 Task: Research Airbnb properties in Manjo, Cameroon from 6th December, 2023 to 15th December, 2023 for 6 adults. Place can be entire room or private room with 6 bedrooms having 6 beds and 6 bathrooms. Property type can be house. Amenities needed are: wifi, TV, free parkinig on premises, gym, breakfast.
Action: Mouse moved to (606, 130)
Screenshot: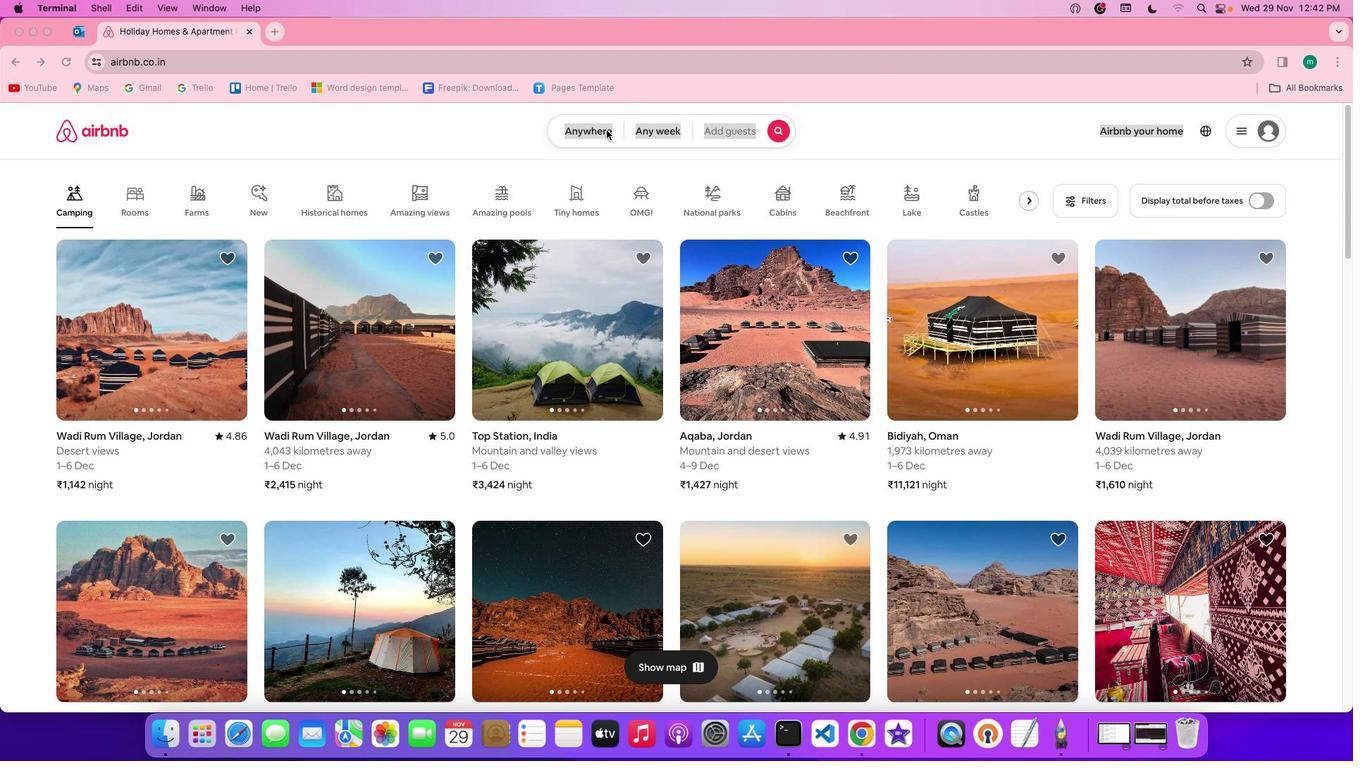 
Action: Mouse pressed left at (606, 130)
Screenshot: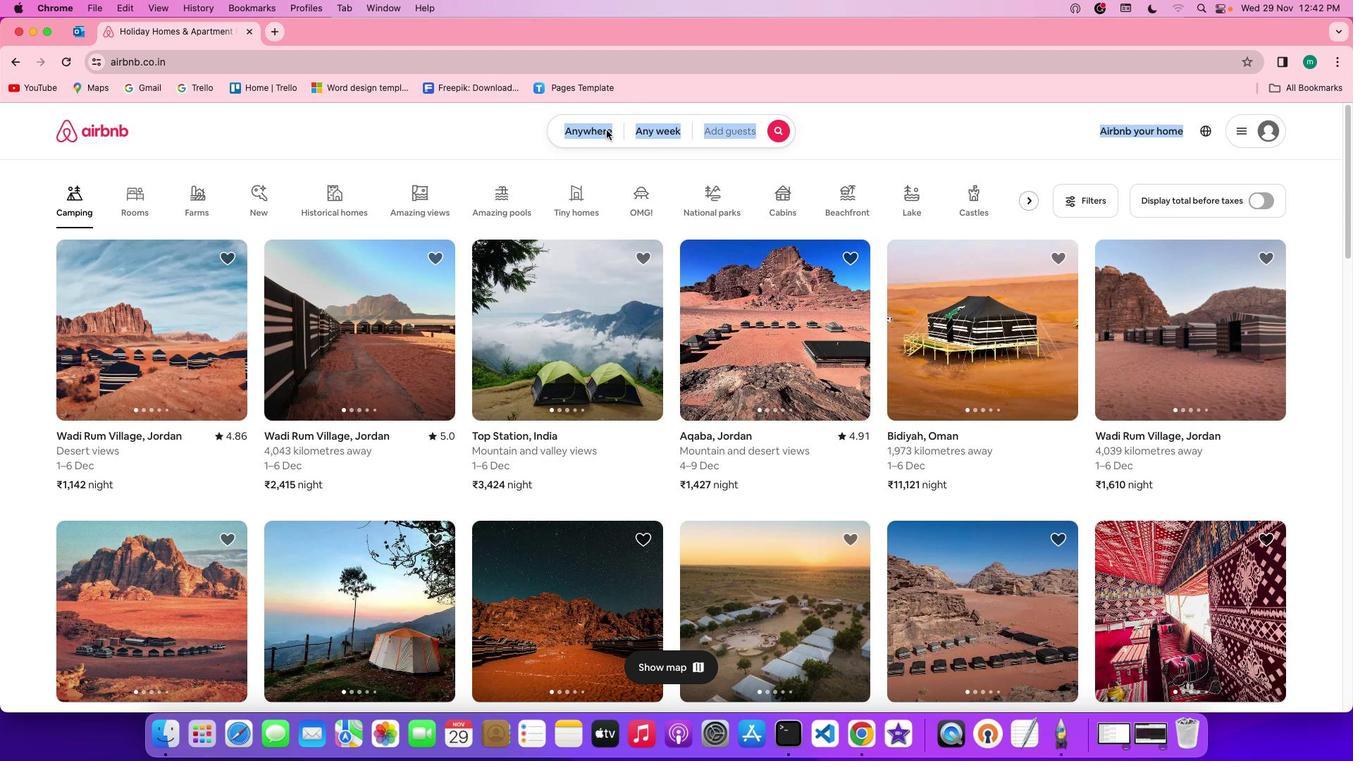
Action: Mouse pressed left at (606, 130)
Screenshot: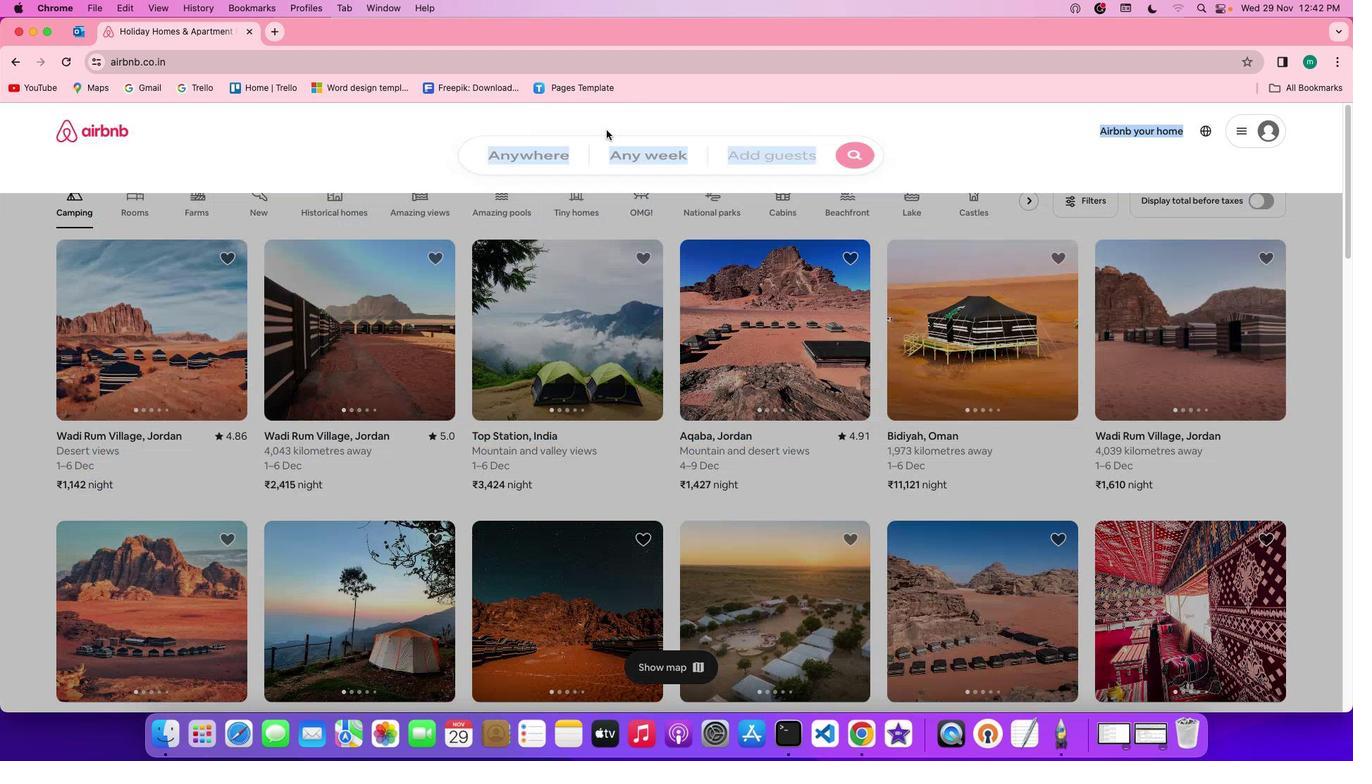 
Action: Mouse moved to (483, 188)
Screenshot: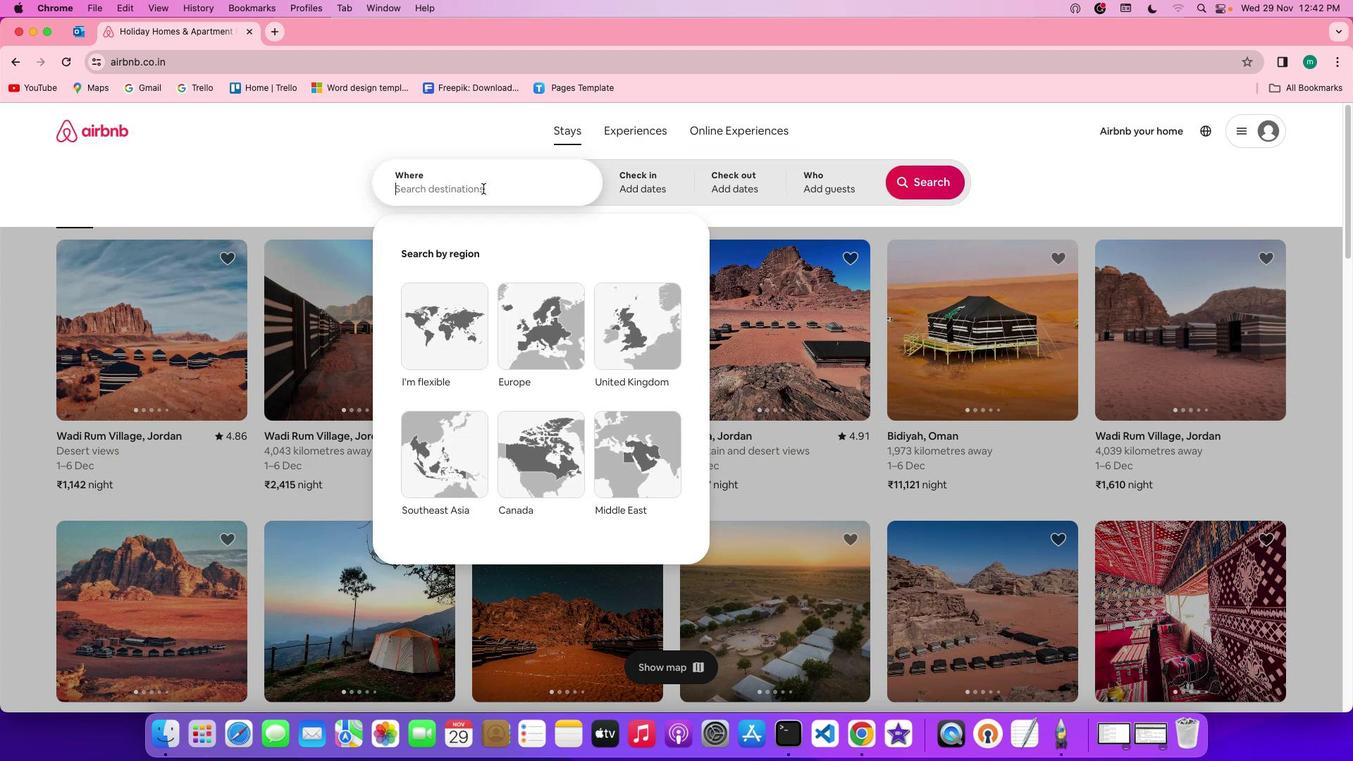 
Action: Mouse pressed left at (483, 188)
Screenshot: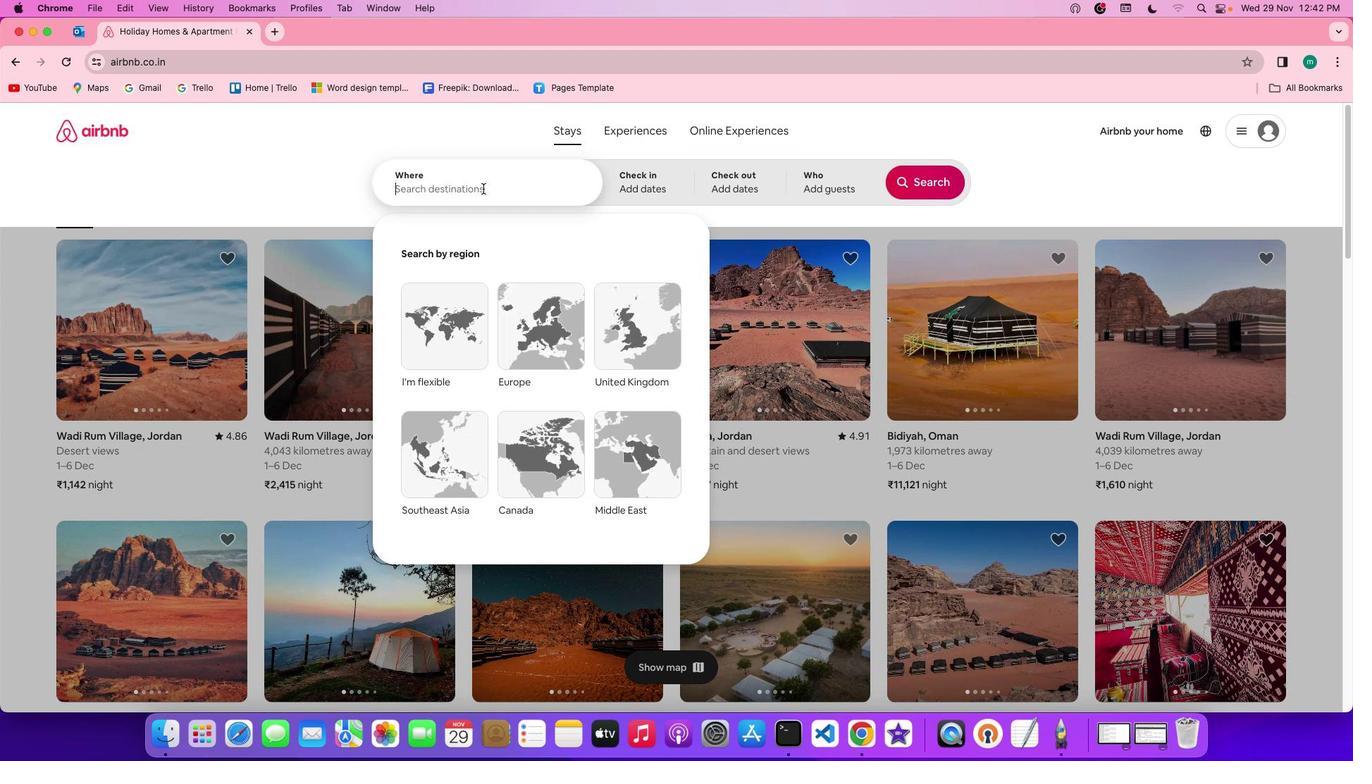 
Action: Key pressed Key.shift'M''a''n''j''o'','Key.spaceKey.shift'c''a''m''e''r''o''o''n'
Screenshot: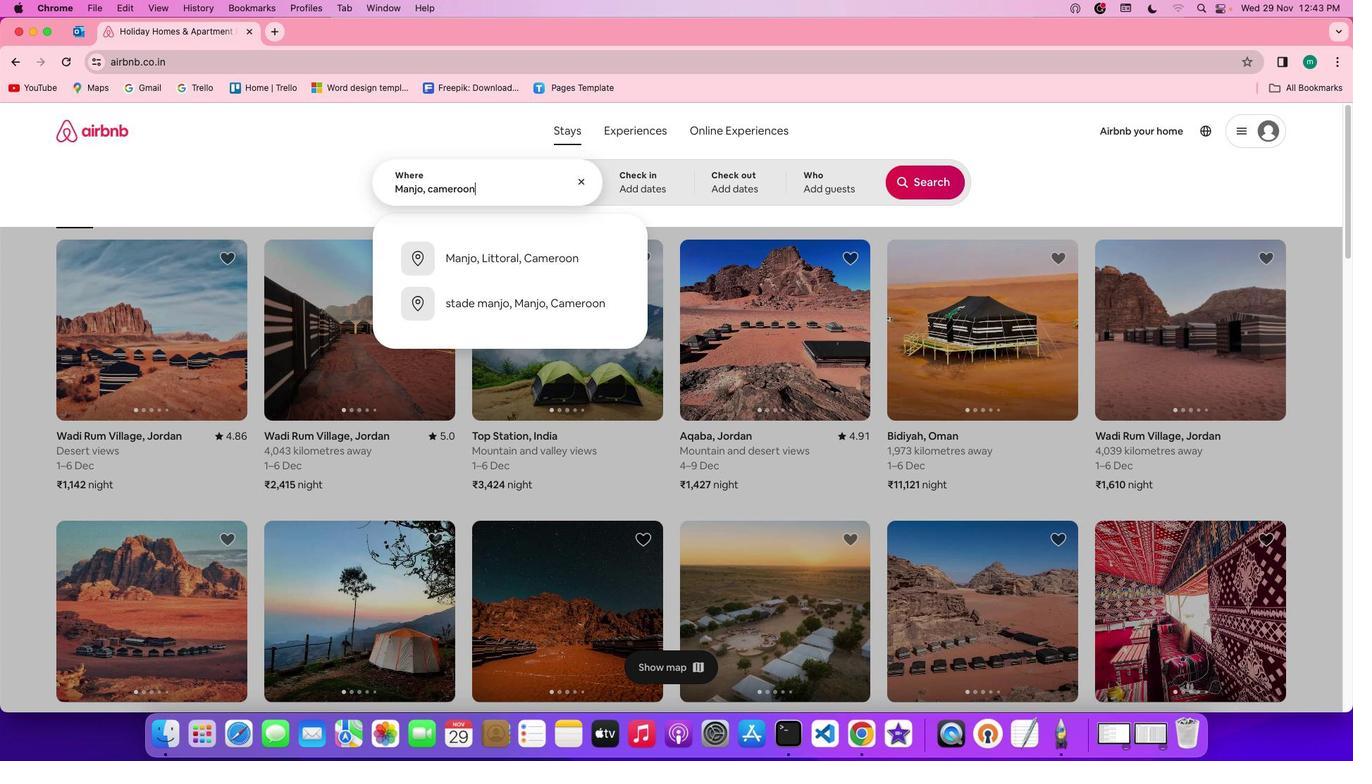 
Action: Mouse moved to (642, 180)
Screenshot: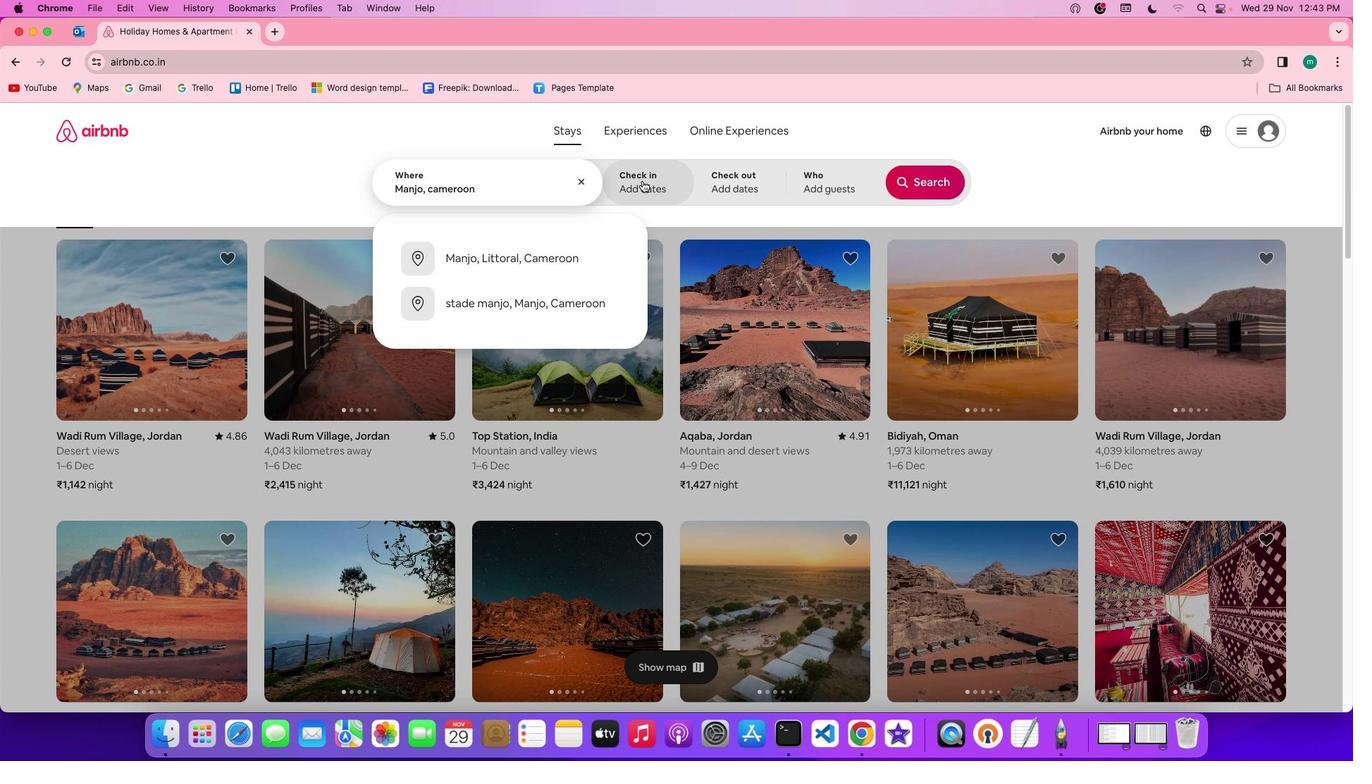 
Action: Mouse pressed left at (642, 180)
Screenshot: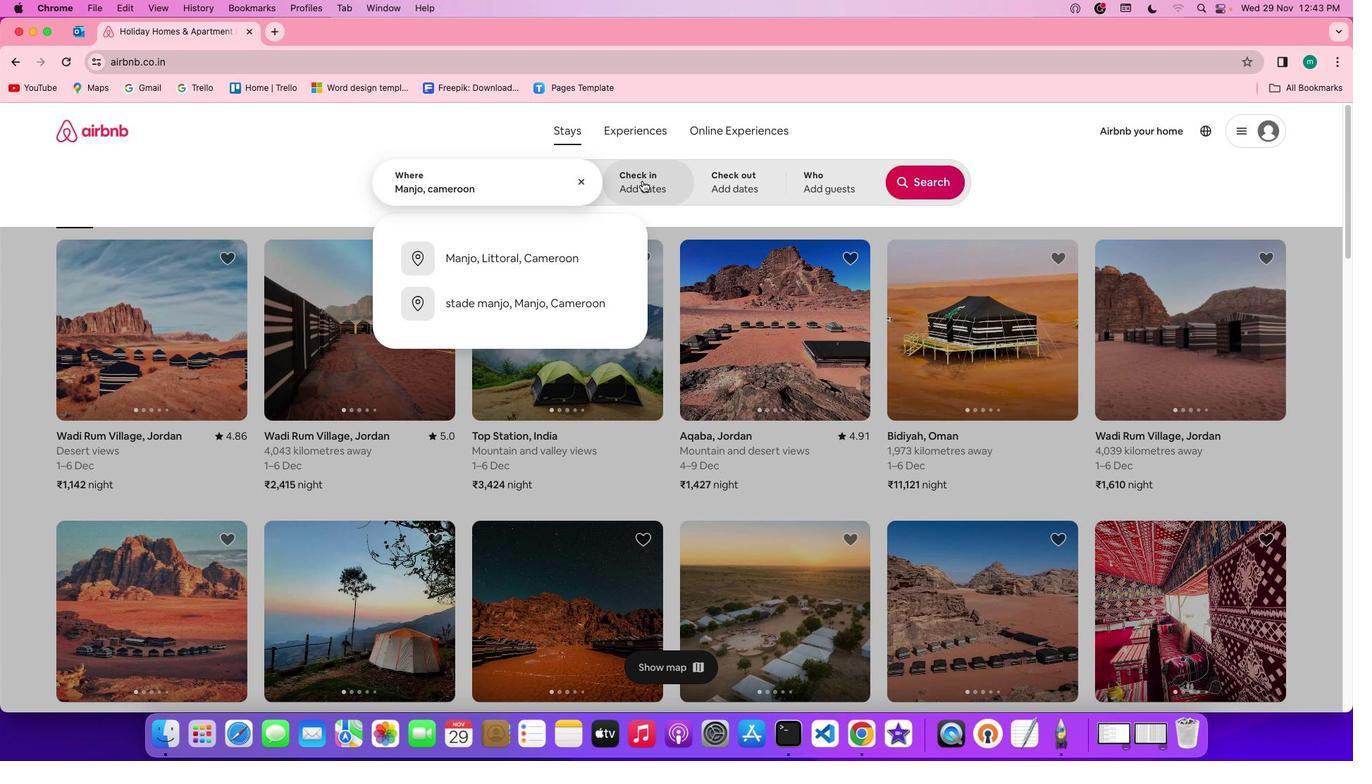 
Action: Mouse moved to (802, 398)
Screenshot: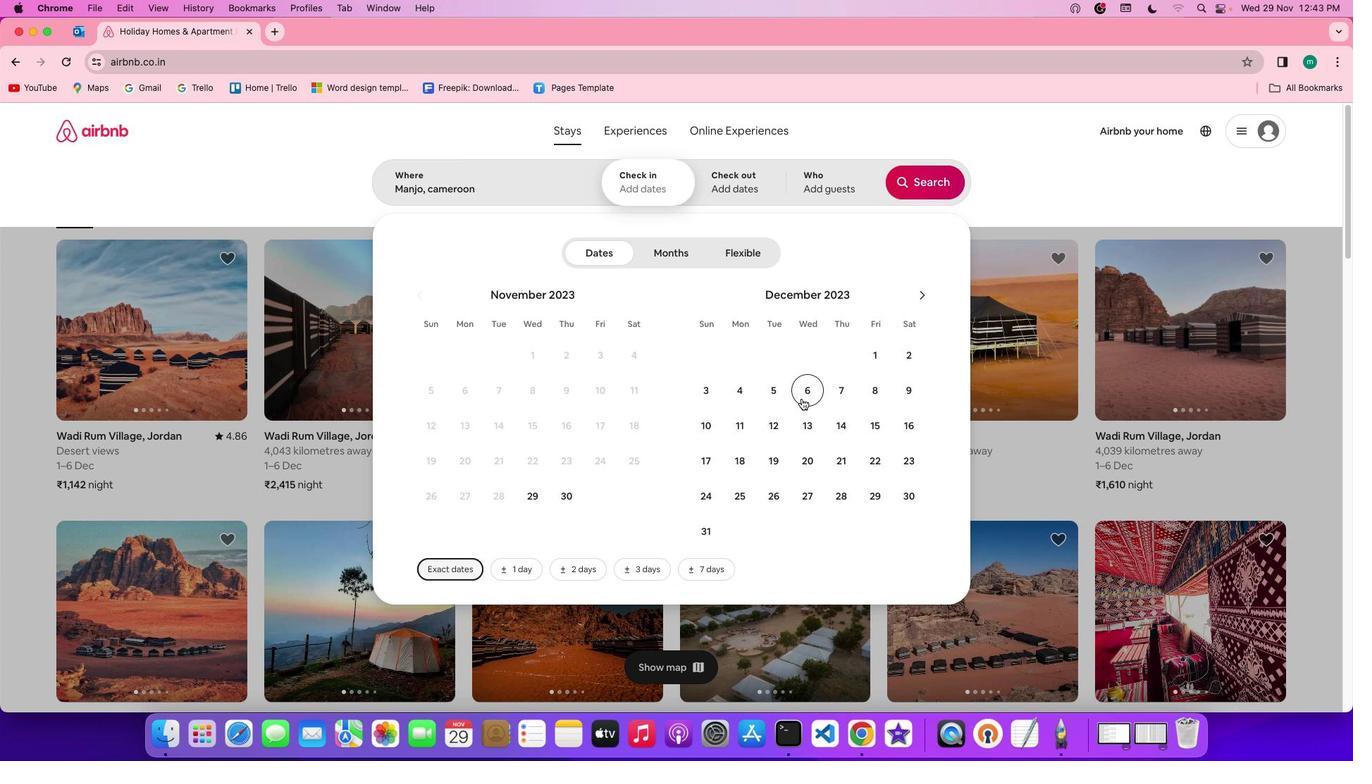 
Action: Mouse pressed left at (802, 398)
Screenshot: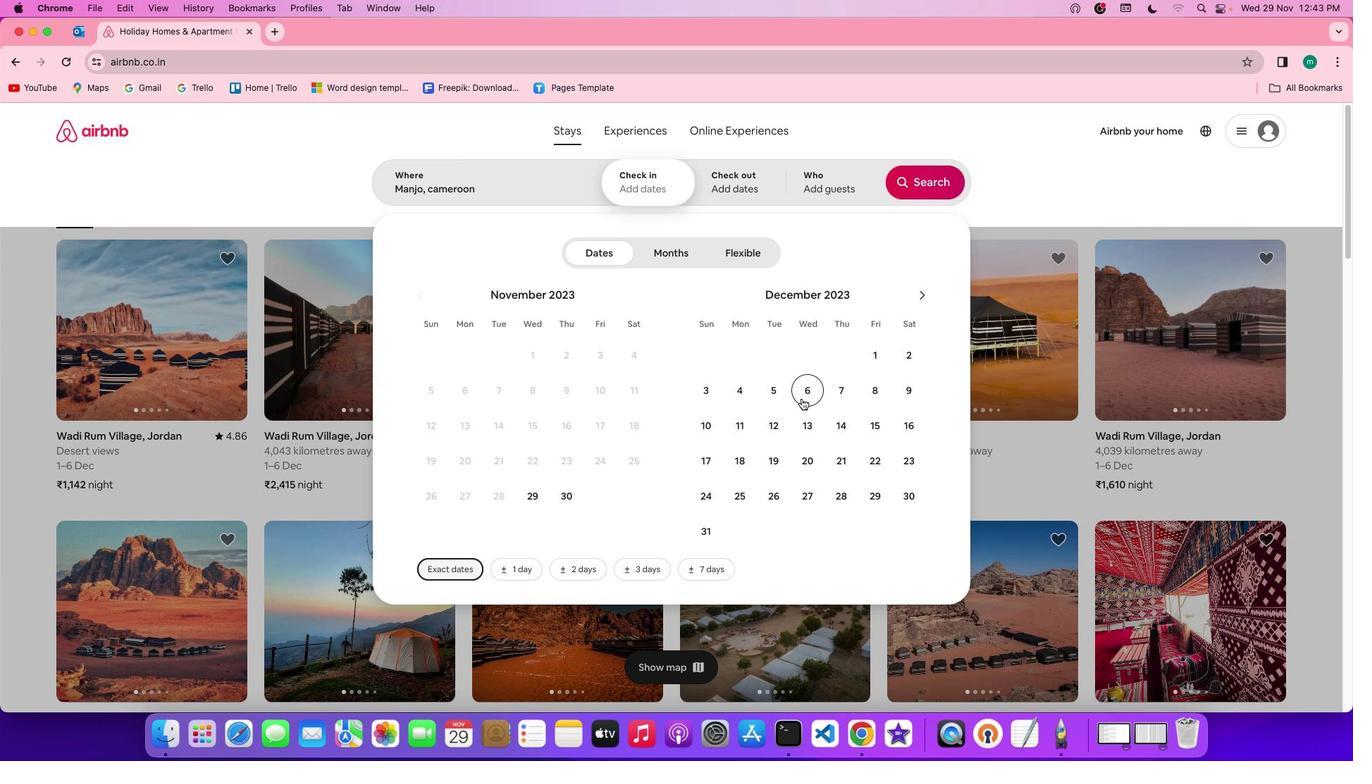 
Action: Mouse moved to (882, 430)
Screenshot: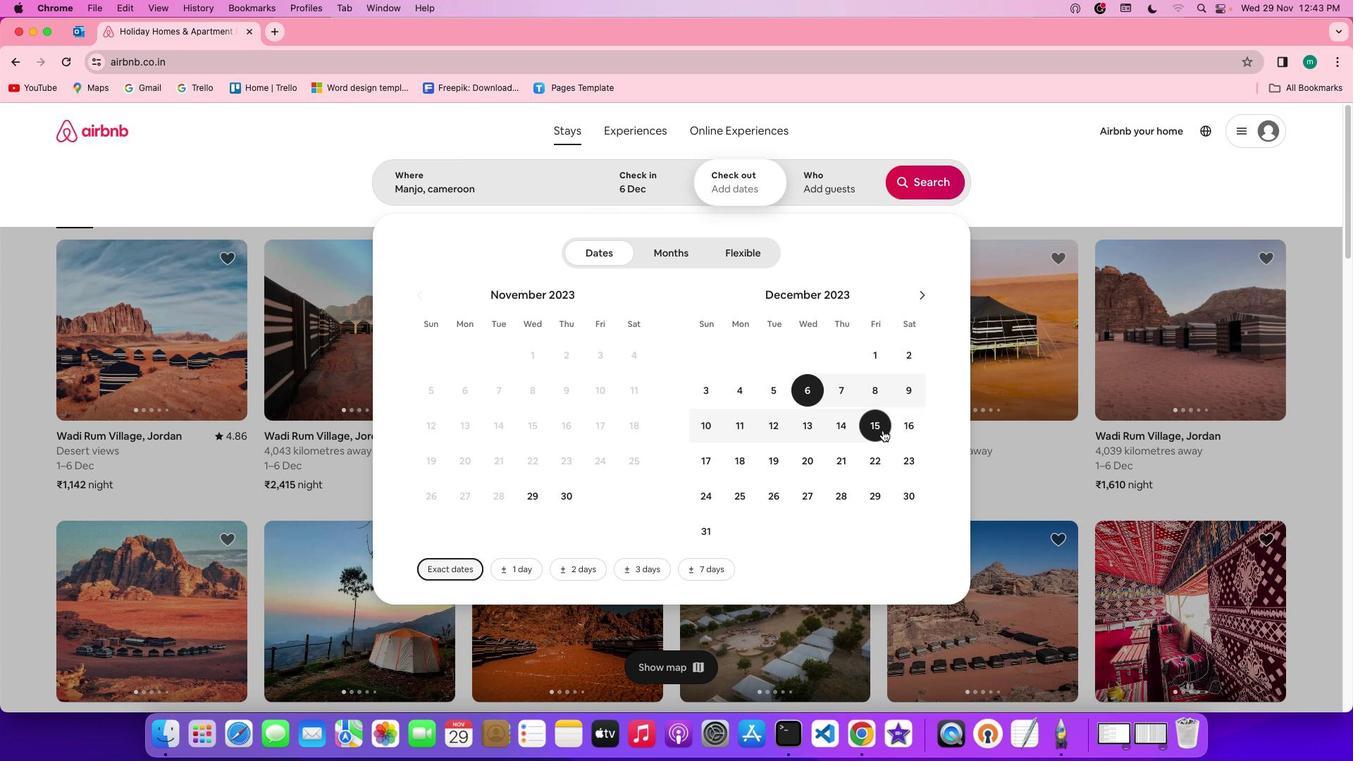 
Action: Mouse pressed left at (882, 430)
Screenshot: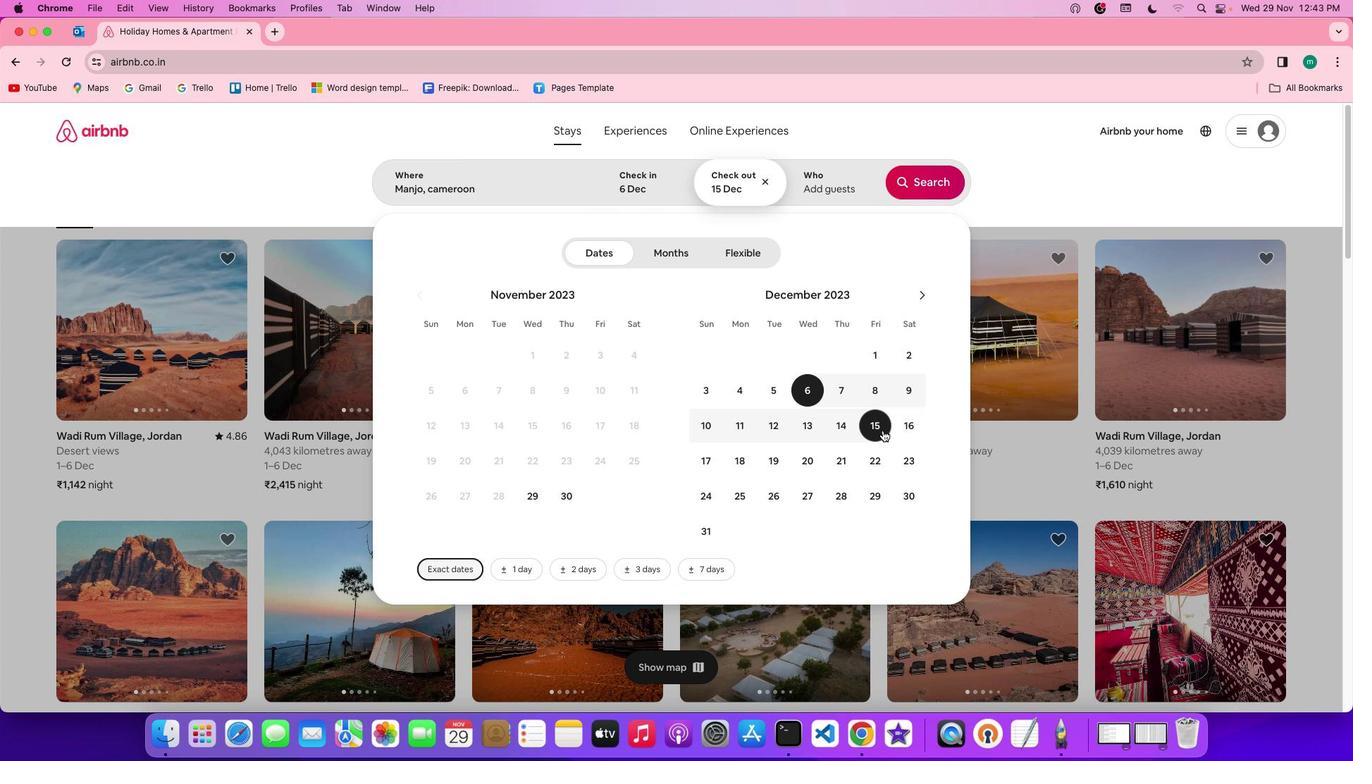 
Action: Mouse moved to (826, 195)
Screenshot: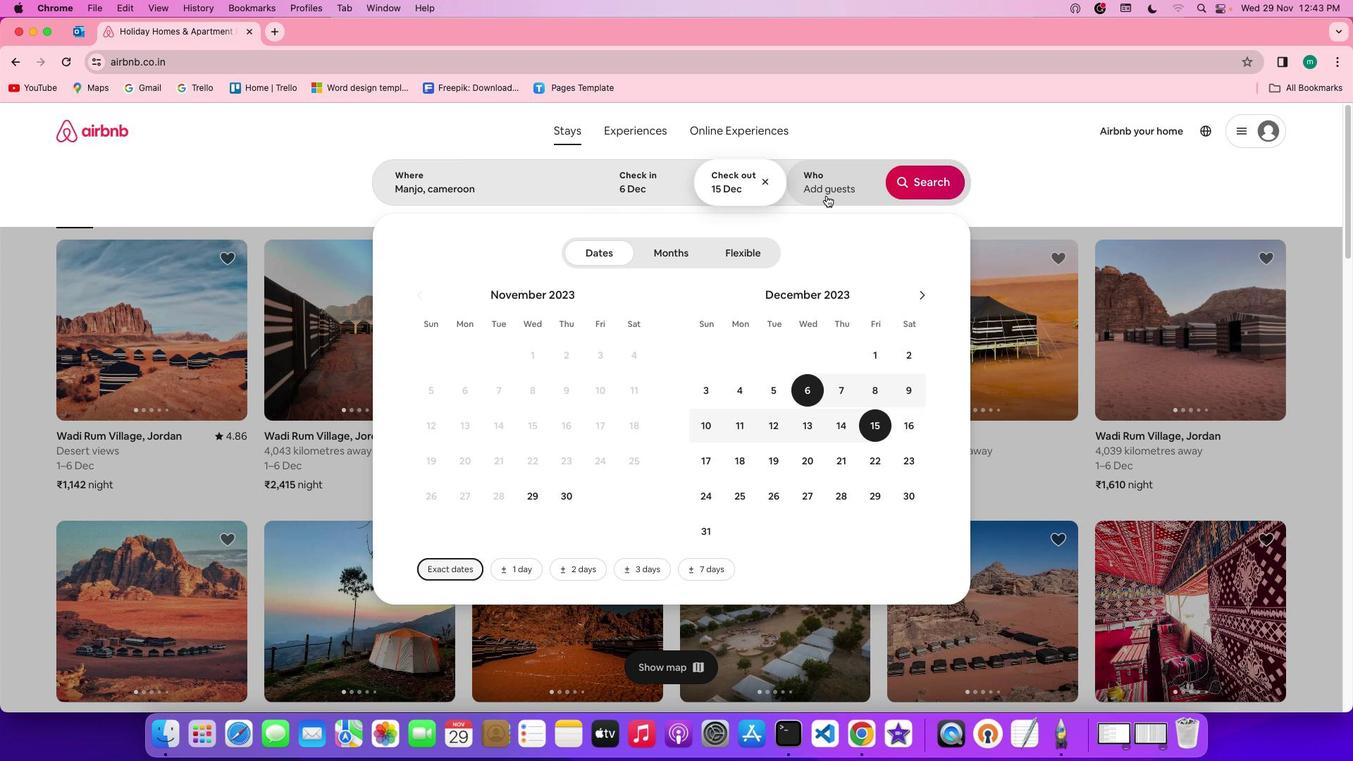 
Action: Mouse pressed left at (826, 195)
Screenshot: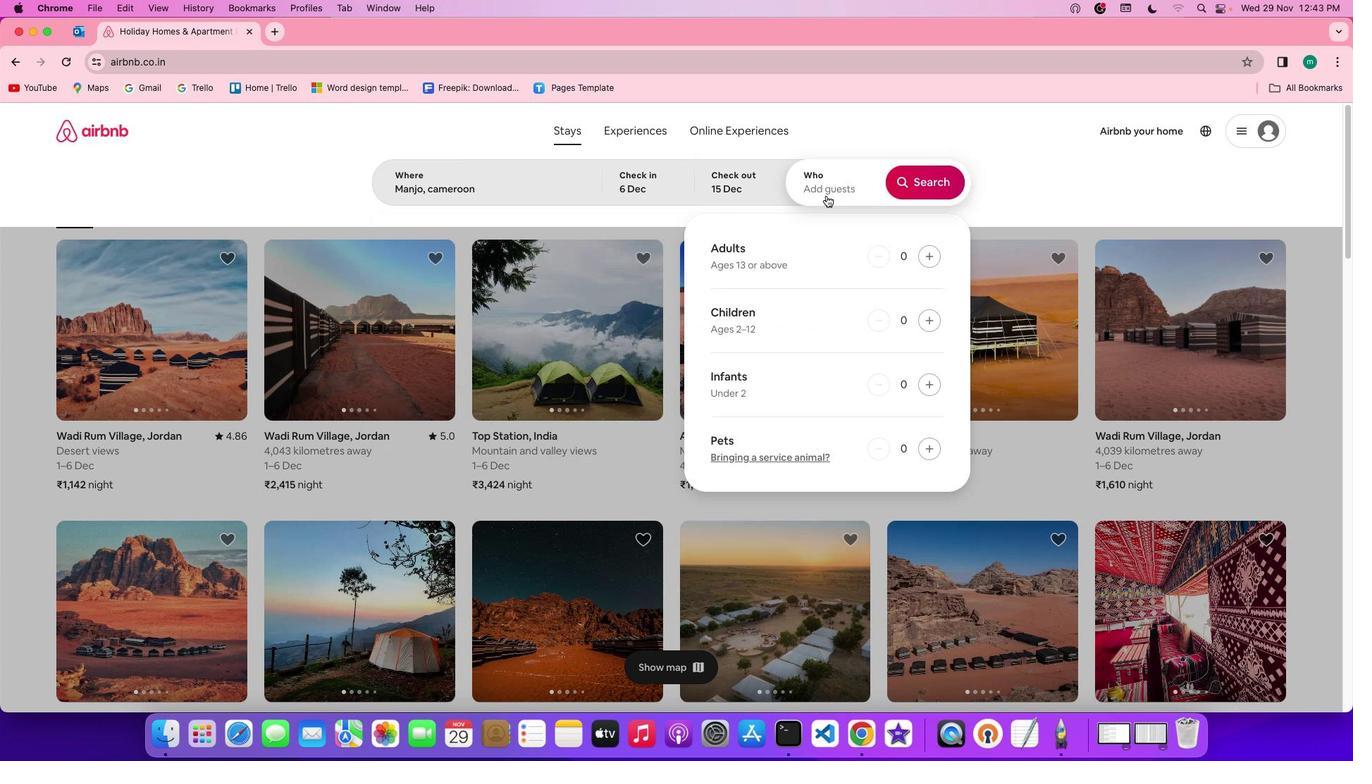 
Action: Mouse moved to (933, 257)
Screenshot: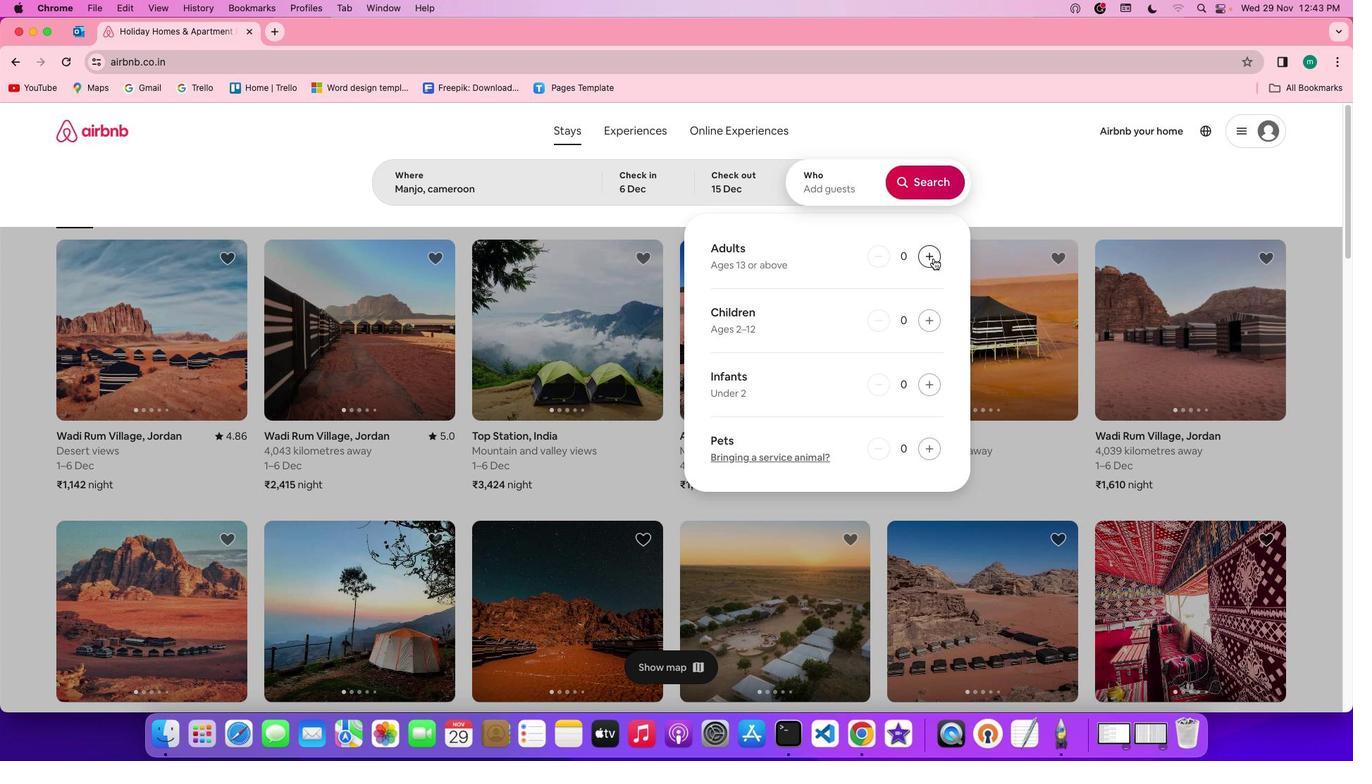 
Action: Mouse pressed left at (933, 257)
Screenshot: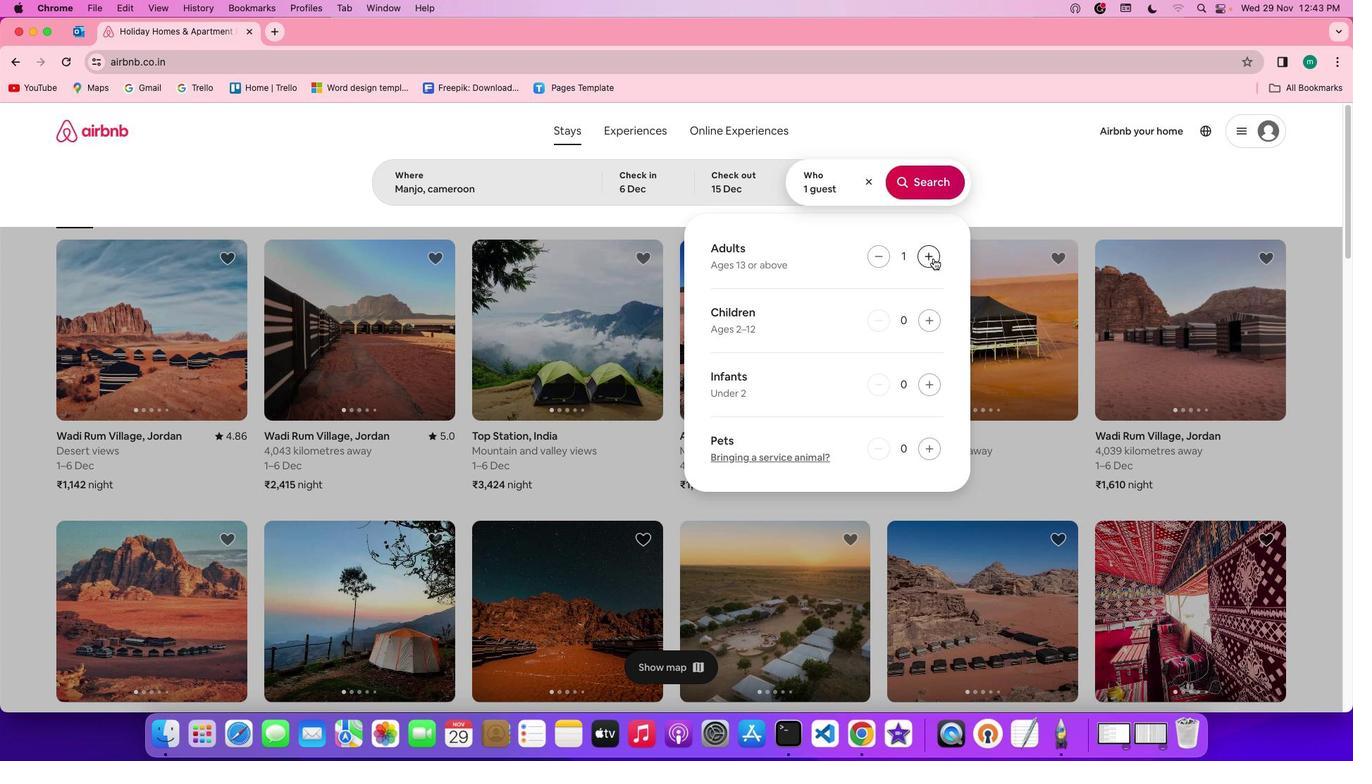 
Action: Mouse pressed left at (933, 257)
Screenshot: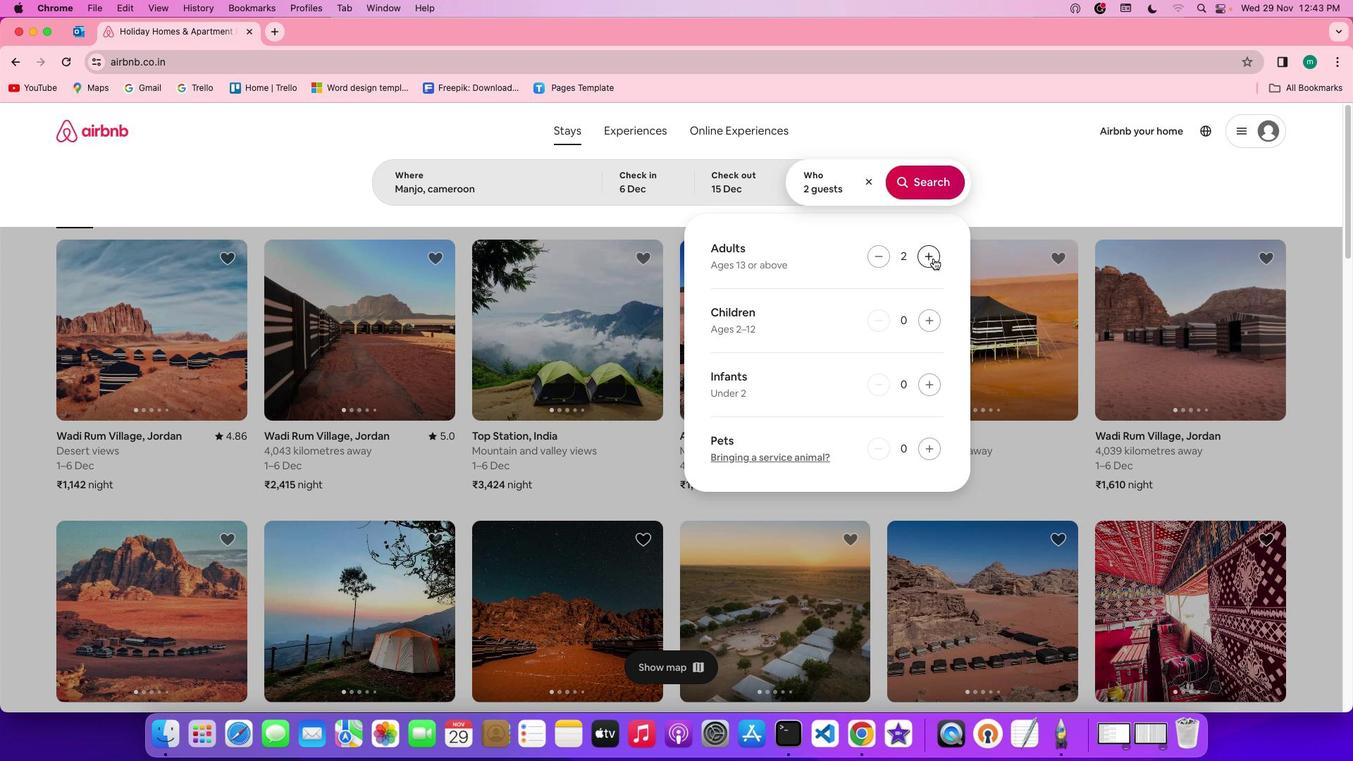 
Action: Mouse pressed left at (933, 257)
Screenshot: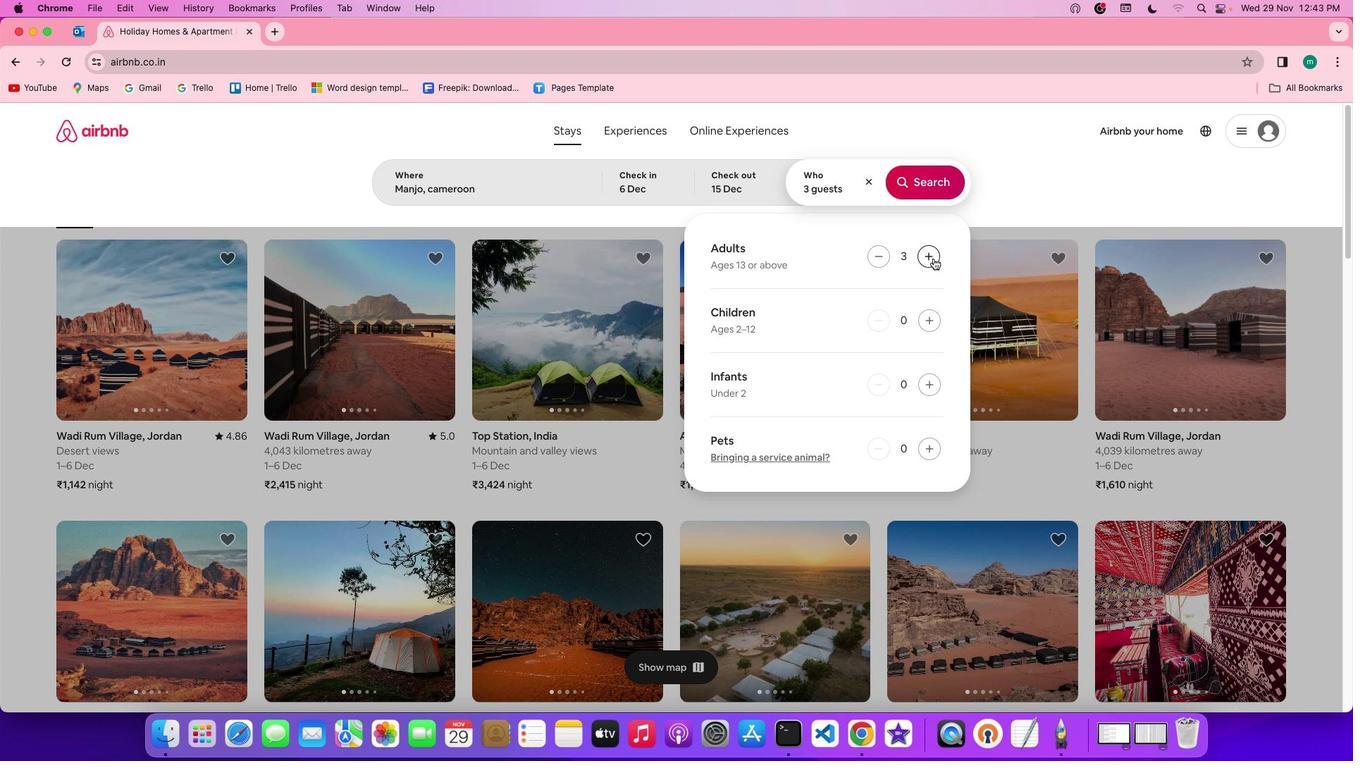 
Action: Mouse pressed left at (933, 257)
Screenshot: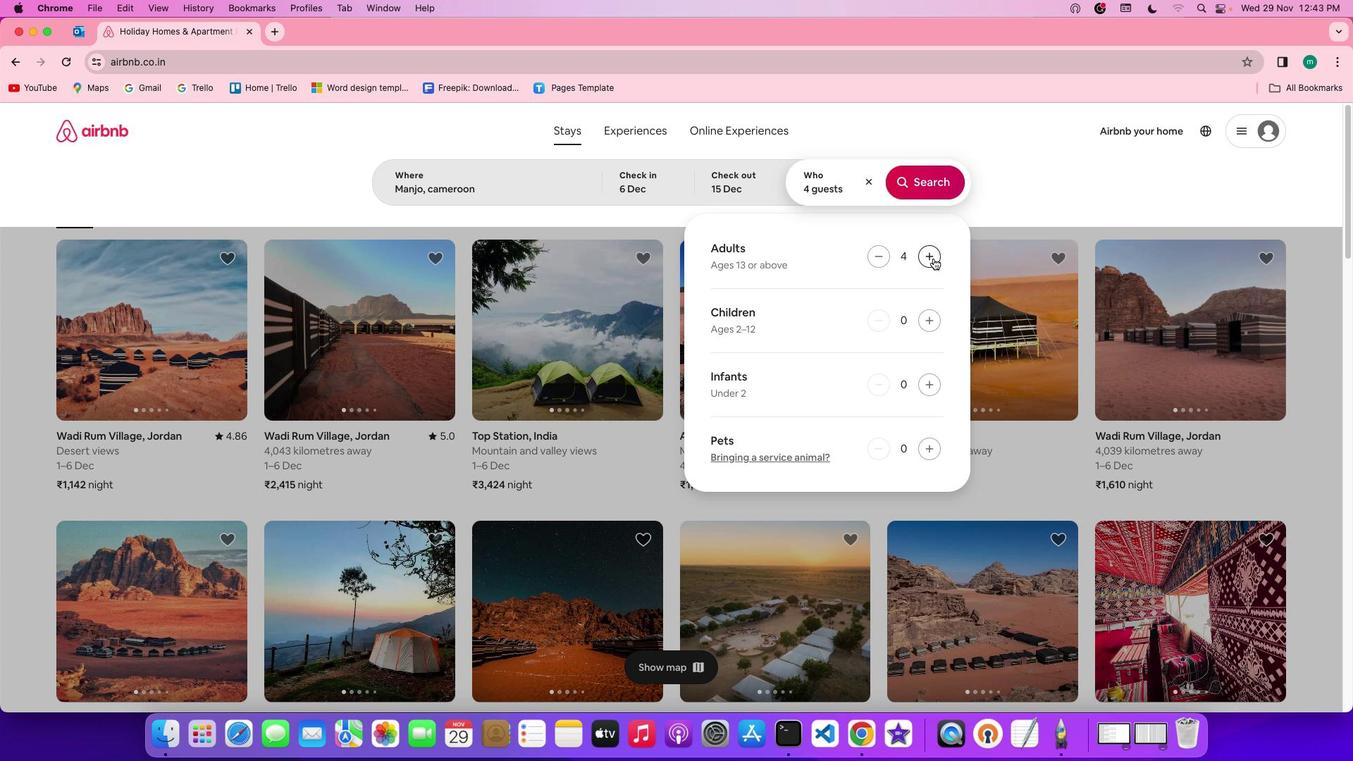 
Action: Mouse pressed left at (933, 257)
Screenshot: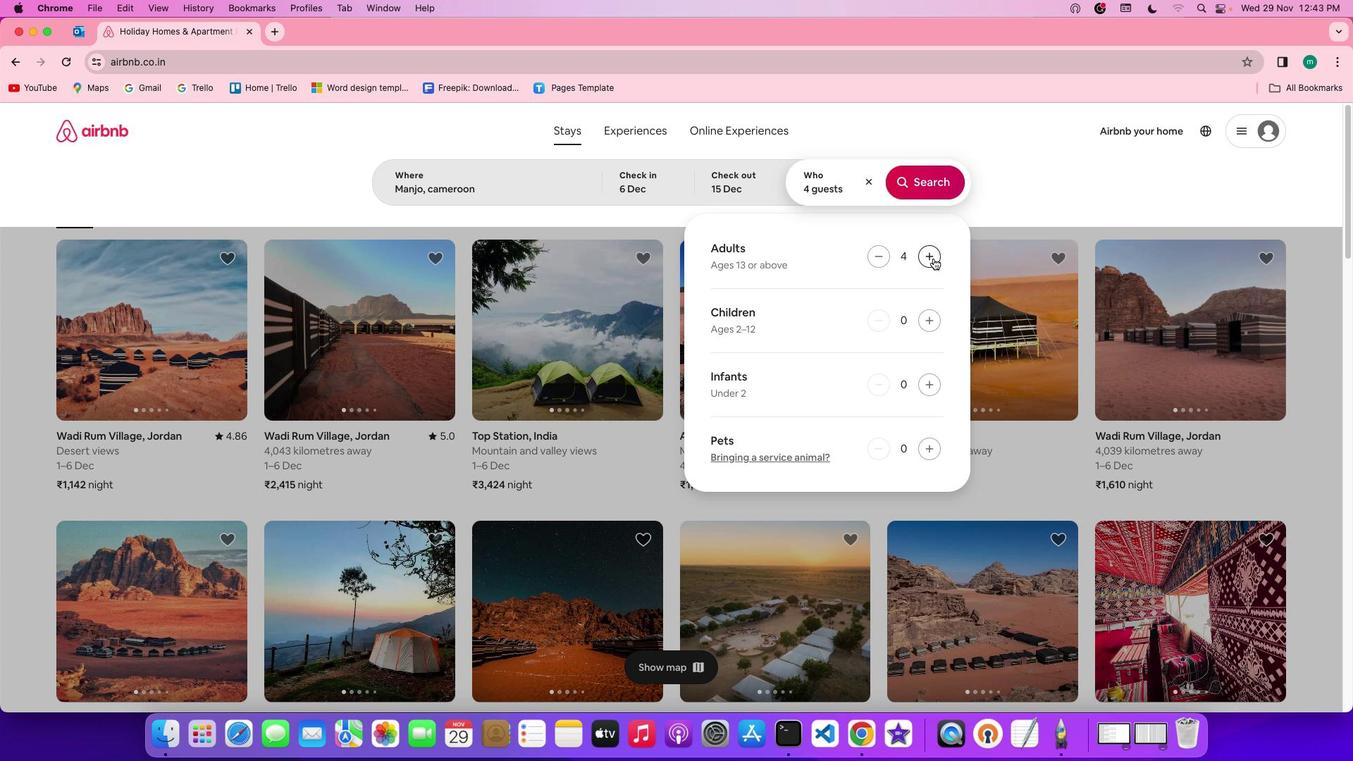 
Action: Mouse pressed left at (933, 257)
Screenshot: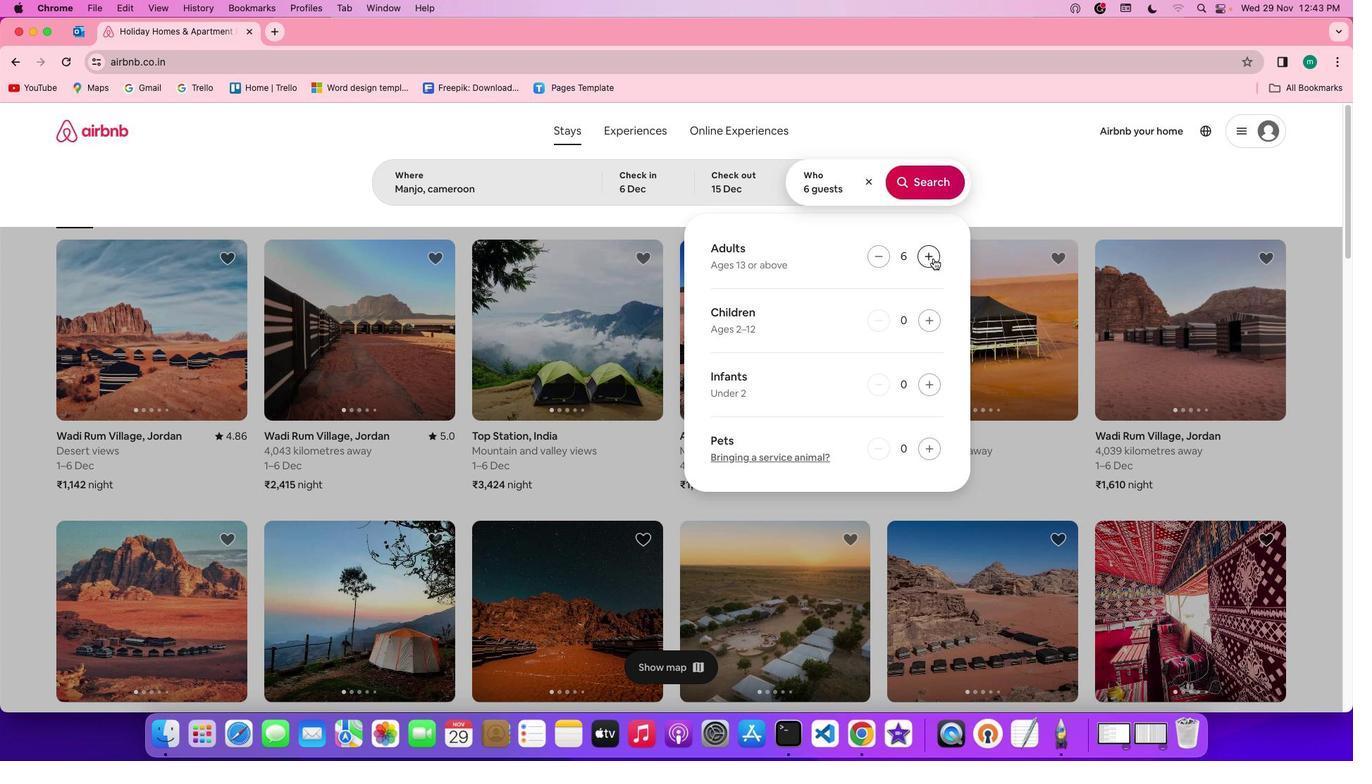 
Action: Mouse moved to (921, 188)
Screenshot: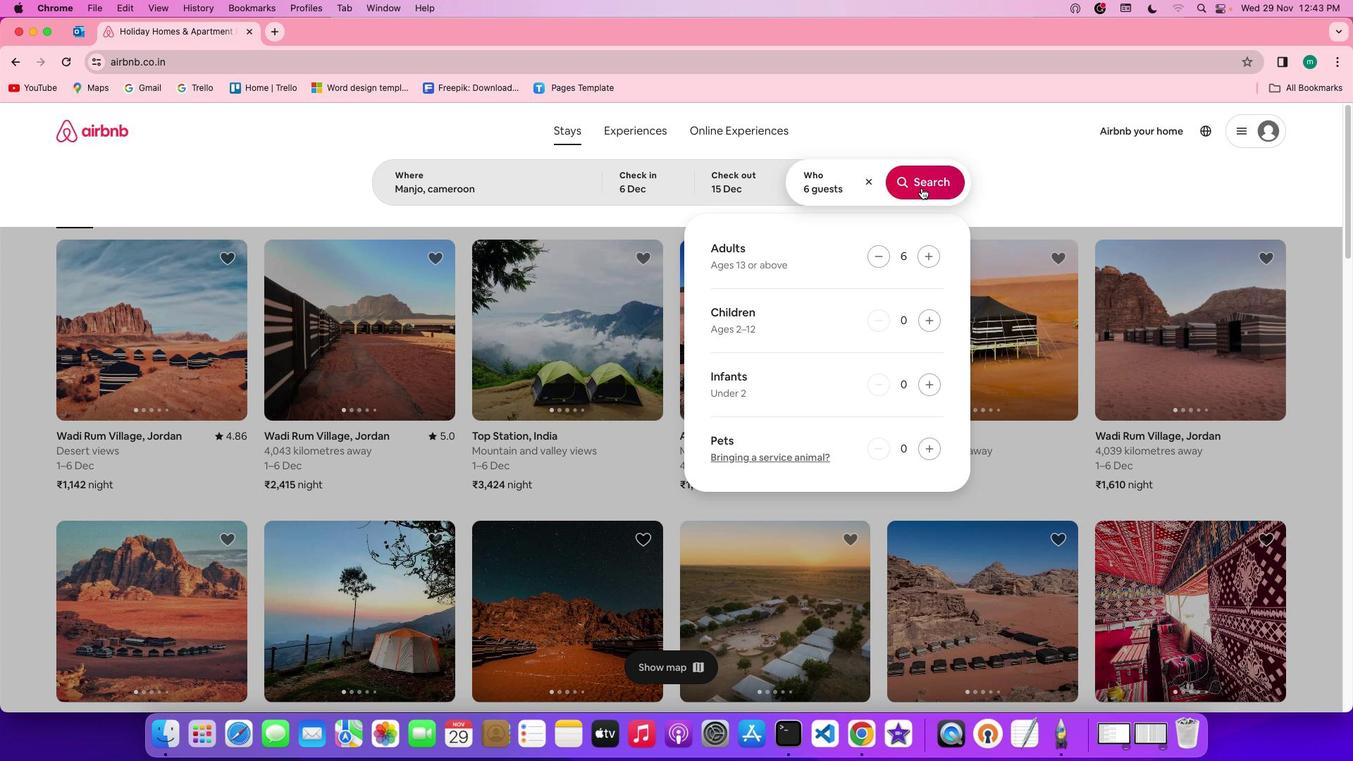 
Action: Mouse pressed left at (921, 188)
Screenshot: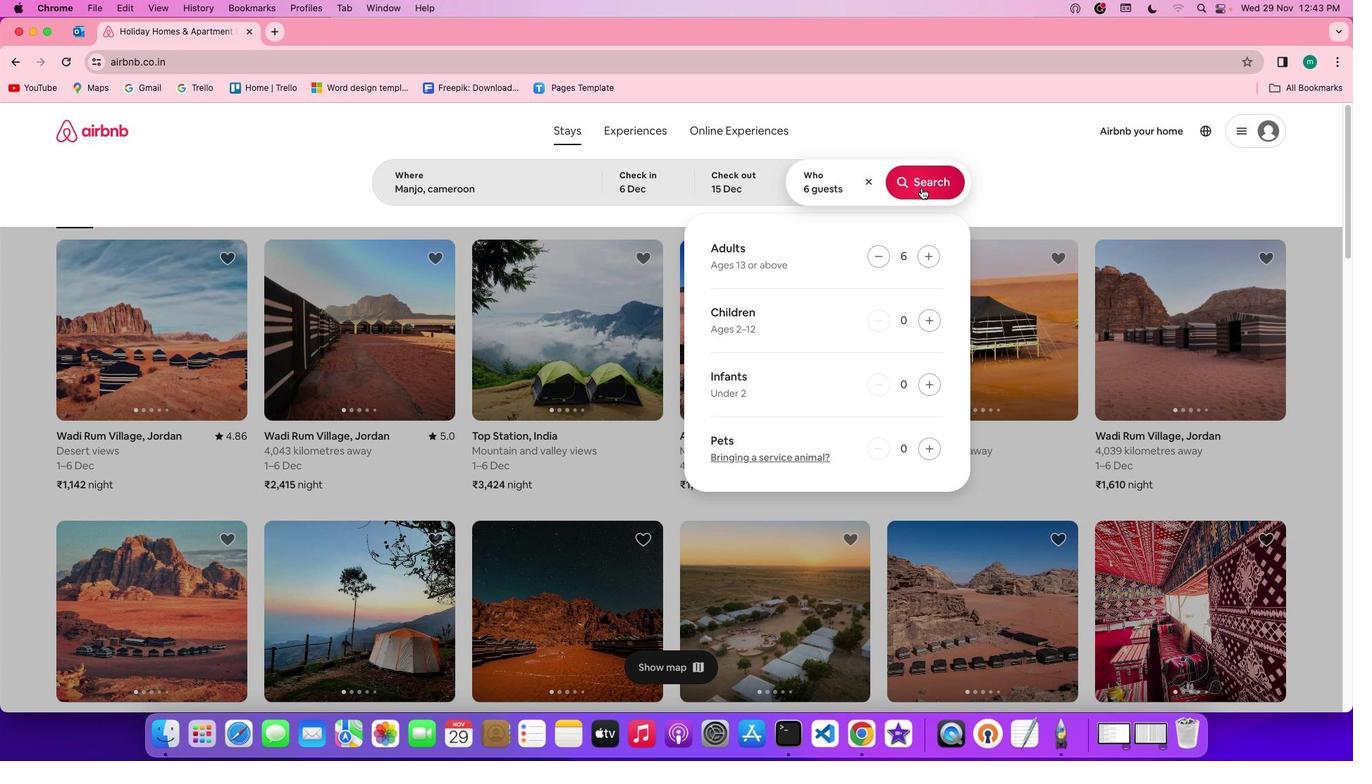 
Action: Mouse moved to (1123, 183)
Screenshot: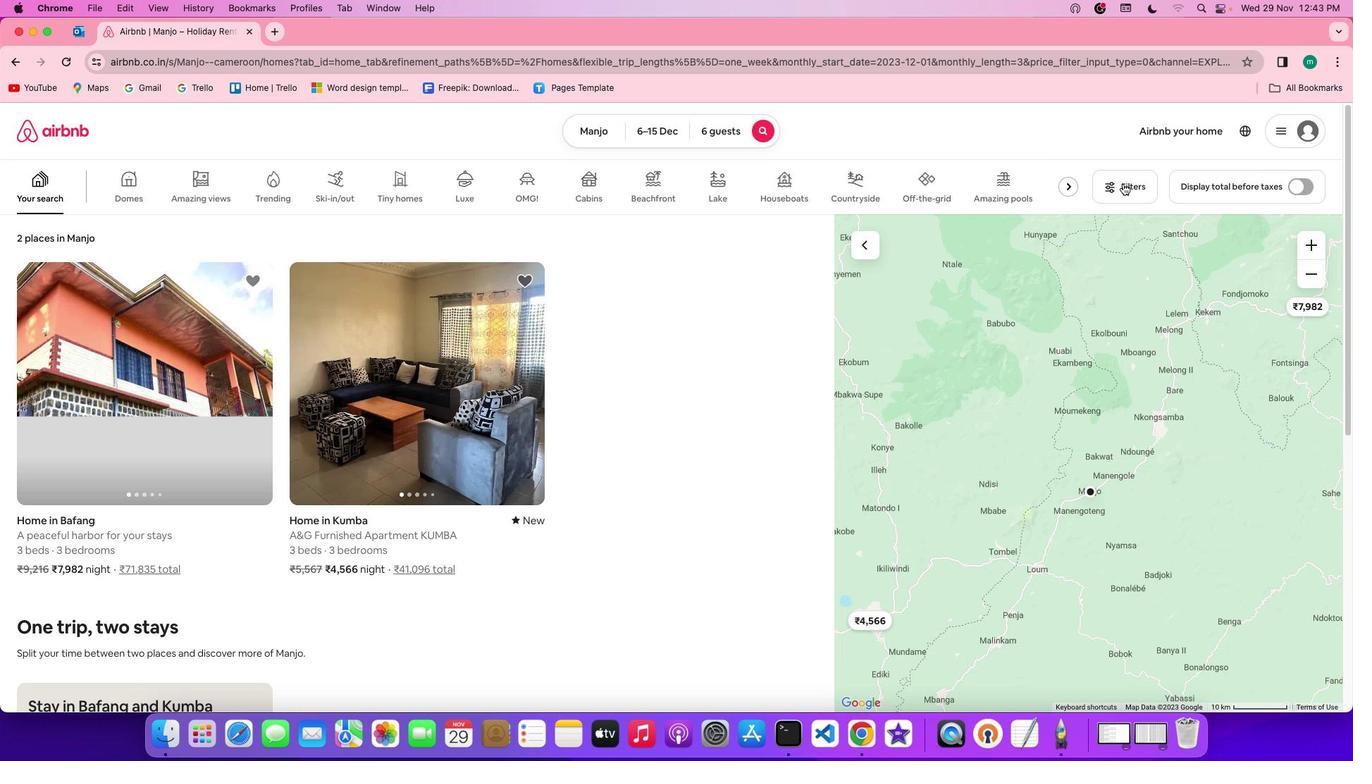 
Action: Mouse pressed left at (1123, 183)
Screenshot: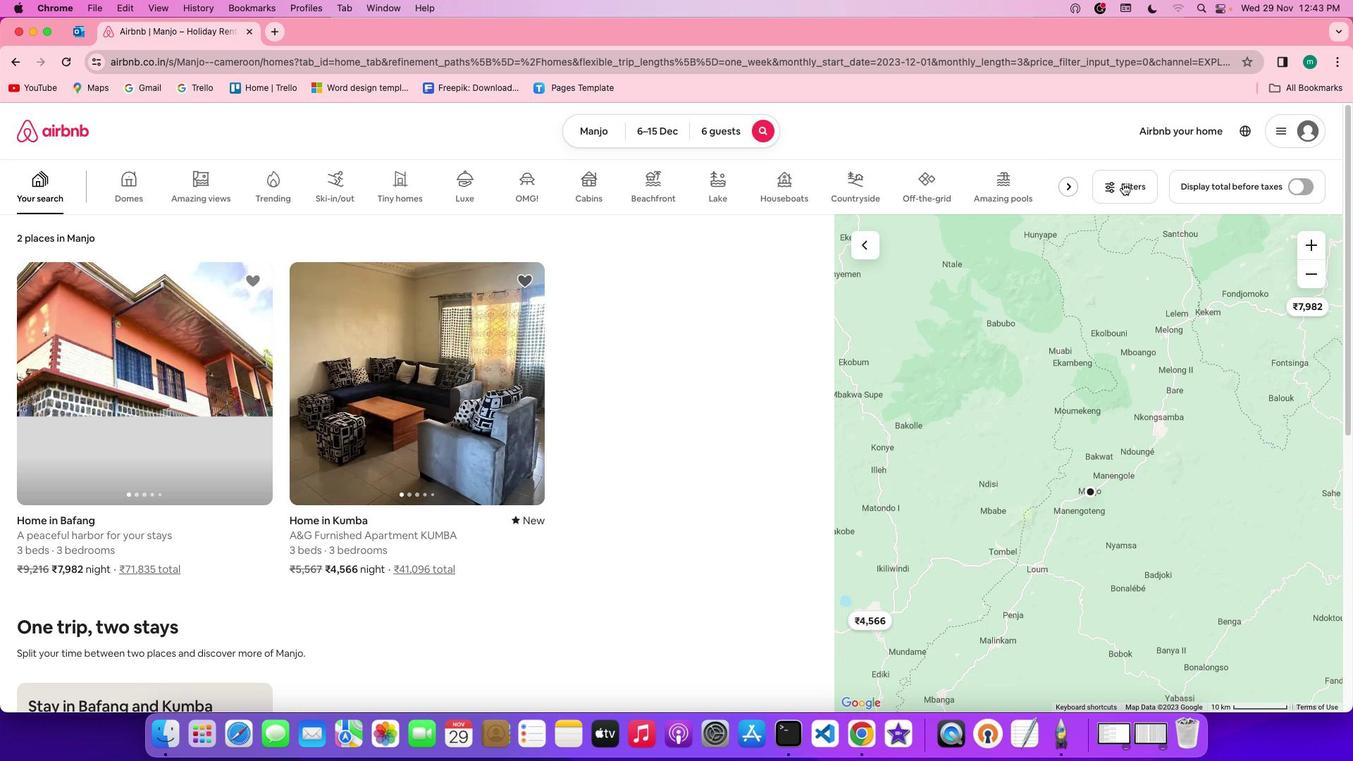 
Action: Mouse moved to (783, 404)
Screenshot: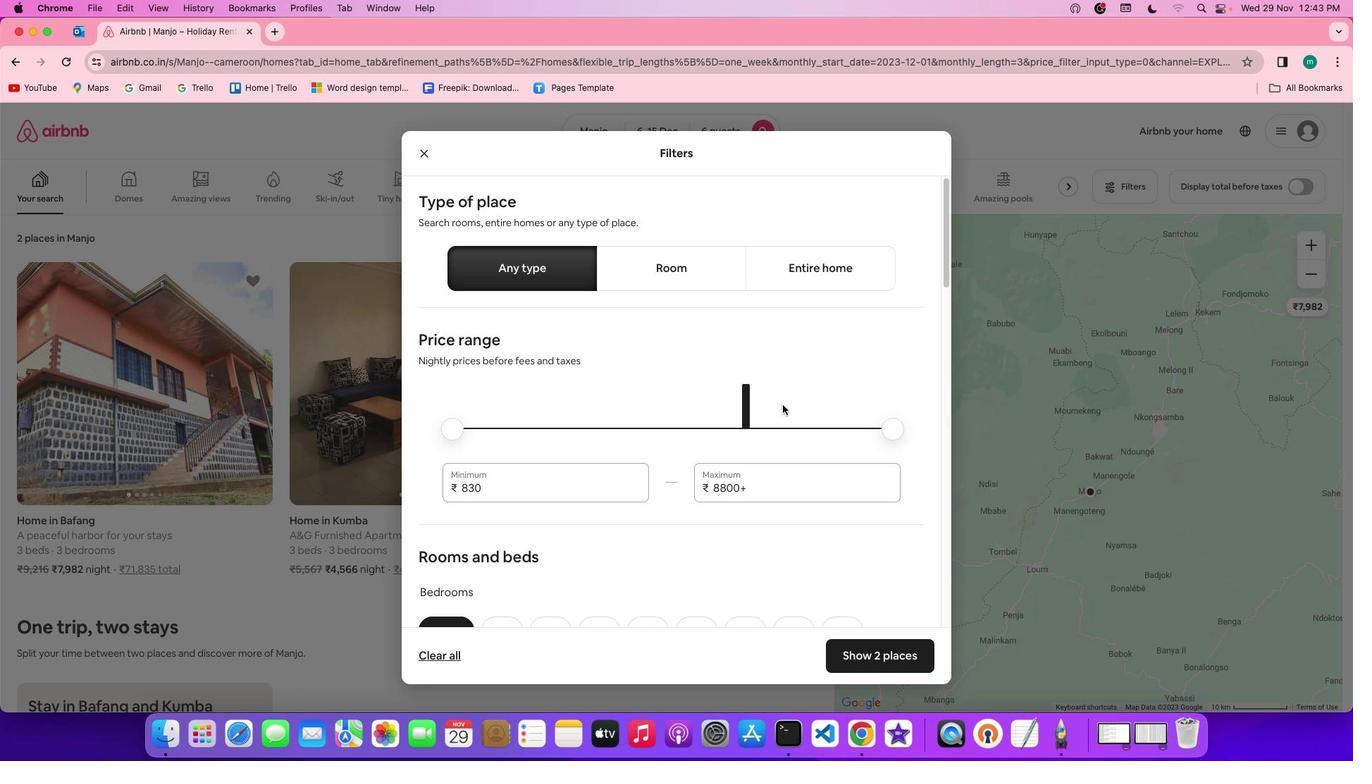 
Action: Mouse scrolled (783, 404) with delta (0, 0)
Screenshot: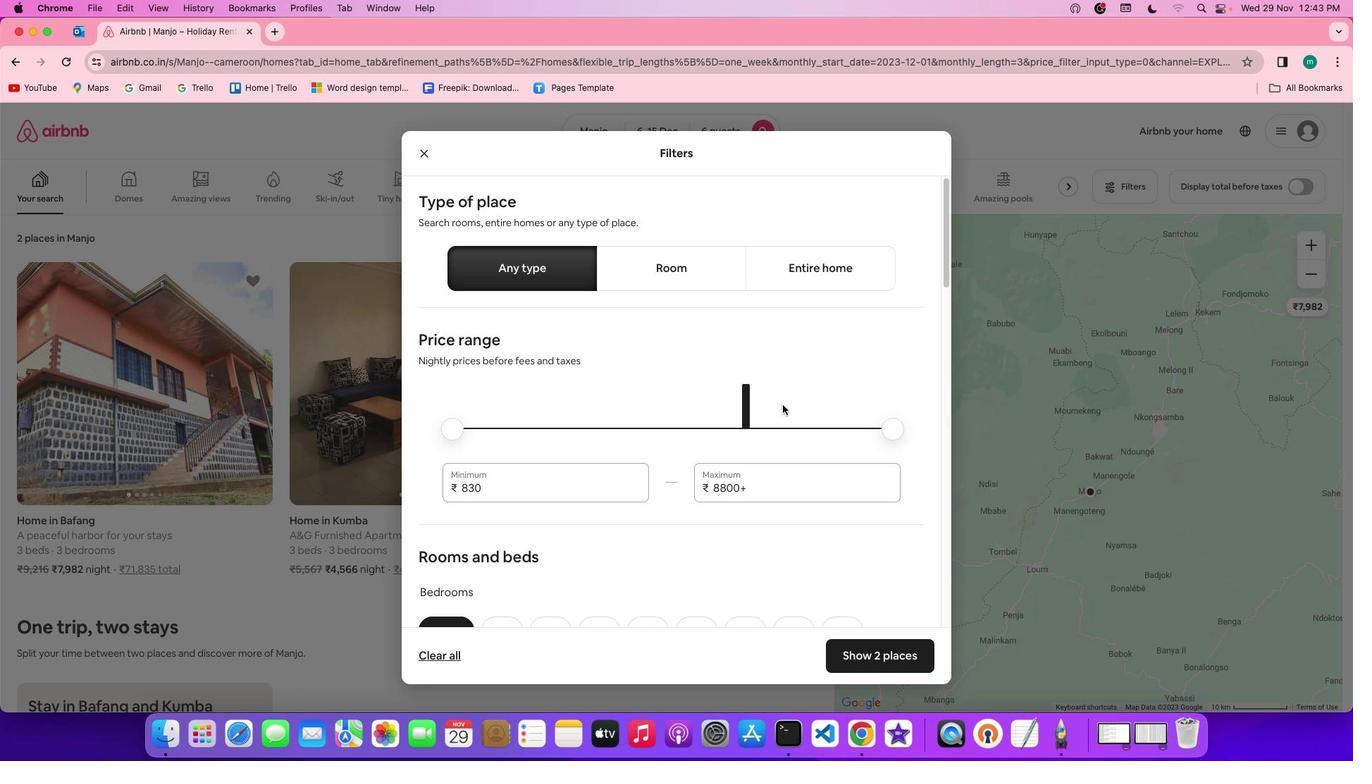 
Action: Mouse scrolled (783, 404) with delta (0, 0)
Screenshot: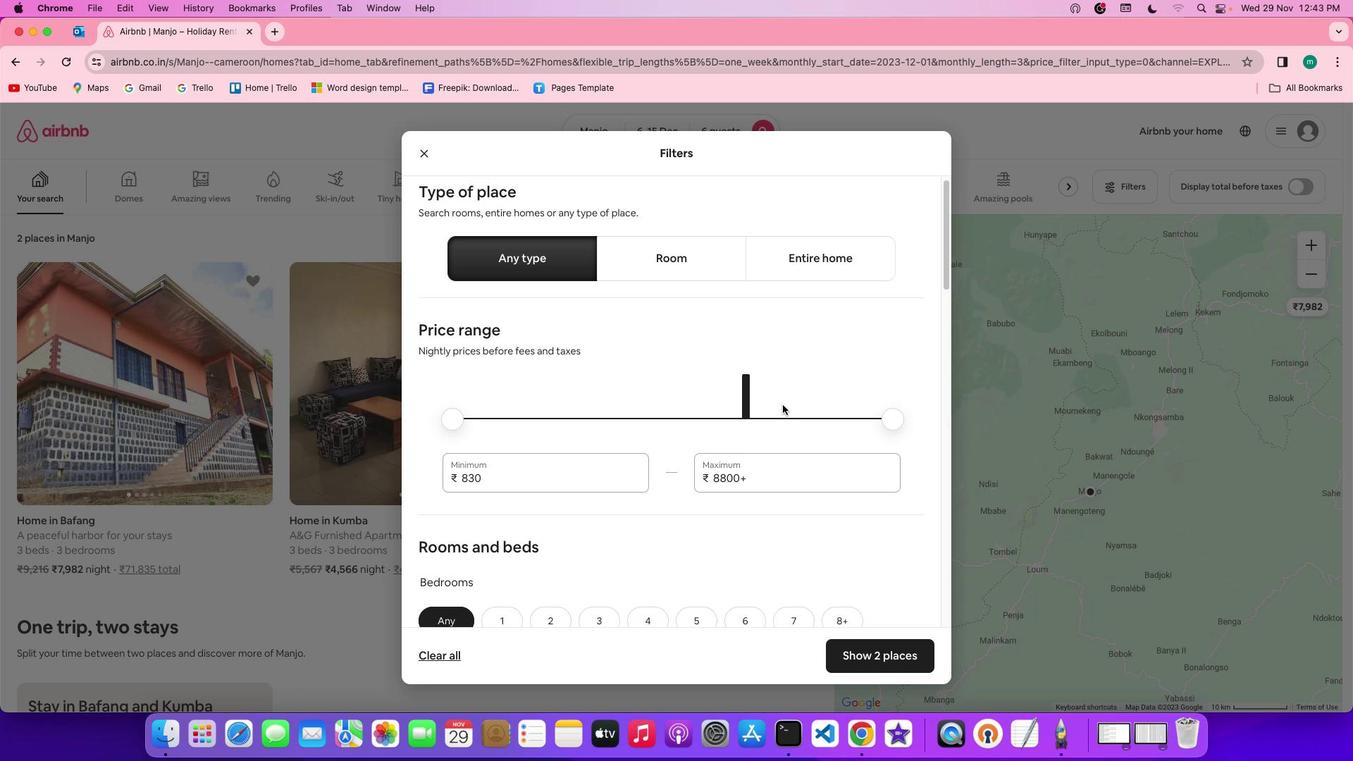 
Action: Mouse scrolled (783, 404) with delta (0, 0)
Screenshot: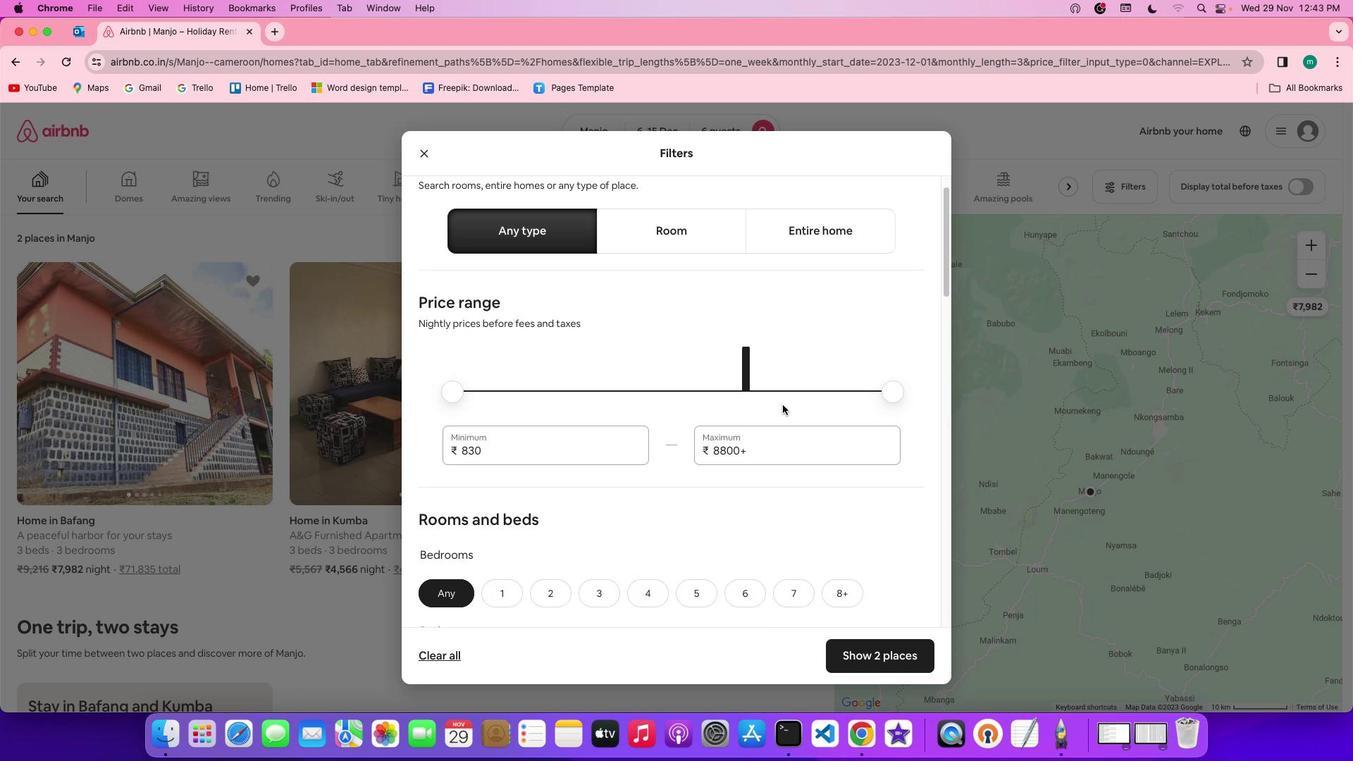 
Action: Mouse scrolled (783, 404) with delta (0, 0)
Screenshot: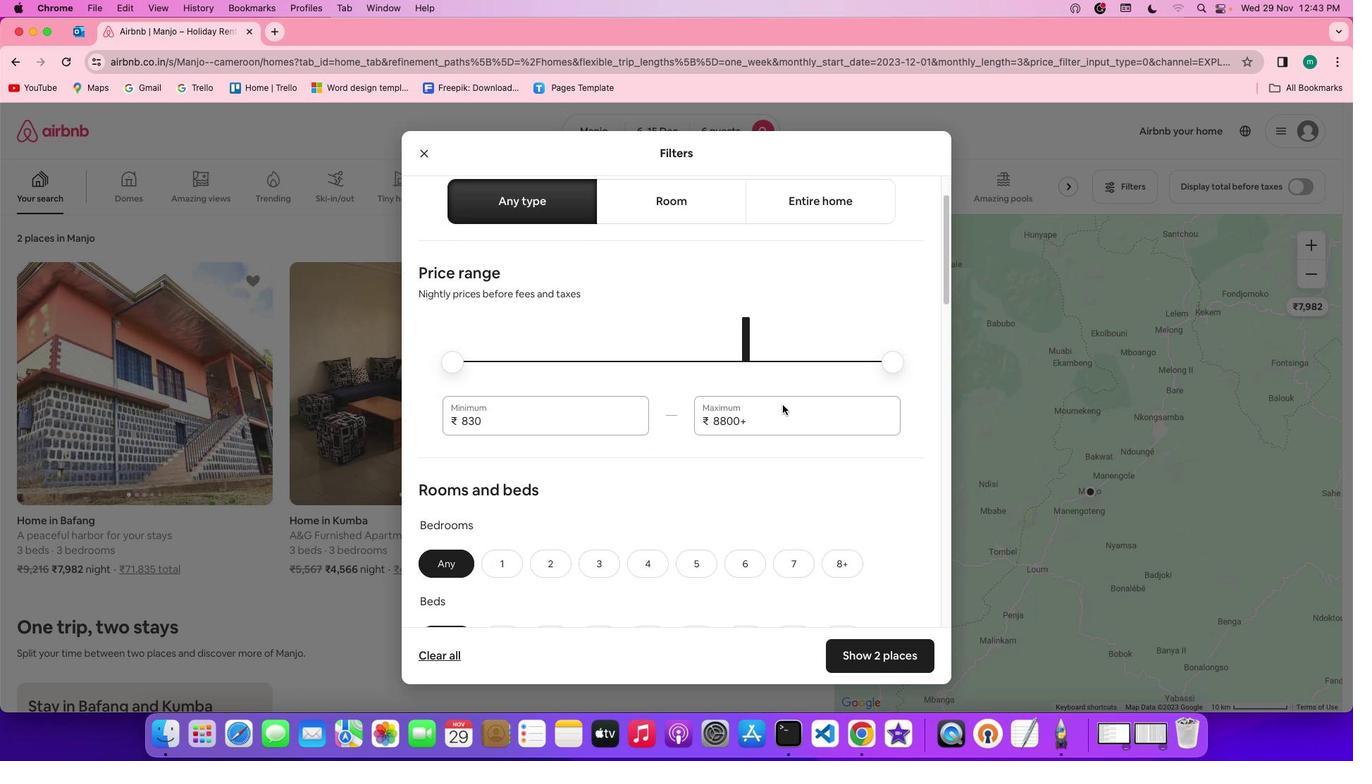 
Action: Mouse scrolled (783, 404) with delta (0, 0)
Screenshot: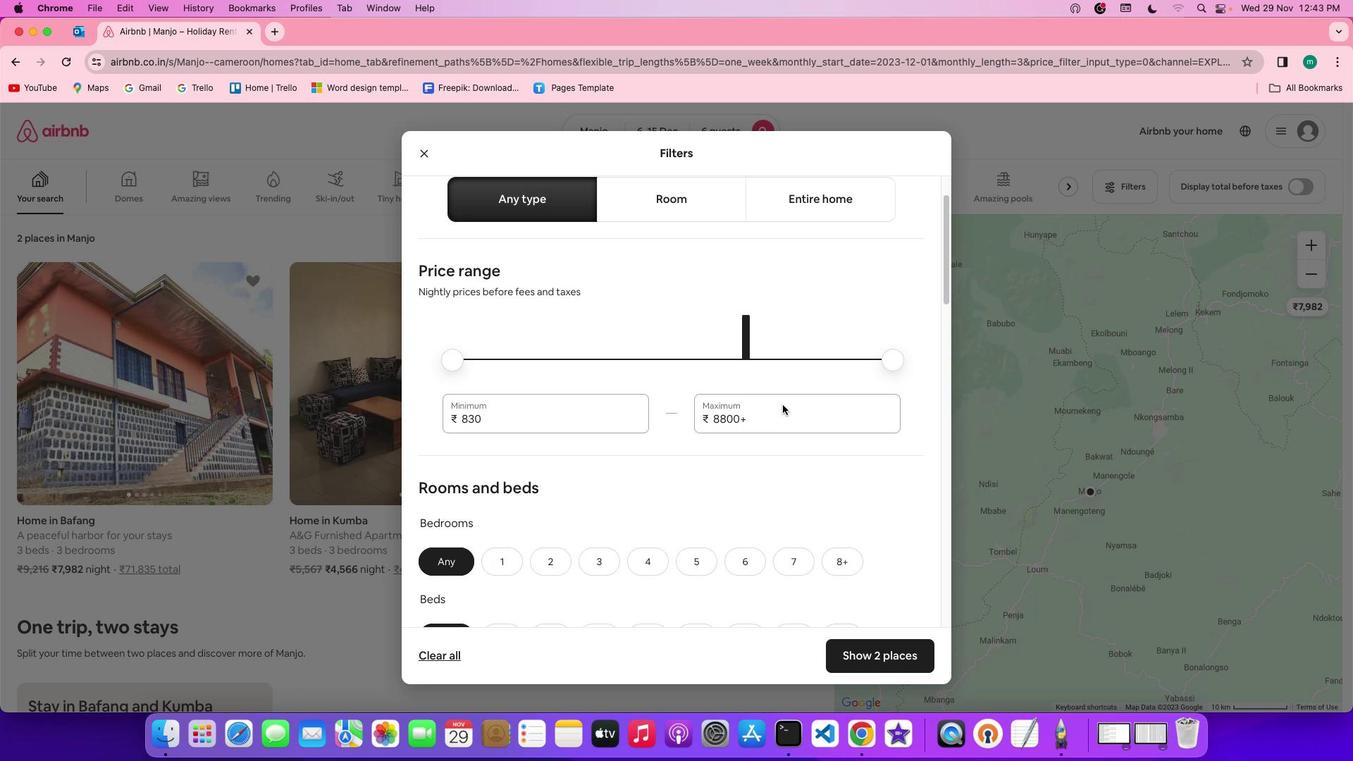 
Action: Mouse scrolled (783, 404) with delta (0, 0)
Screenshot: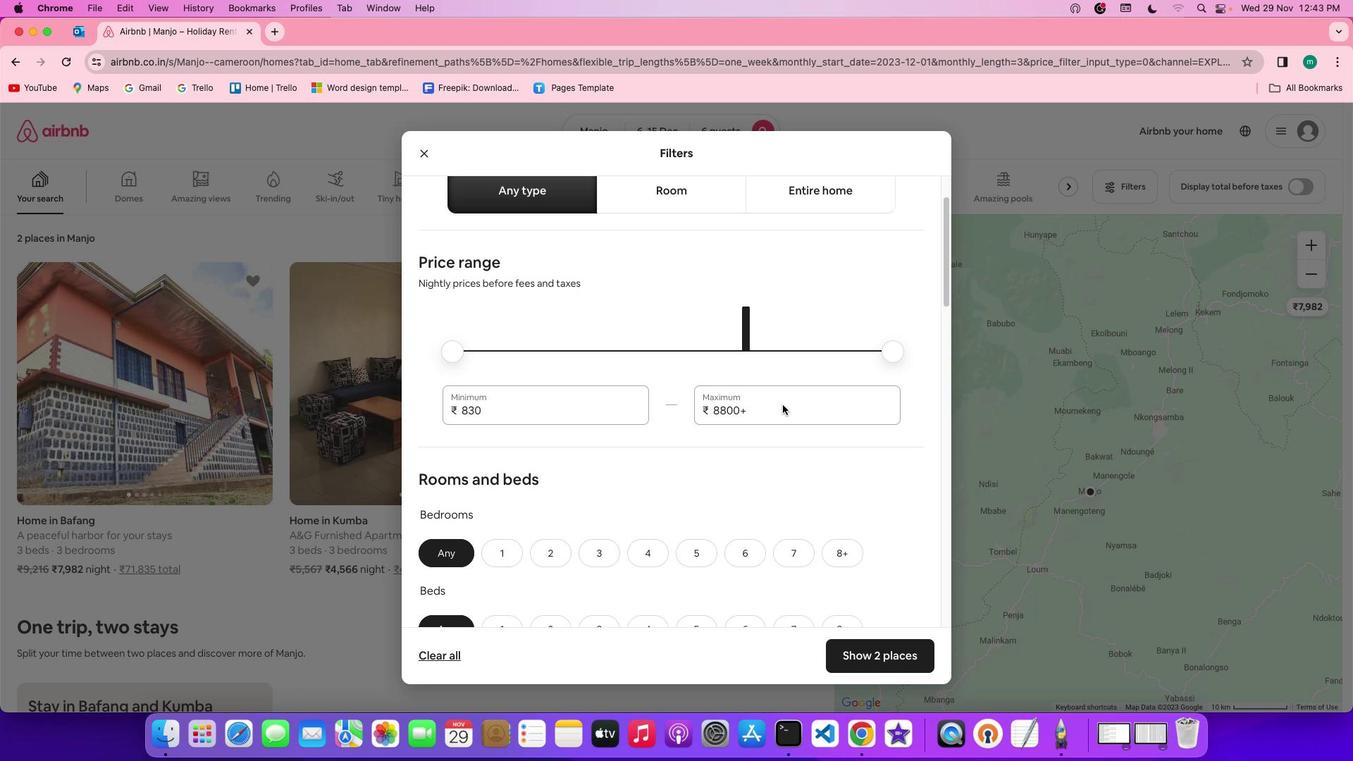 
Action: Mouse scrolled (783, 404) with delta (0, 0)
Screenshot: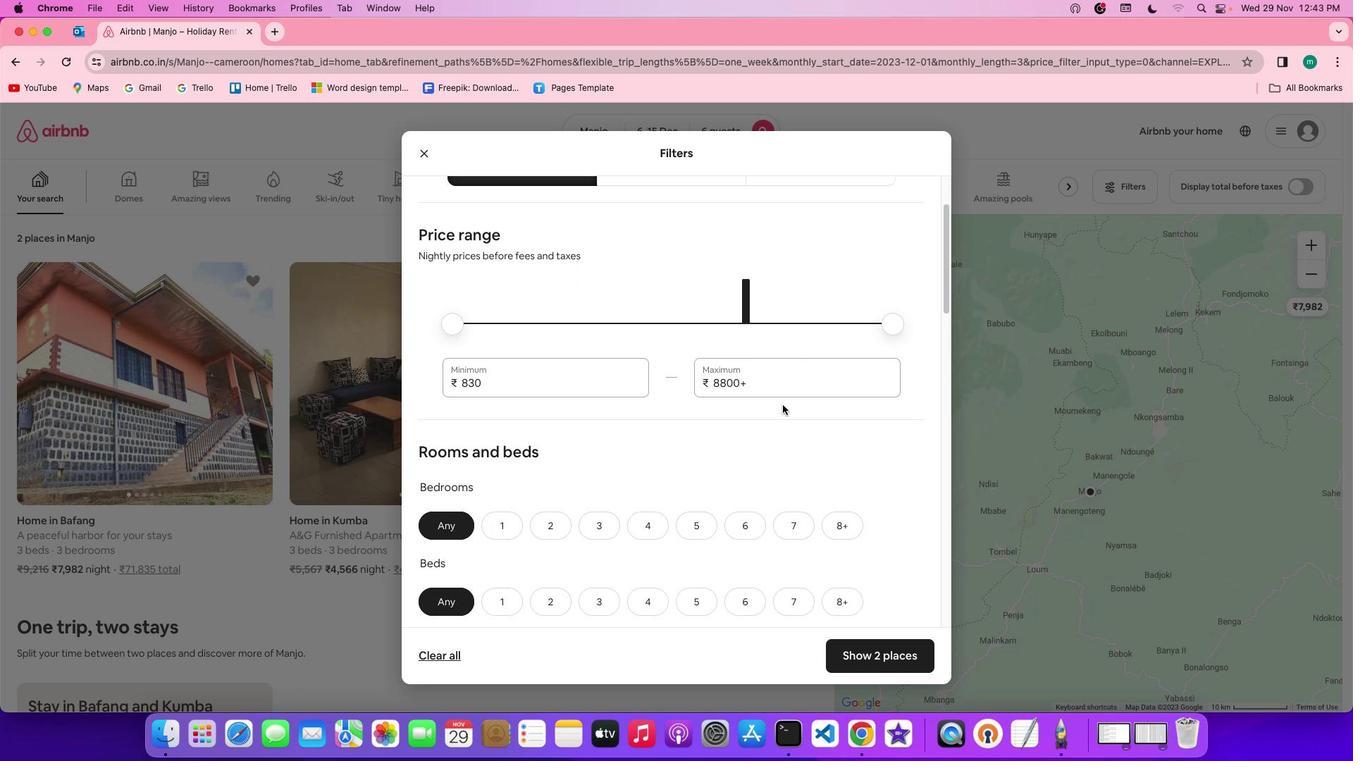 
Action: Mouse scrolled (783, 404) with delta (0, 0)
Screenshot: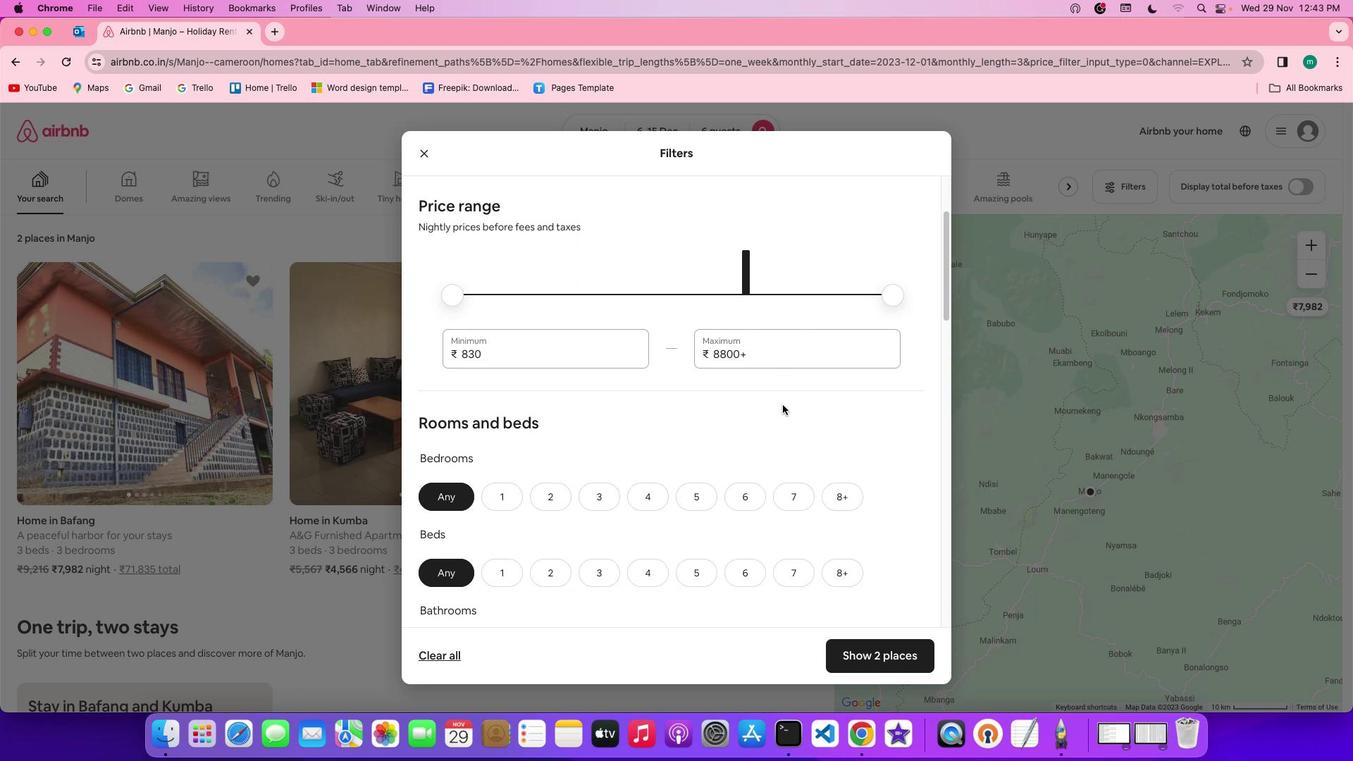 
Action: Mouse scrolled (783, 404) with delta (0, 0)
Screenshot: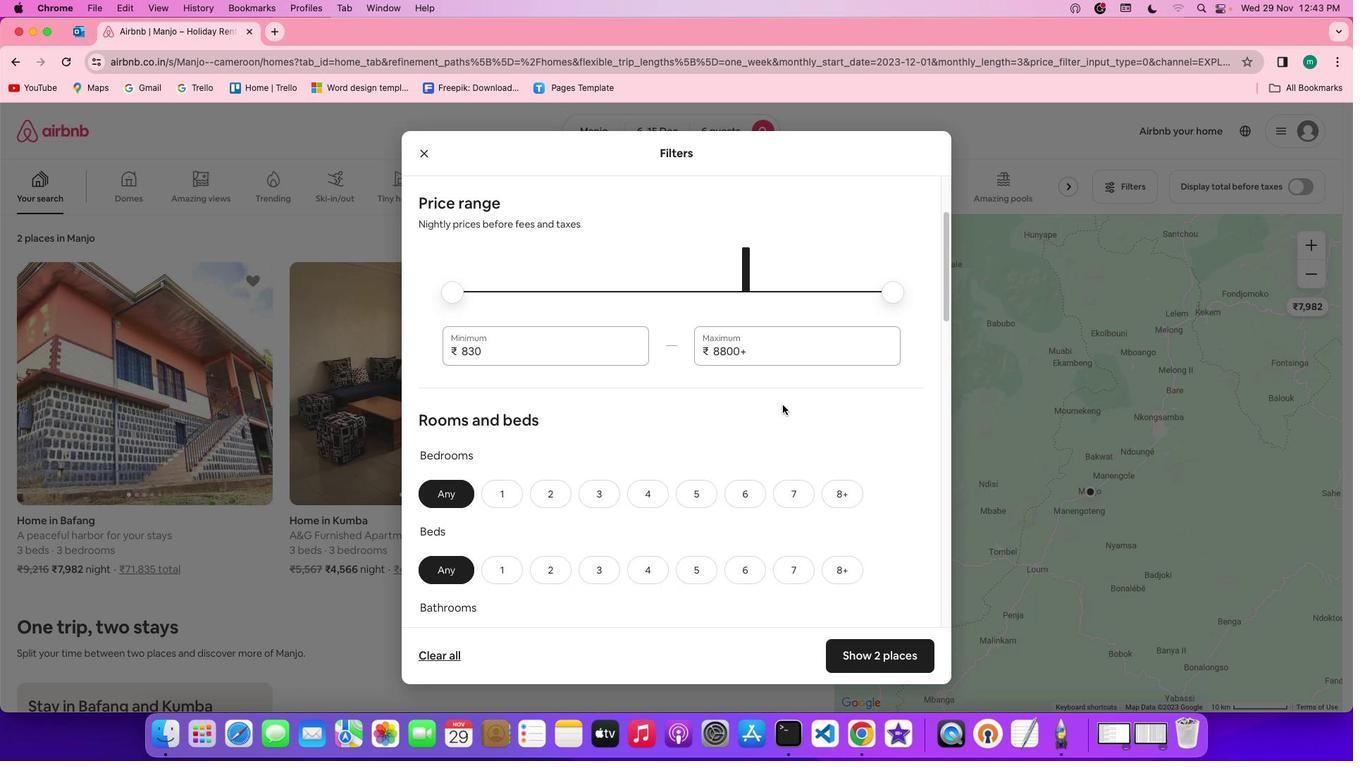 
Action: Mouse scrolled (783, 404) with delta (0, 0)
Screenshot: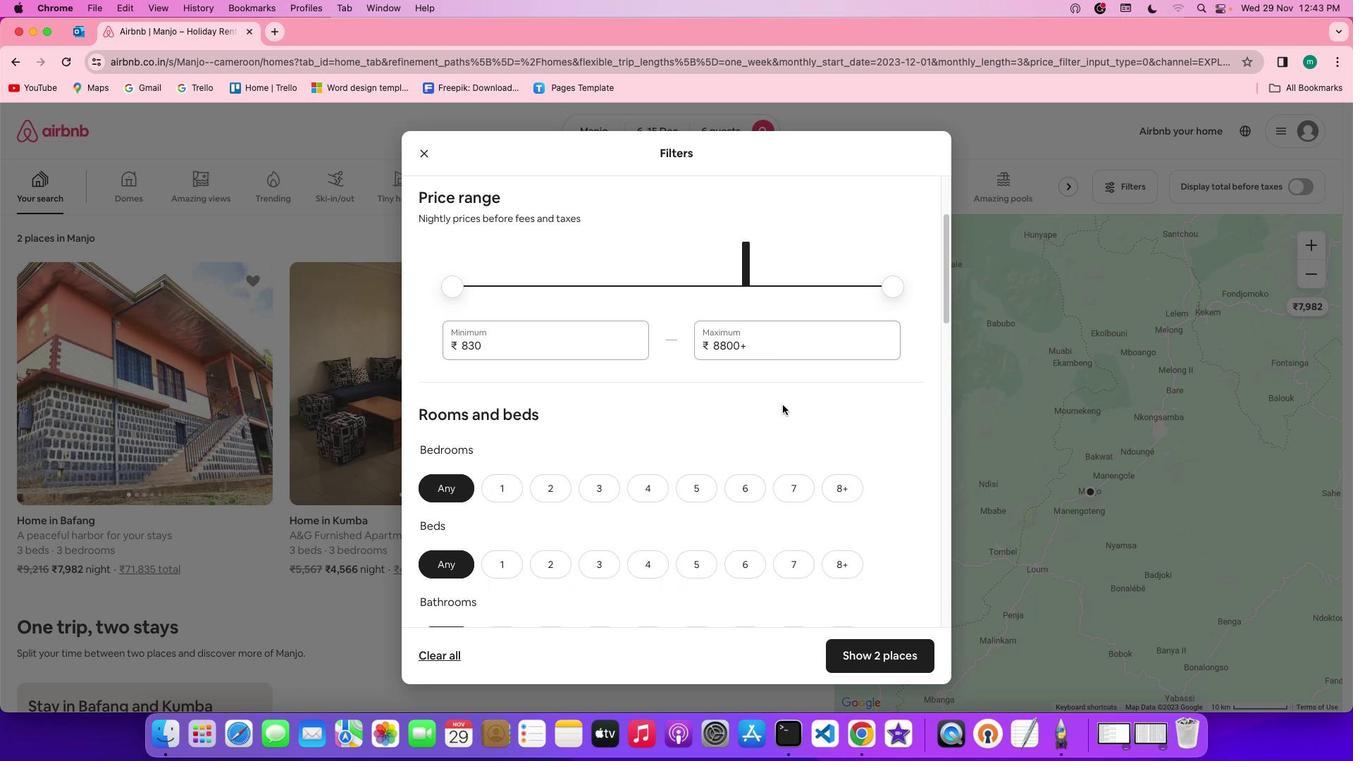 
Action: Mouse moved to (771, 408)
Screenshot: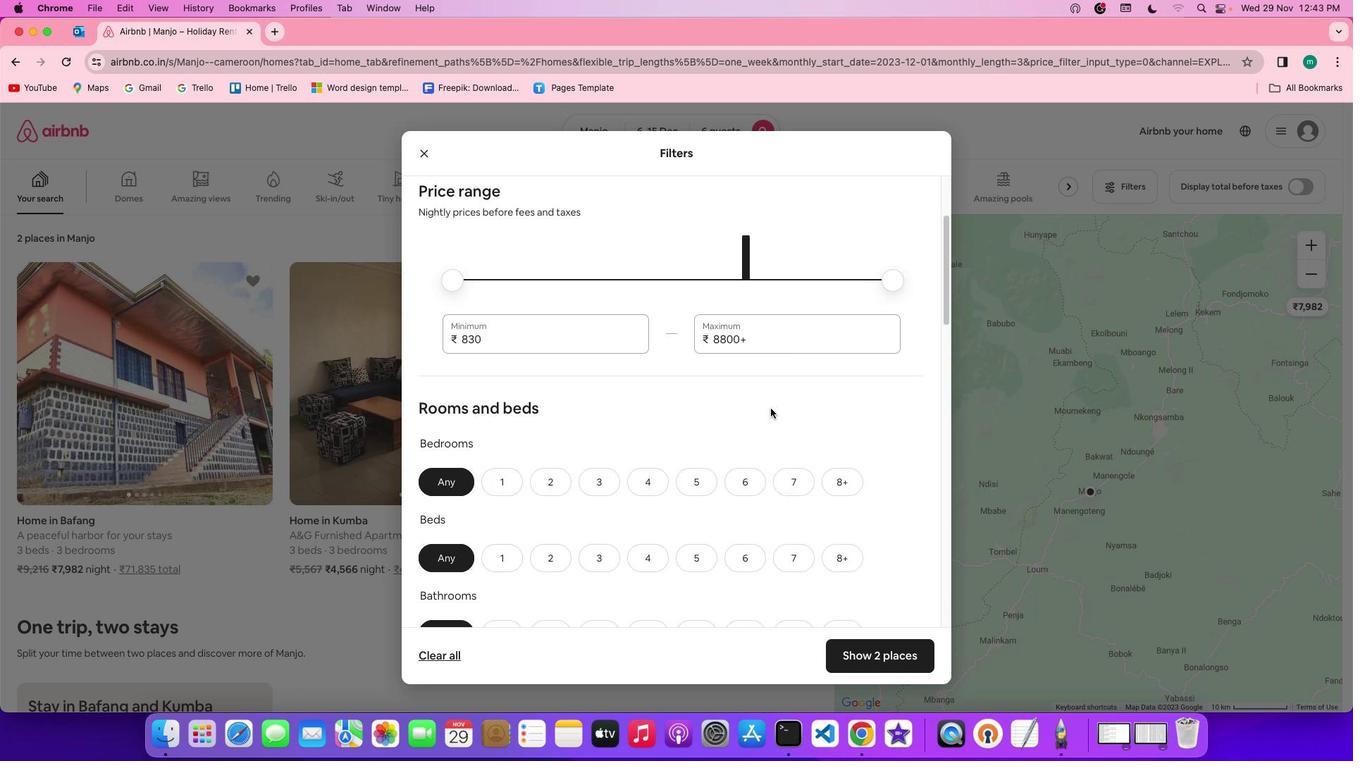 
Action: Mouse scrolled (771, 408) with delta (0, 0)
Screenshot: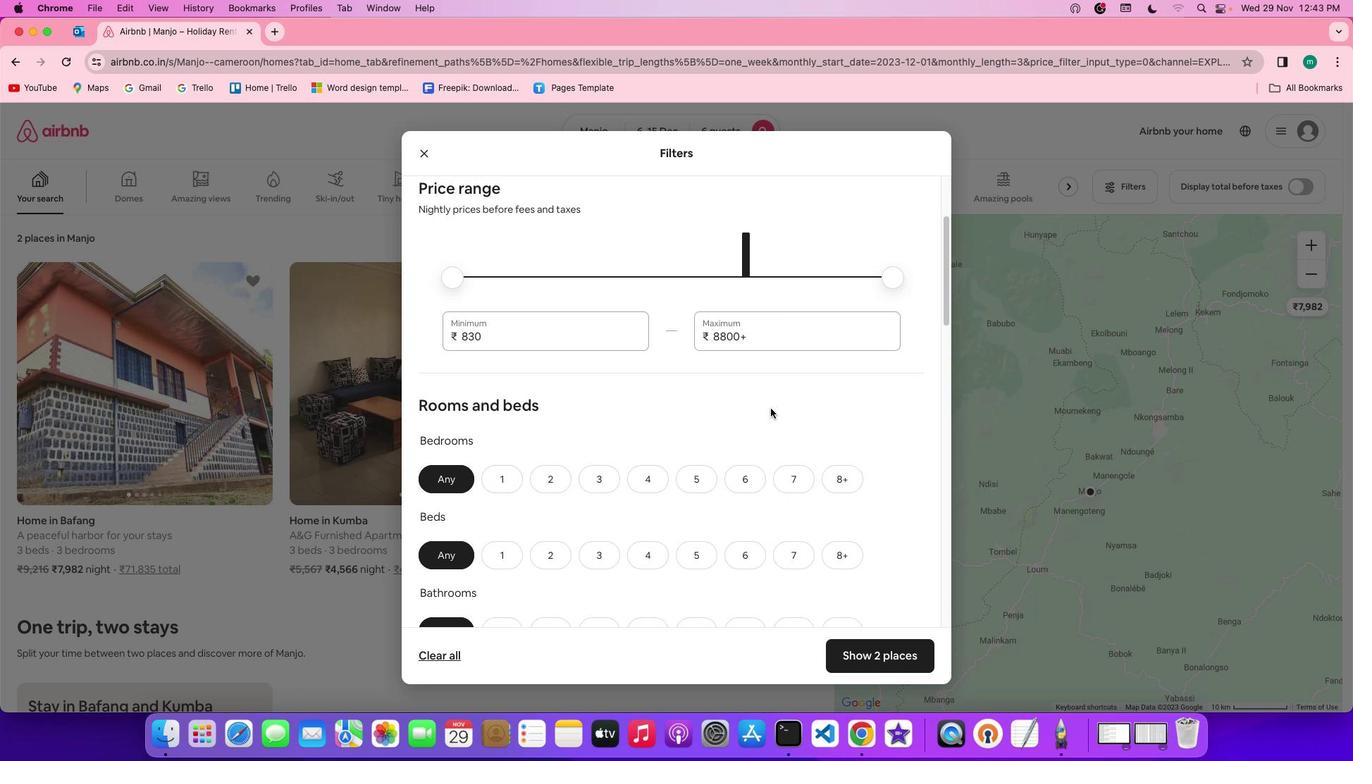 
Action: Mouse scrolled (771, 408) with delta (0, 0)
Screenshot: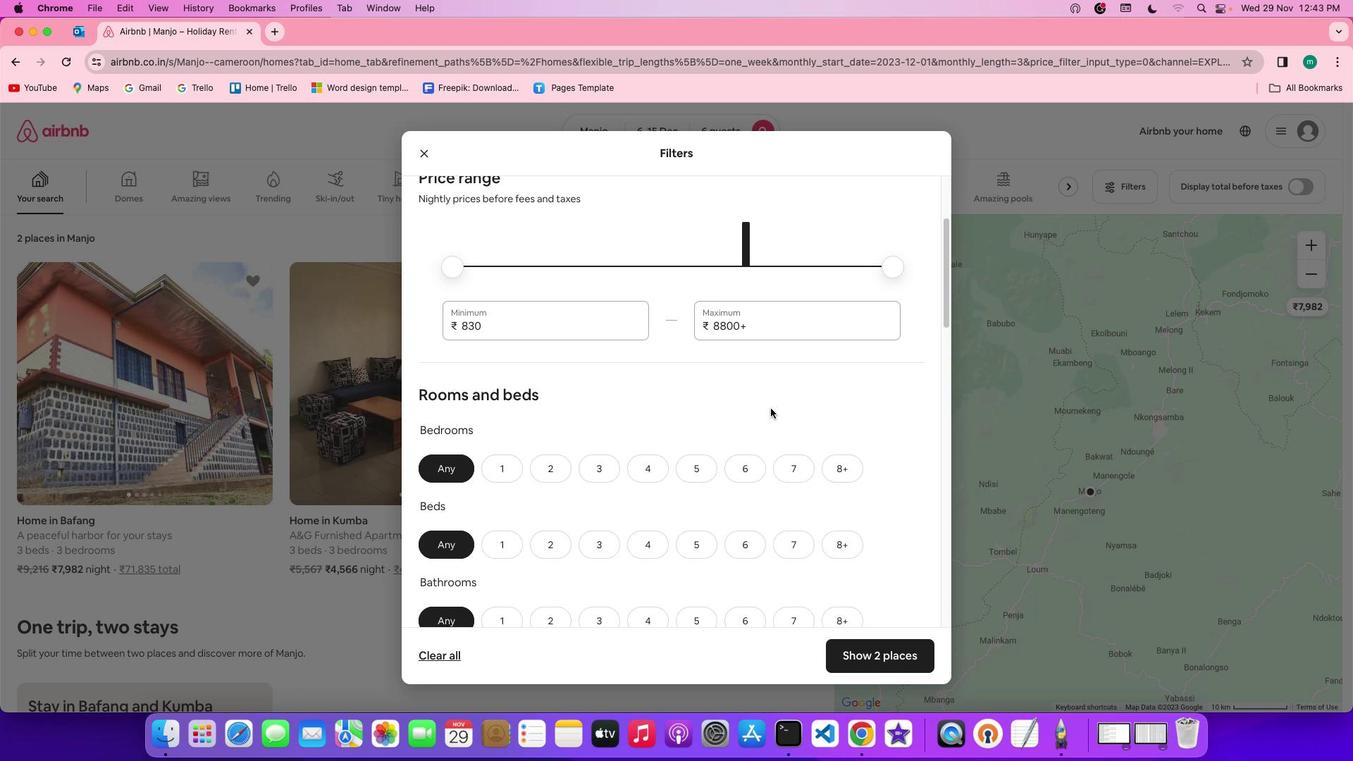 
Action: Mouse scrolled (771, 408) with delta (0, -1)
Screenshot: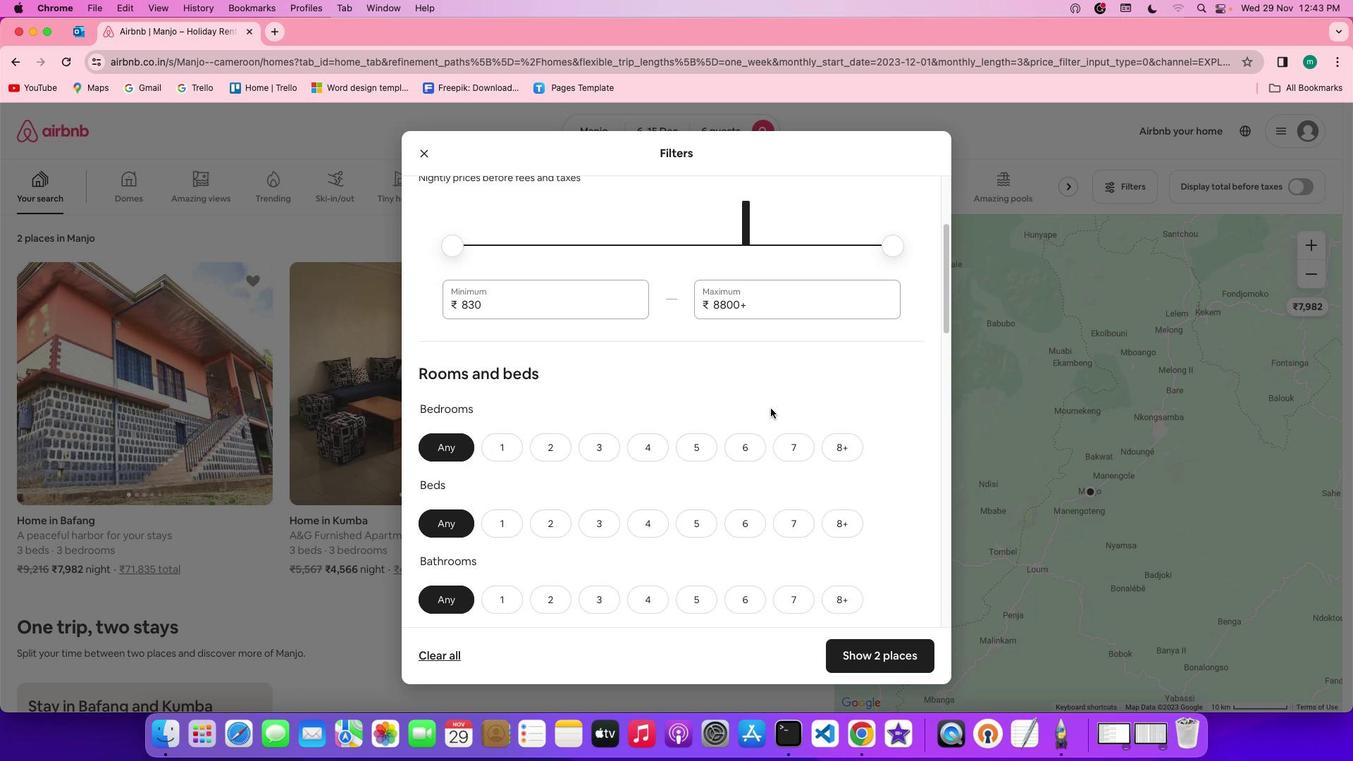 
Action: Mouse scrolled (771, 408) with delta (0, -2)
Screenshot: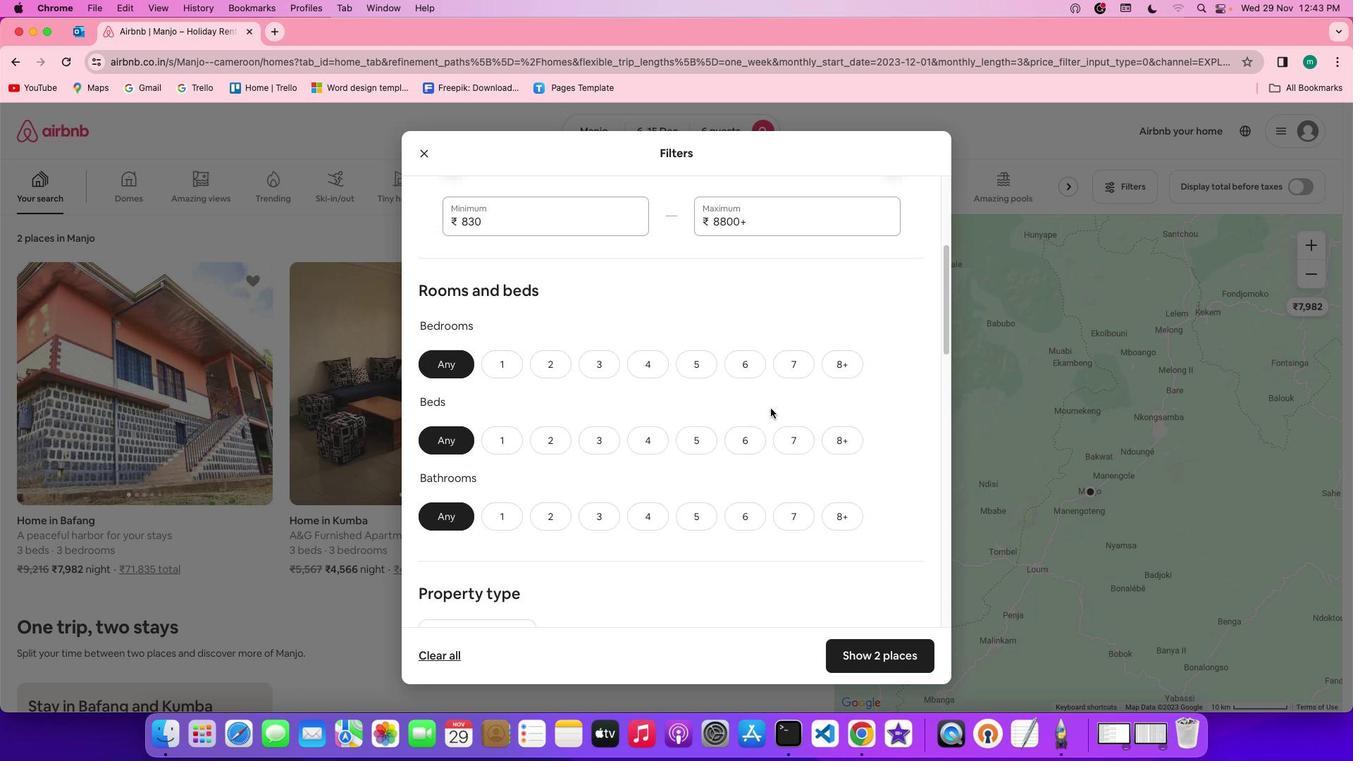 
Action: Mouse moved to (740, 273)
Screenshot: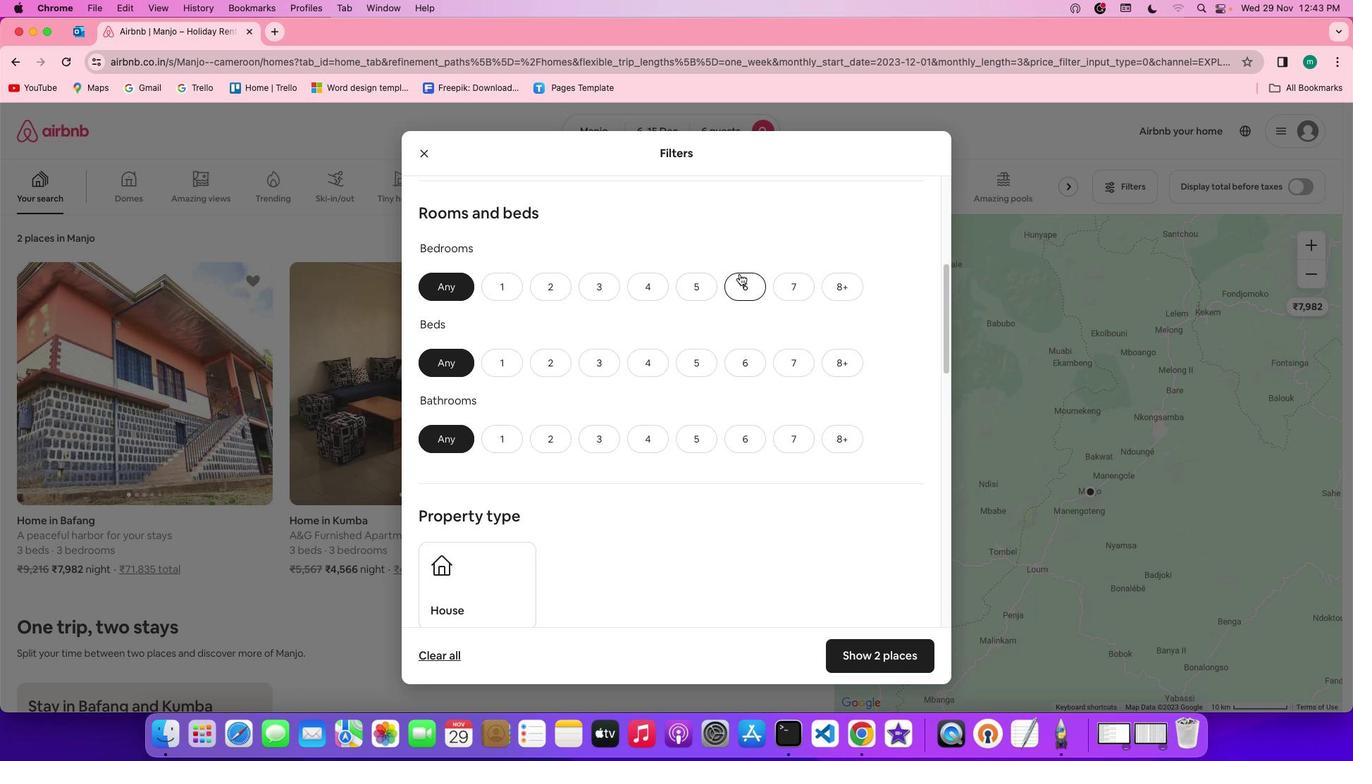 
Action: Mouse pressed left at (740, 273)
Screenshot: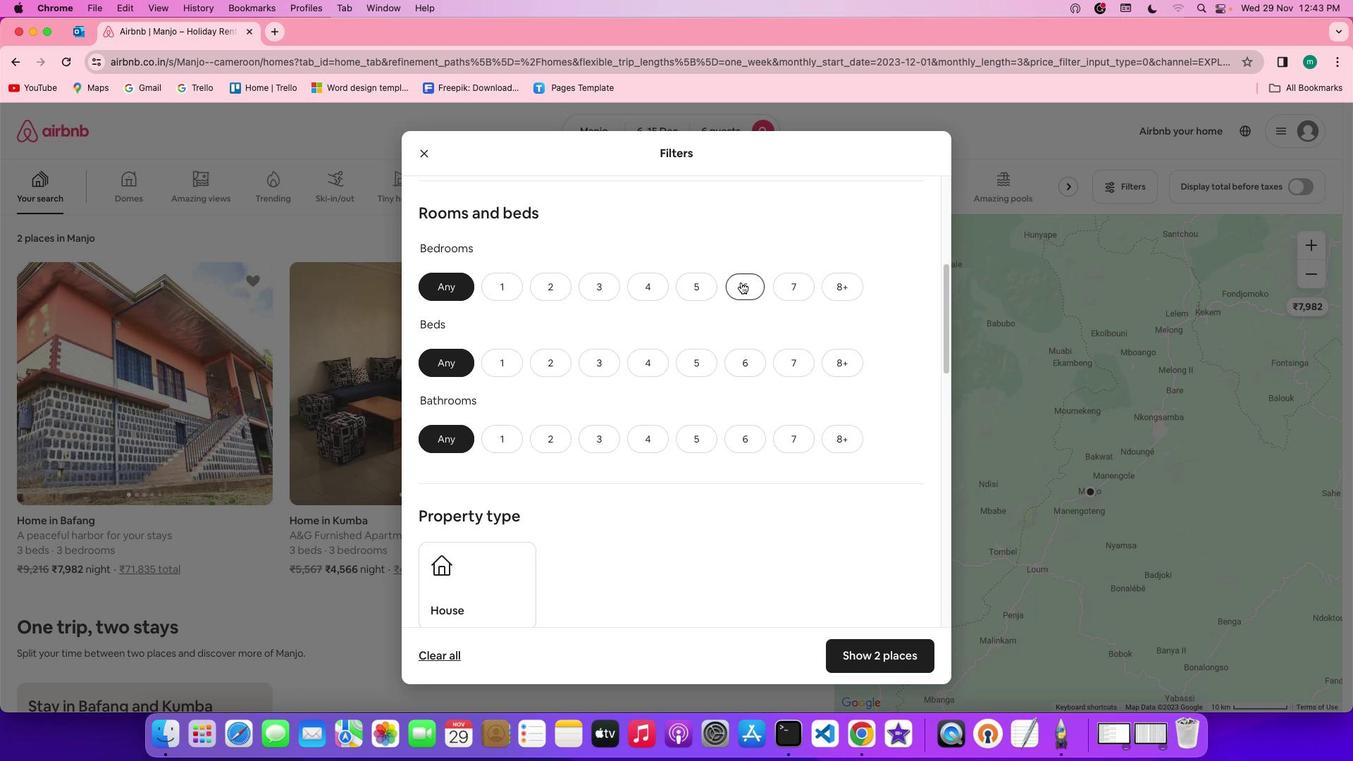 
Action: Mouse moved to (750, 374)
Screenshot: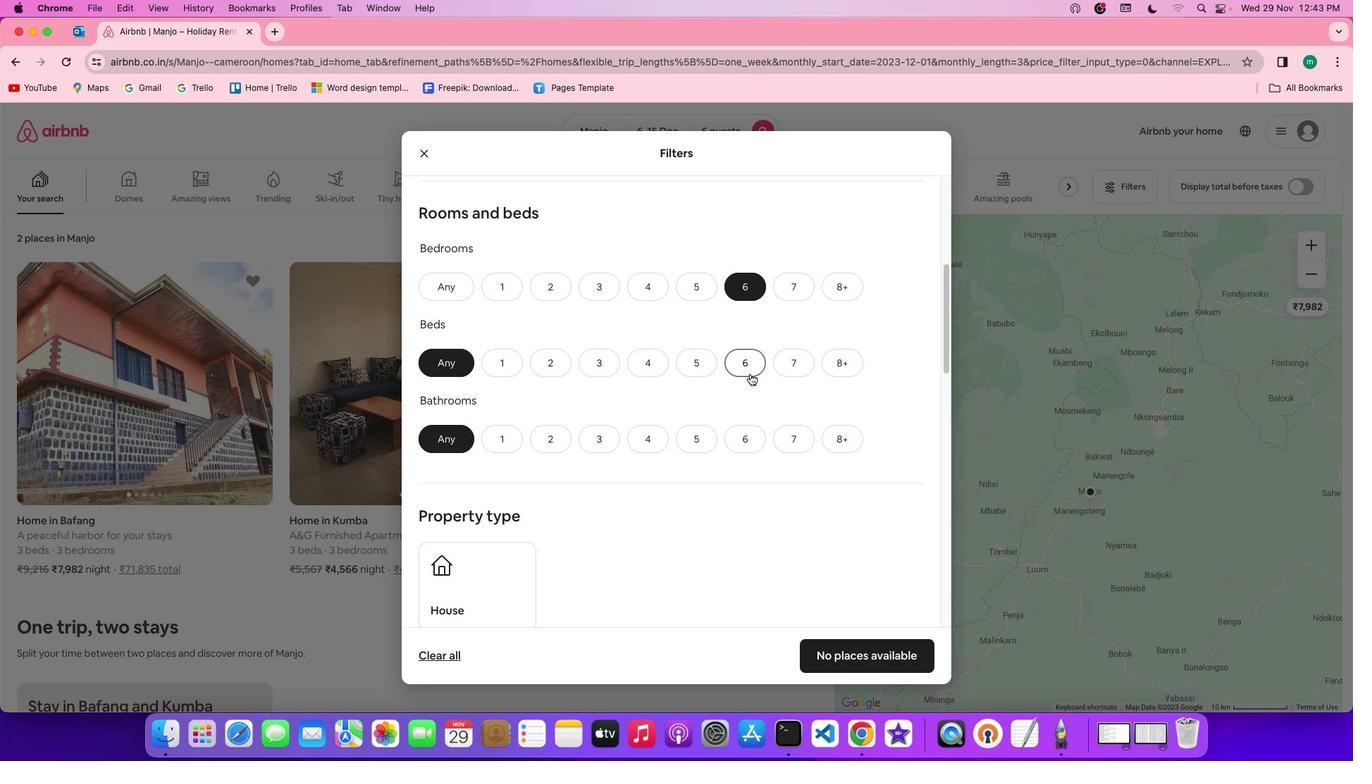 
Action: Mouse pressed left at (750, 374)
Screenshot: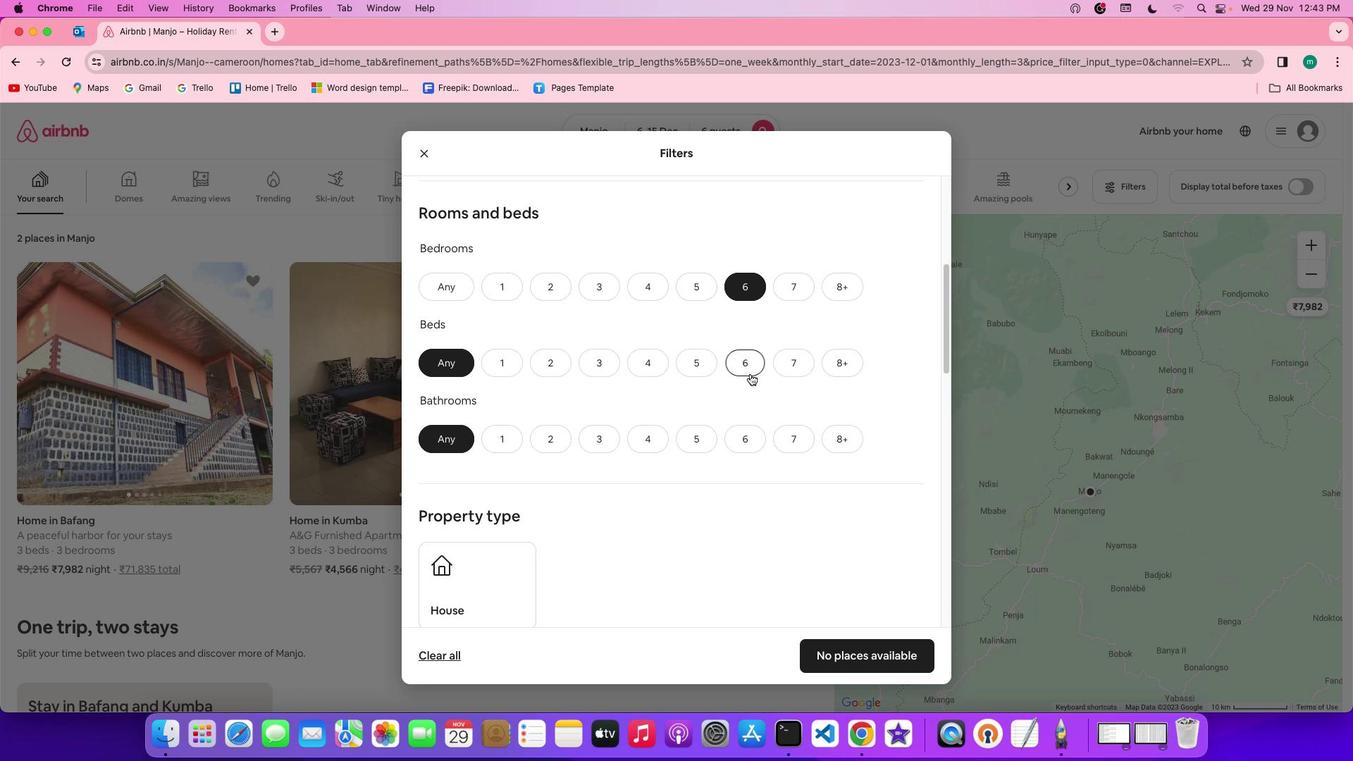 
Action: Mouse moved to (744, 445)
Screenshot: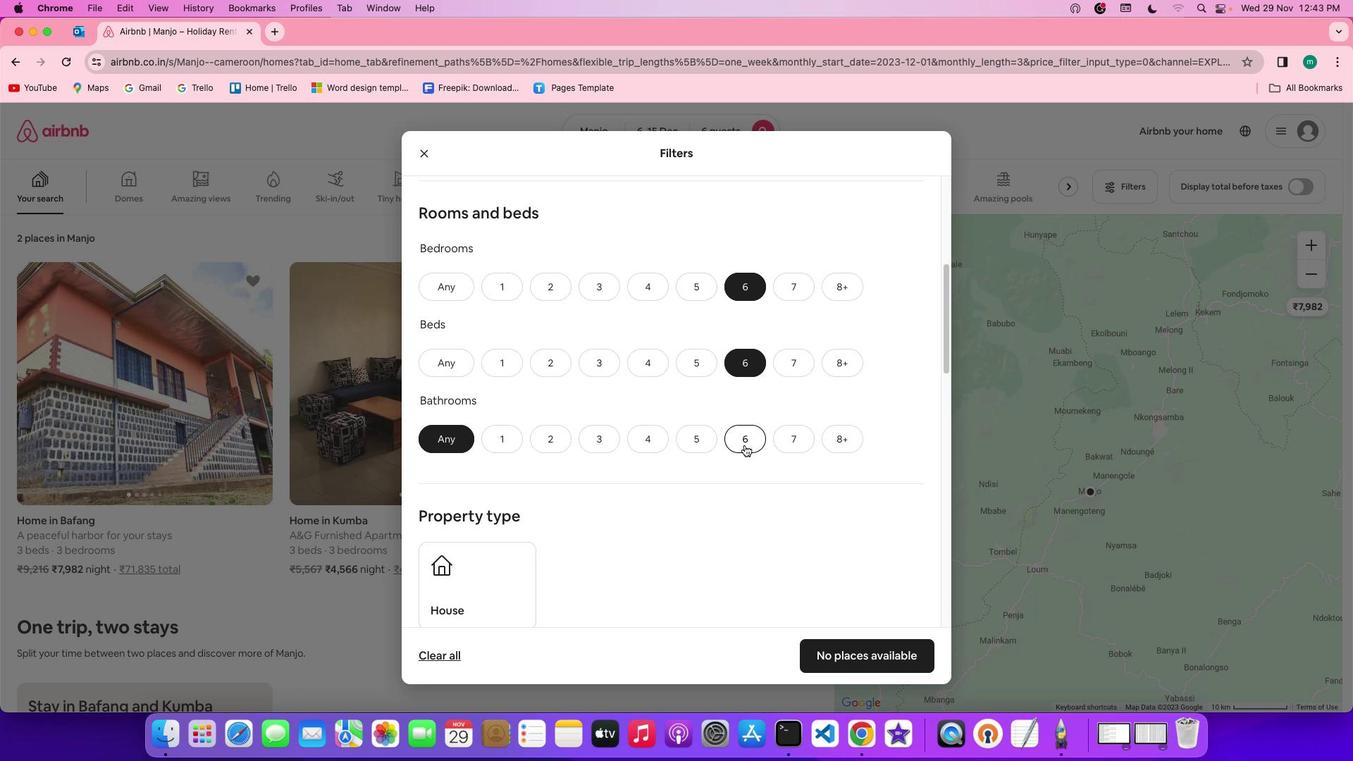 
Action: Mouse pressed left at (744, 445)
Screenshot: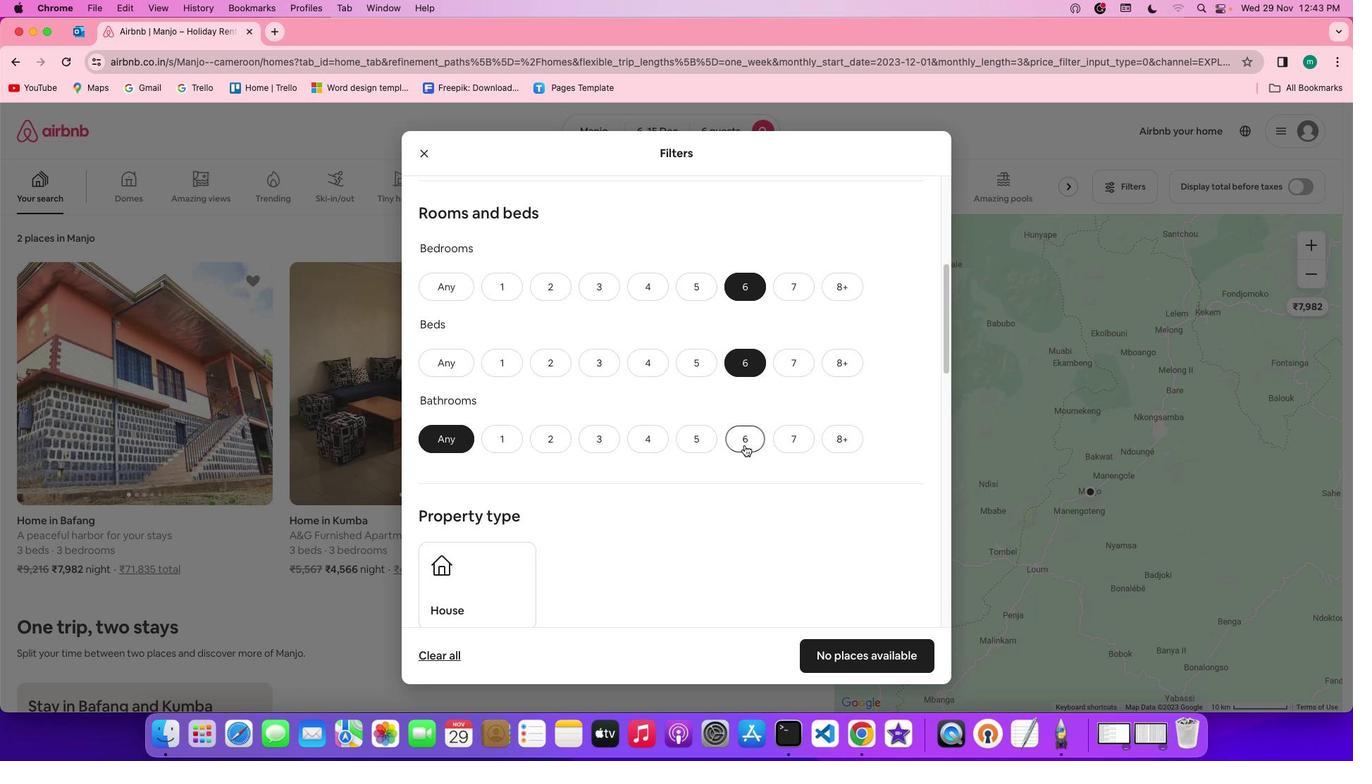 
Action: Mouse moved to (852, 455)
Screenshot: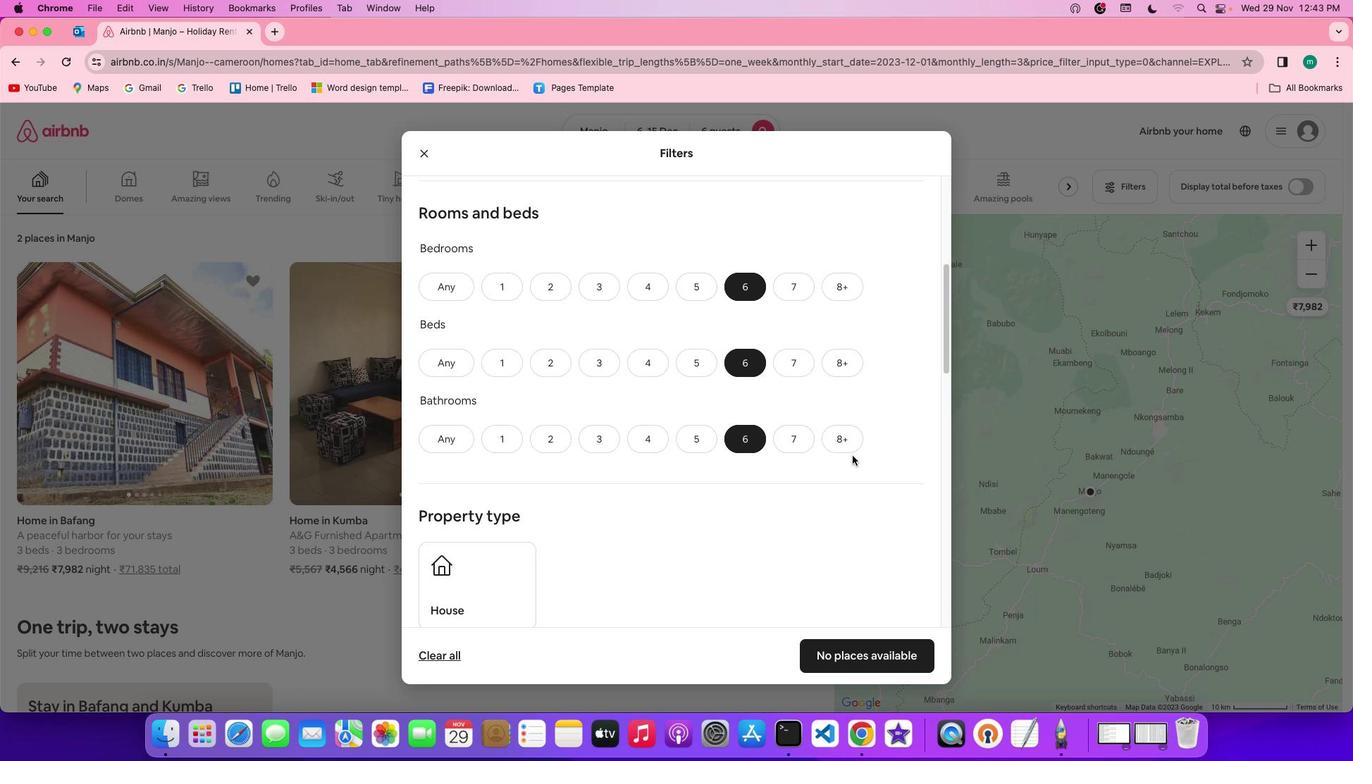 
Action: Mouse scrolled (852, 455) with delta (0, 0)
Screenshot: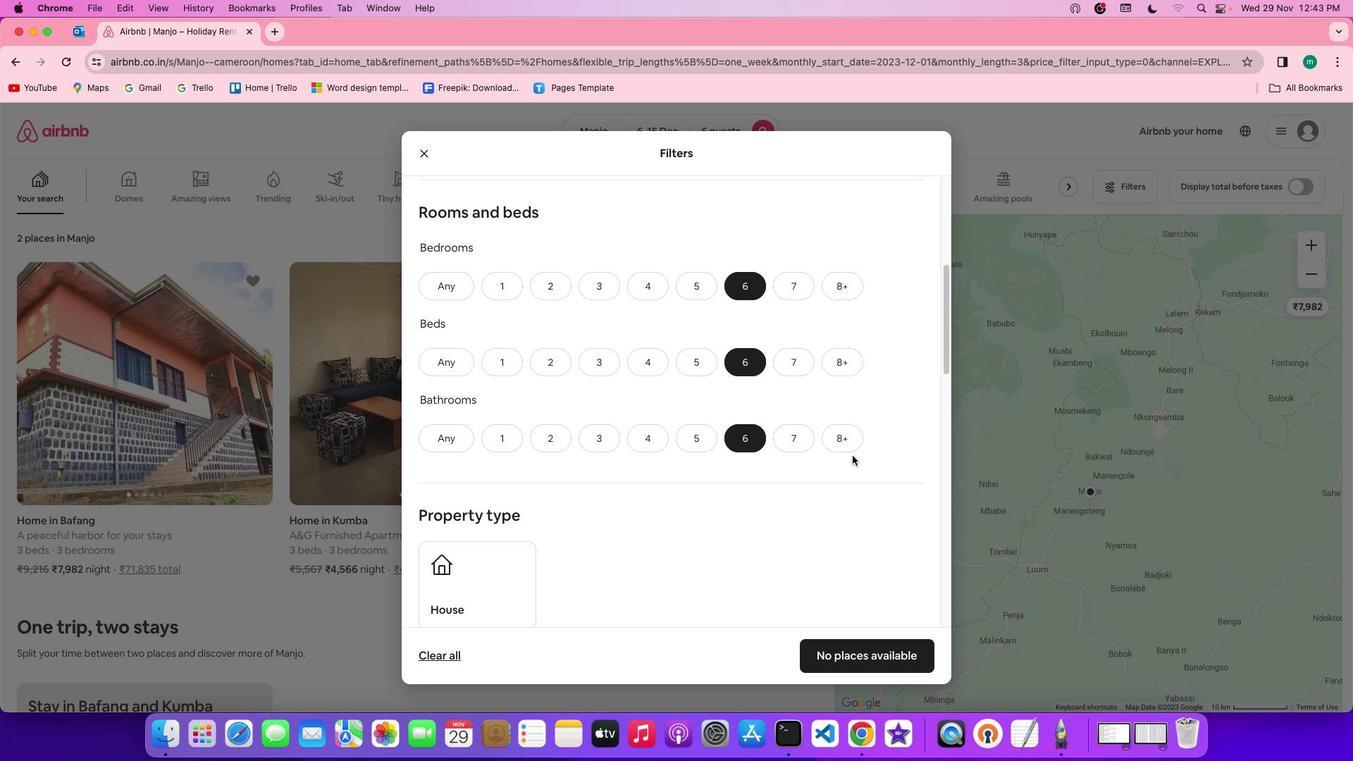 
Action: Mouse scrolled (852, 455) with delta (0, 0)
Screenshot: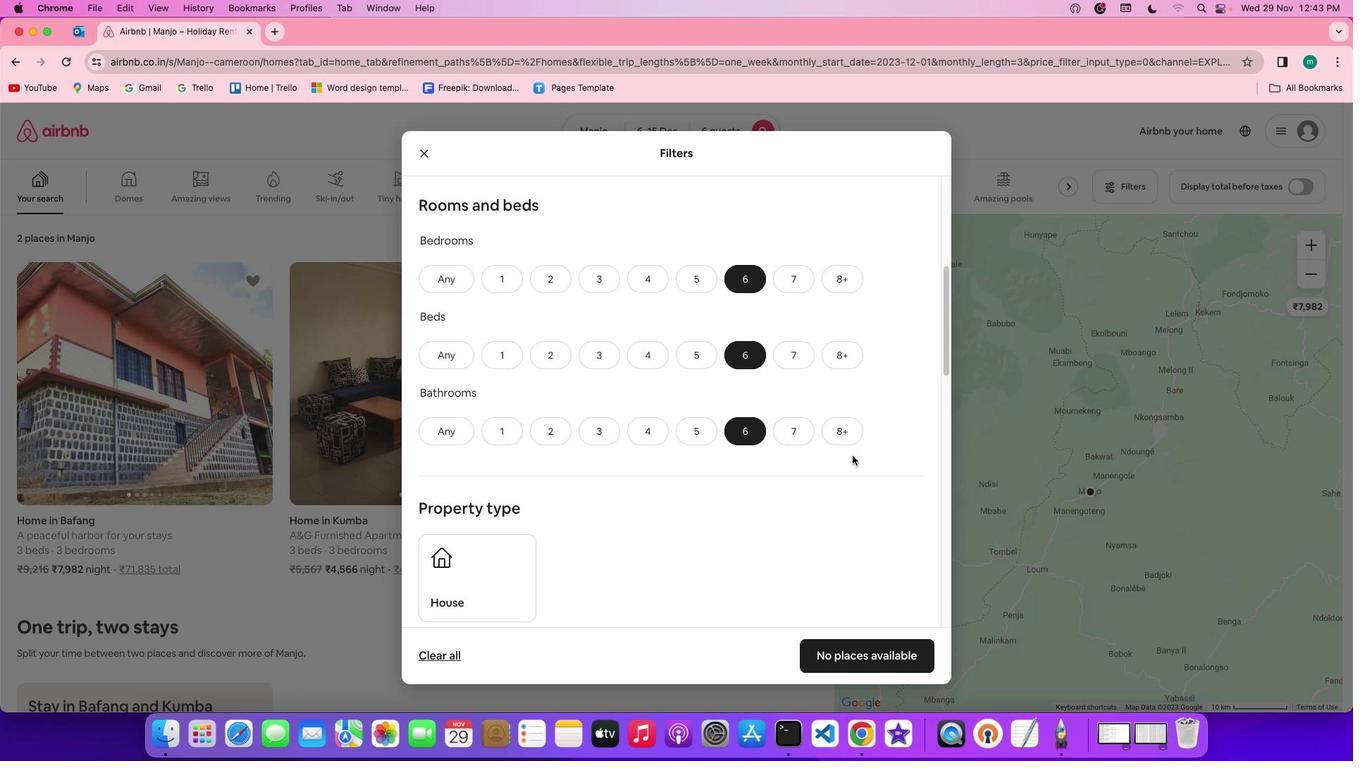 
Action: Mouse scrolled (852, 455) with delta (0, 0)
Screenshot: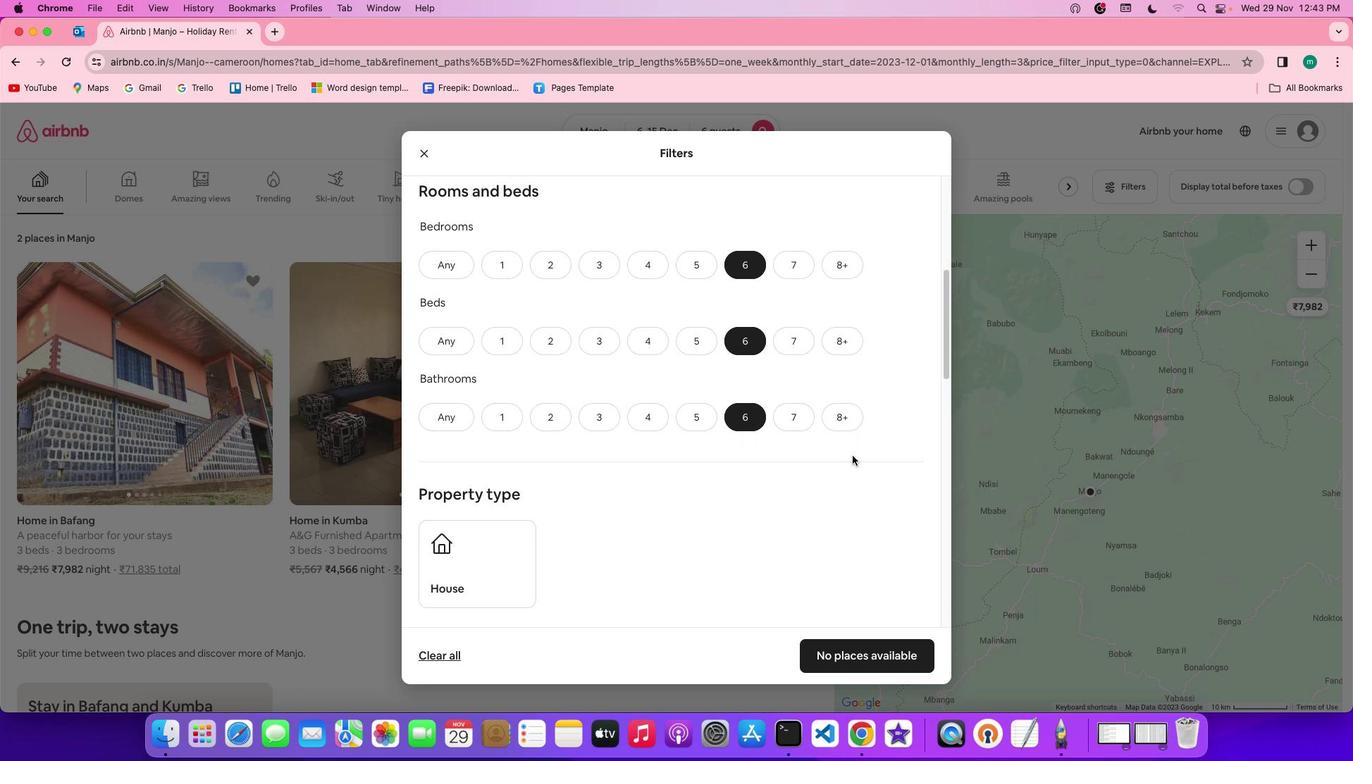 
Action: Mouse scrolled (852, 455) with delta (0, 0)
Screenshot: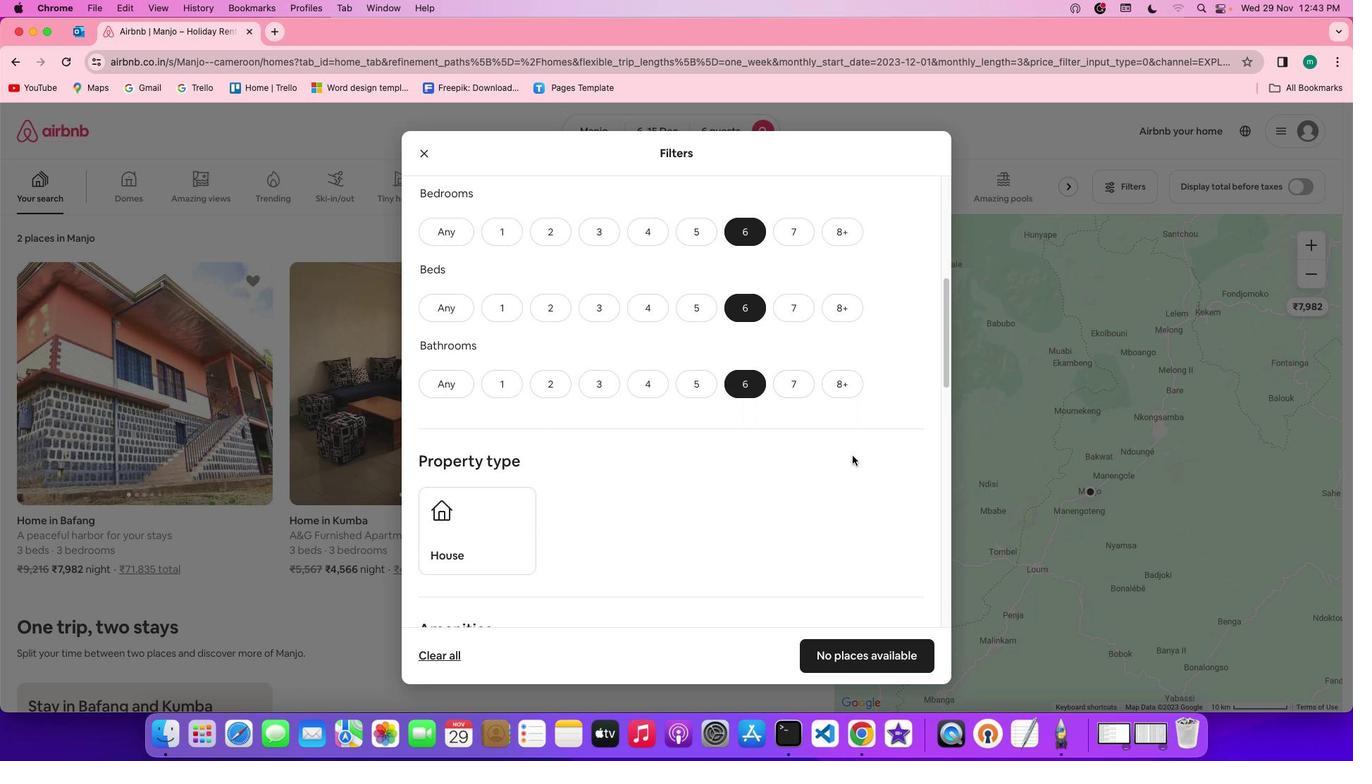 
Action: Mouse scrolled (852, 455) with delta (0, 0)
Screenshot: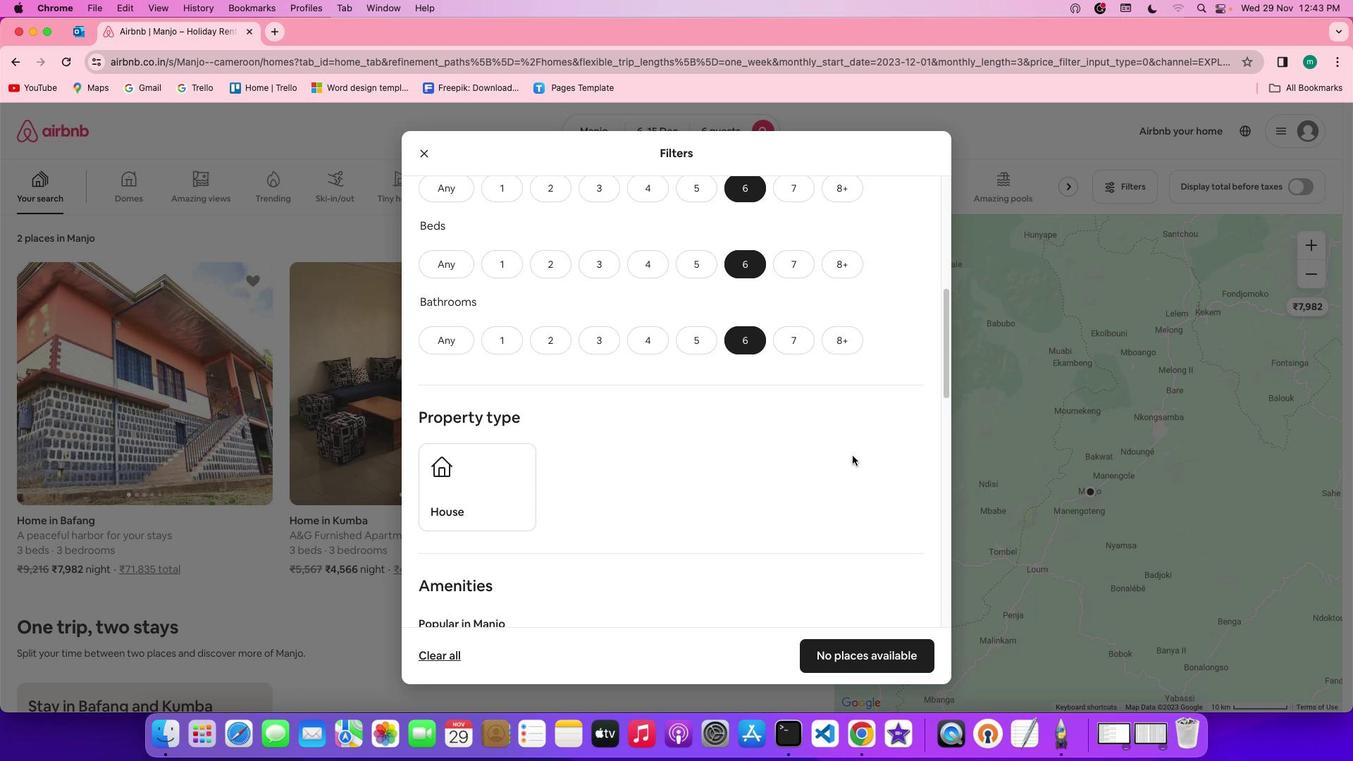 
Action: Mouse scrolled (852, 455) with delta (0, 0)
Screenshot: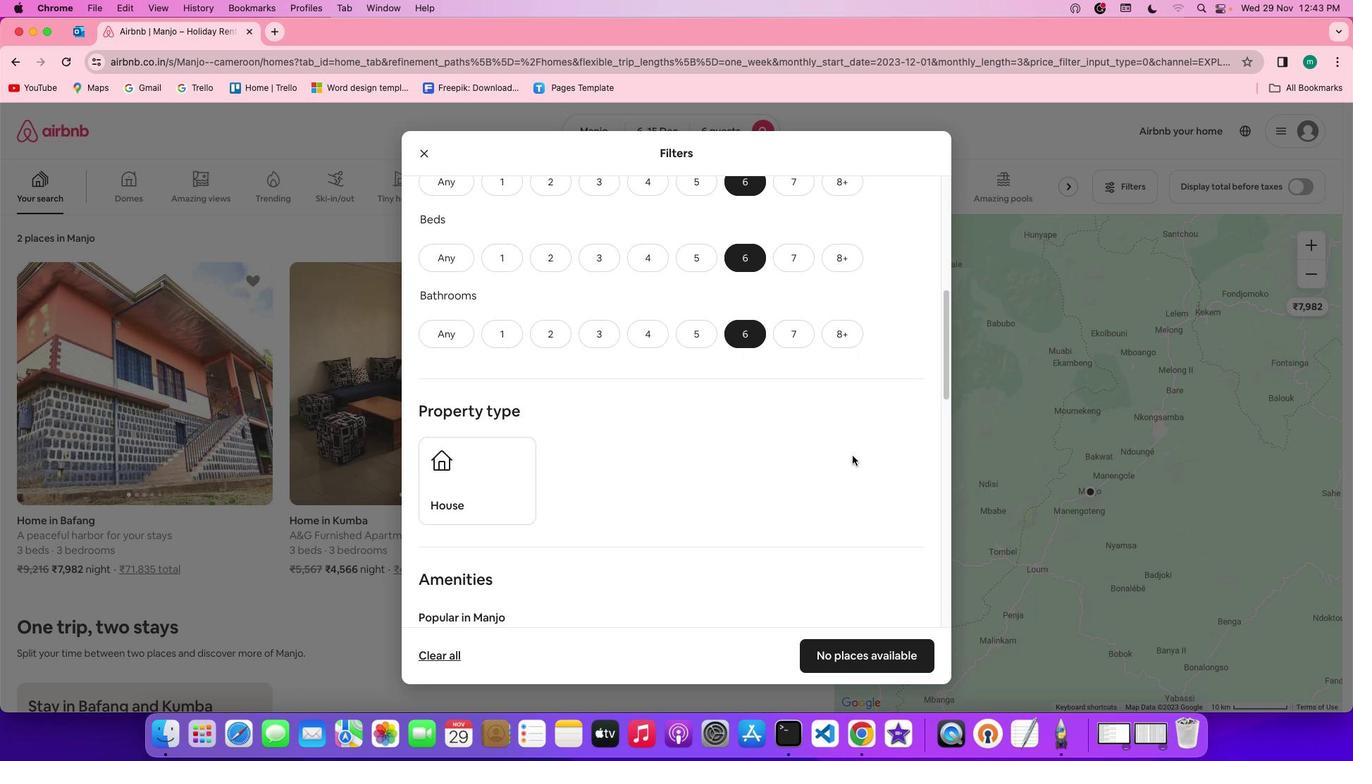 
Action: Mouse scrolled (852, 455) with delta (0, 0)
Screenshot: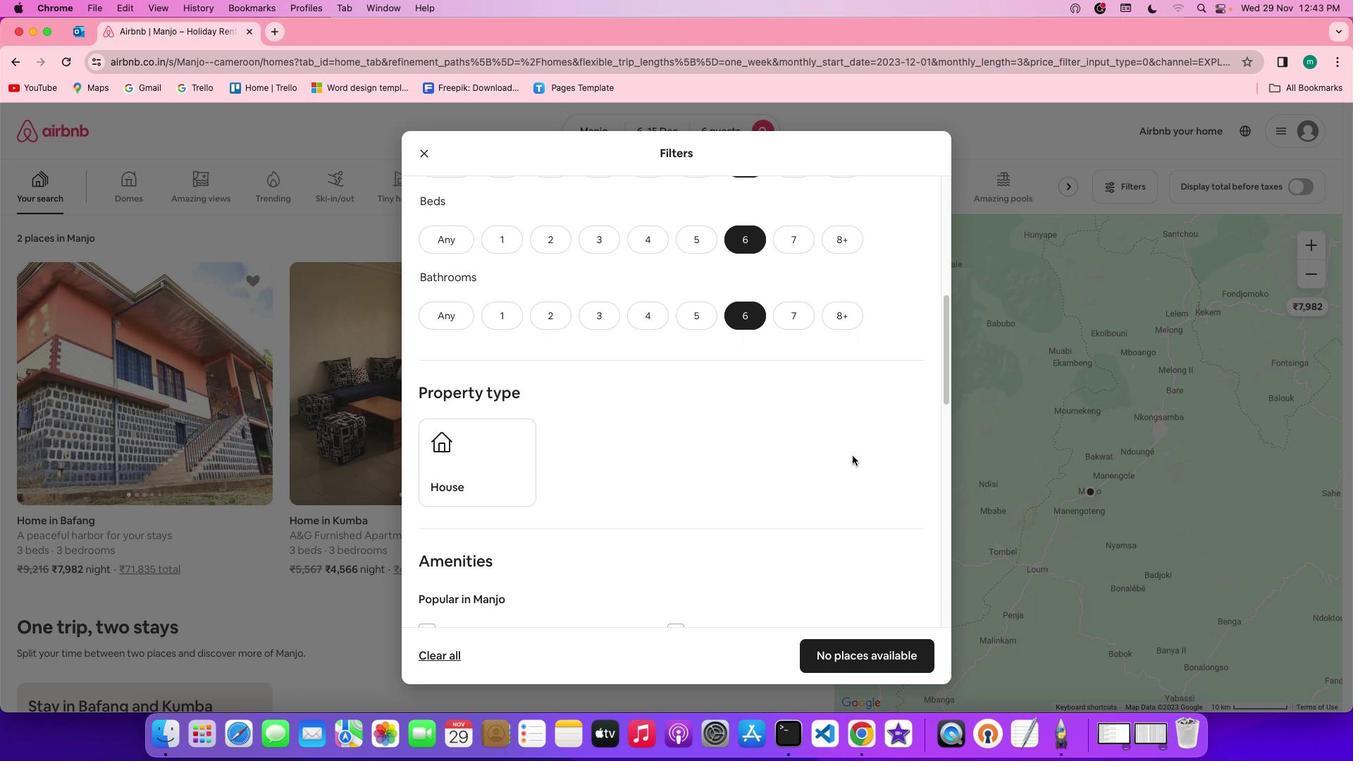 
Action: Mouse scrolled (852, 455) with delta (0, -1)
Screenshot: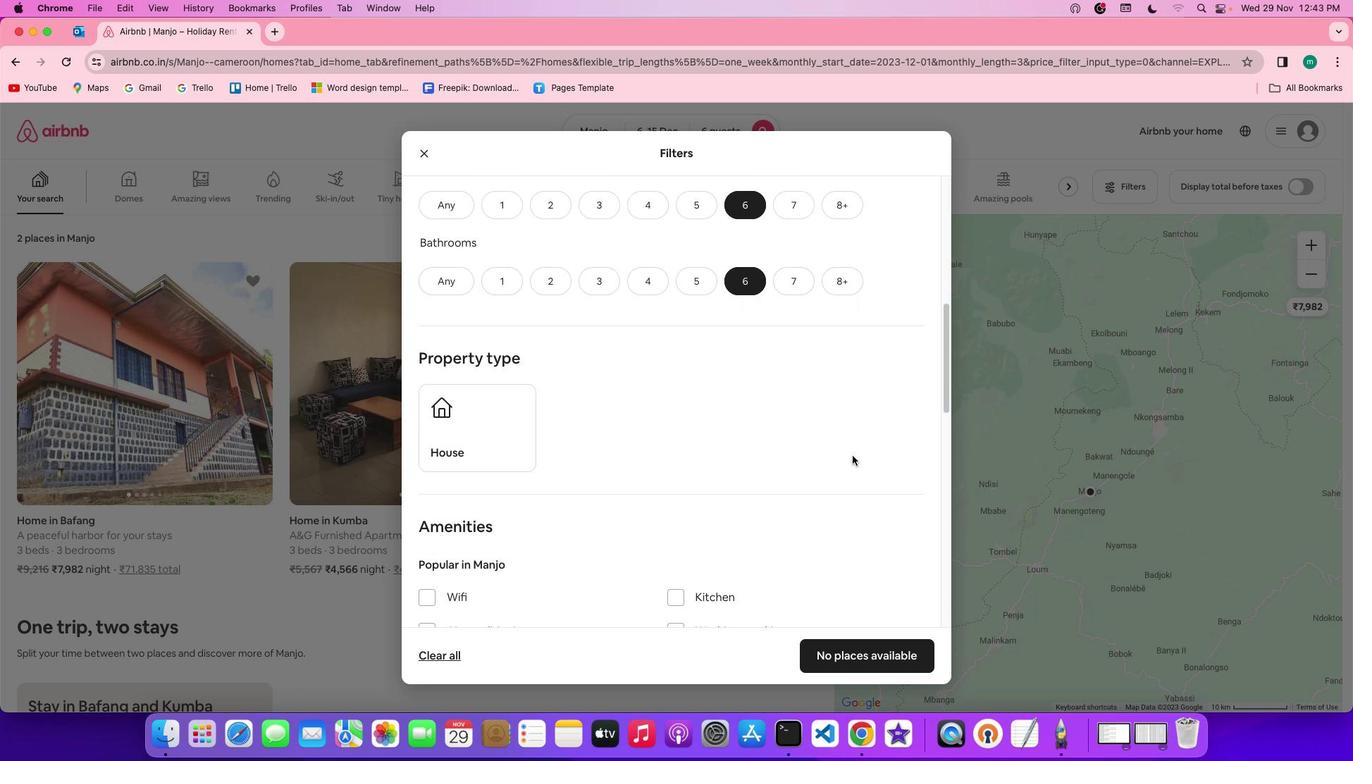 
Action: Mouse moved to (514, 400)
Screenshot: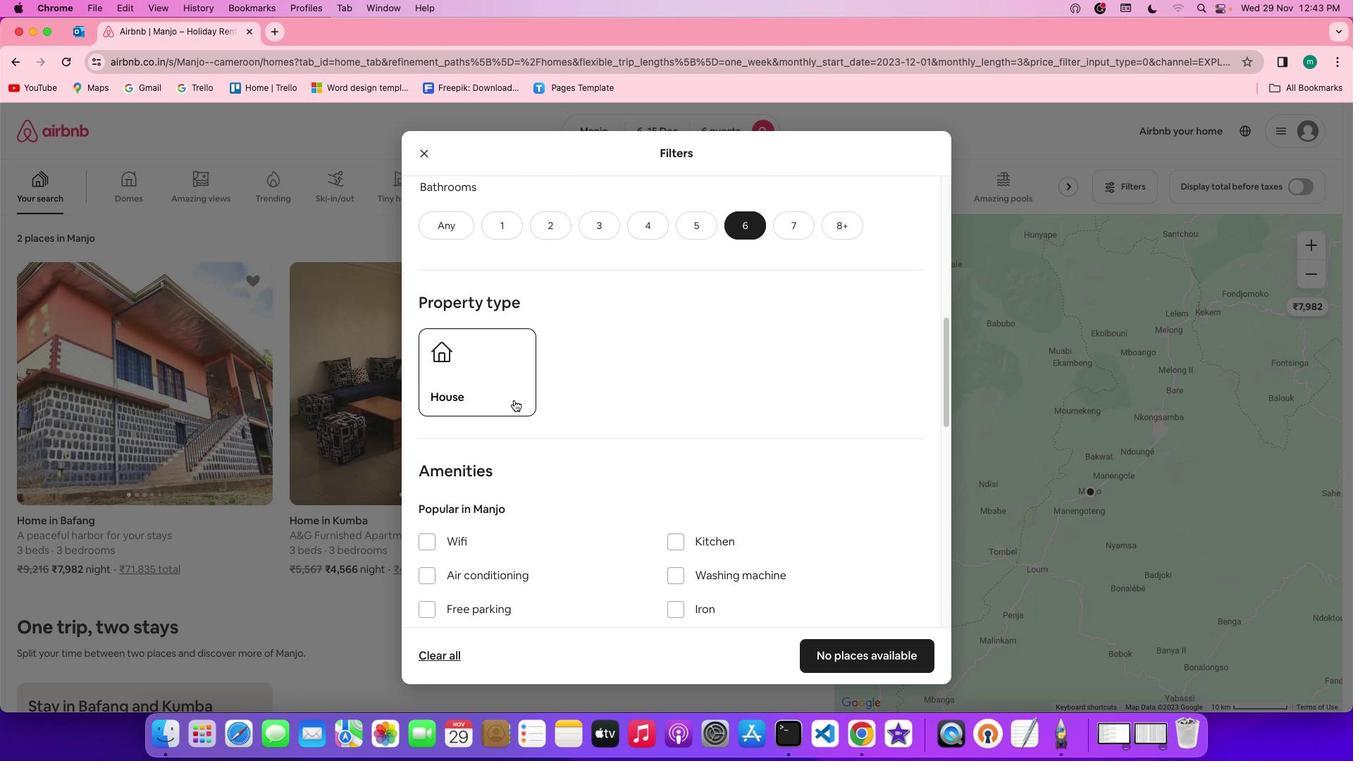 
Action: Mouse pressed left at (514, 400)
Screenshot: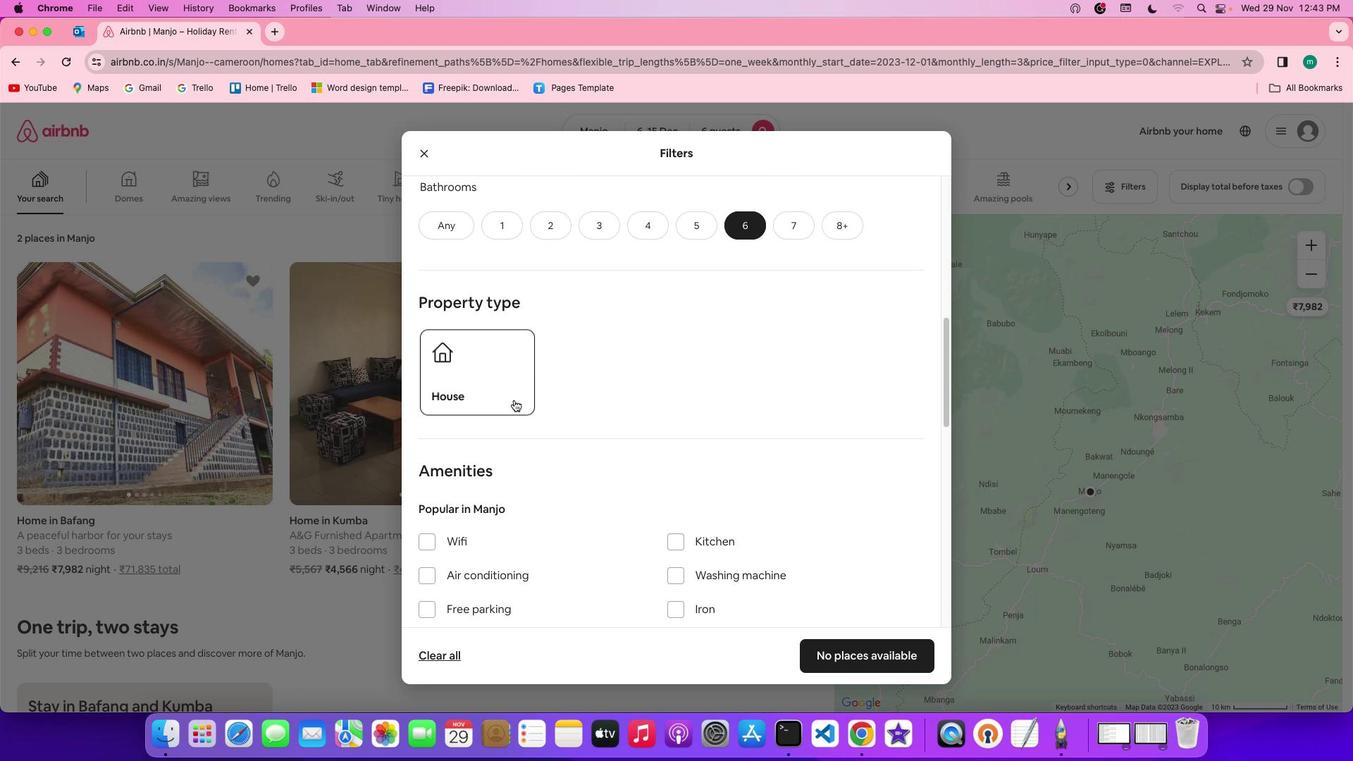 
Action: Mouse moved to (771, 463)
Screenshot: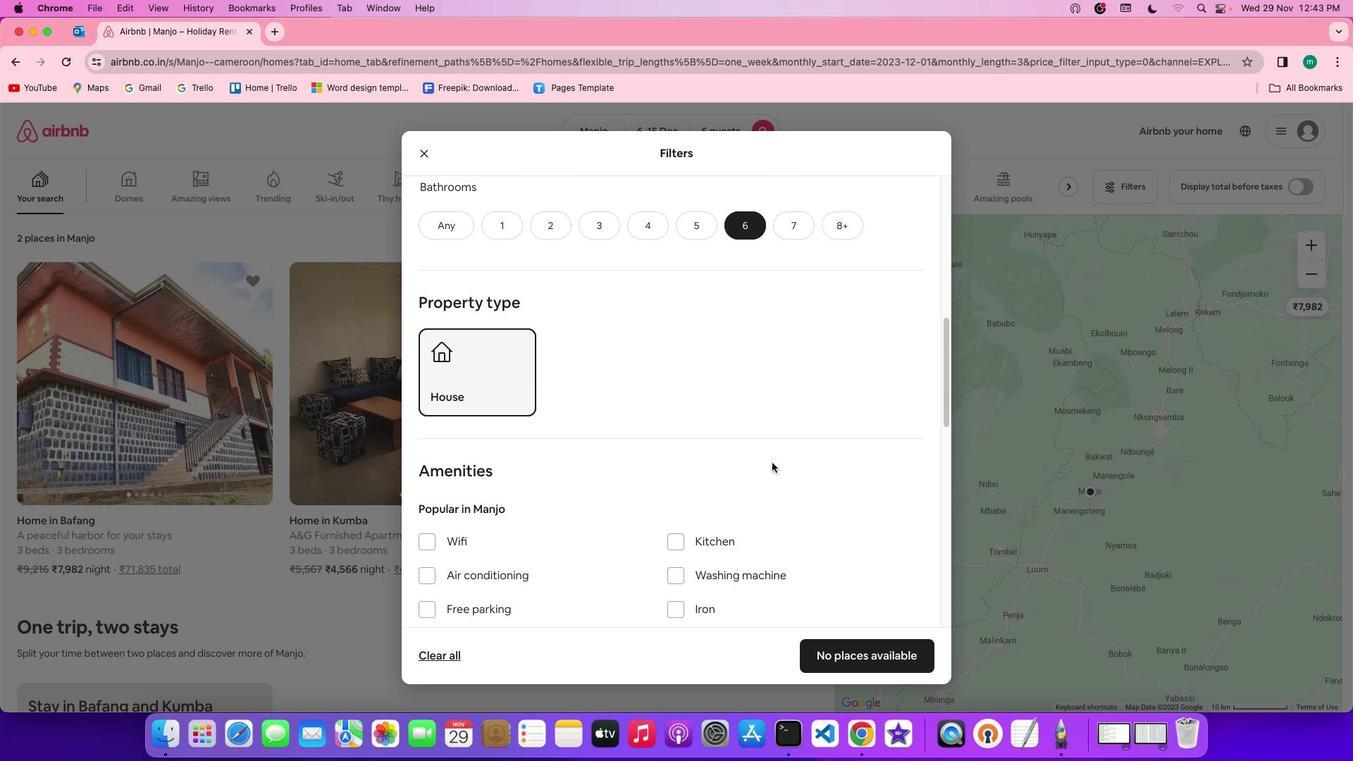 
Action: Mouse scrolled (771, 463) with delta (0, 0)
Screenshot: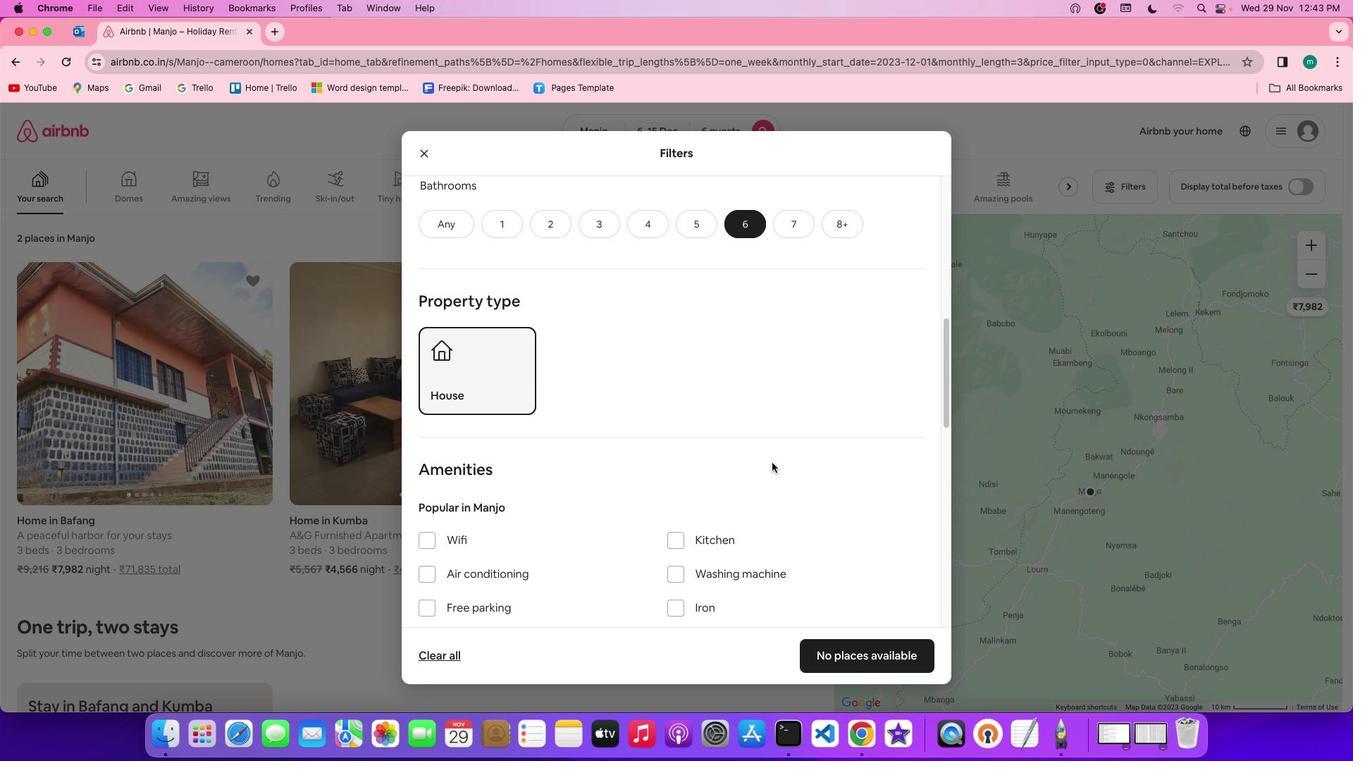 
Action: Mouse scrolled (771, 463) with delta (0, 0)
Screenshot: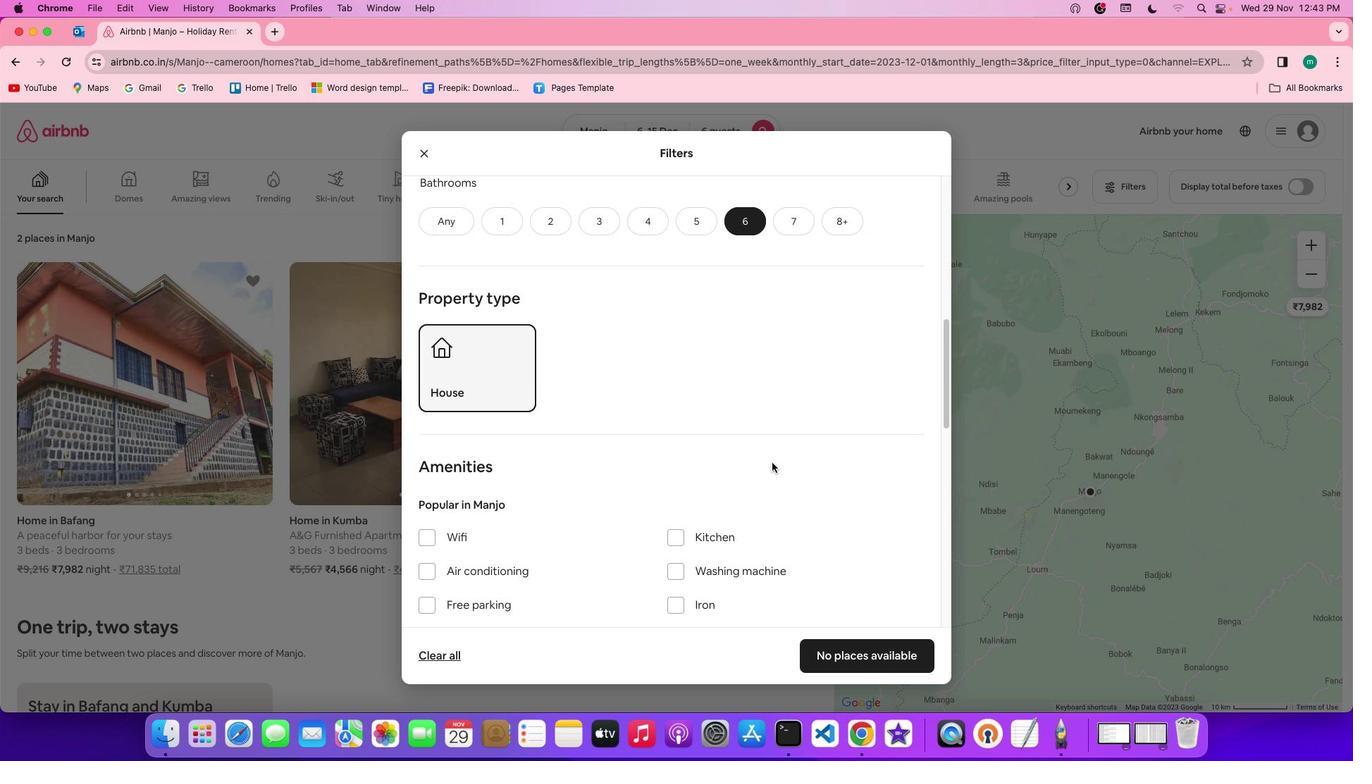 
Action: Mouse scrolled (771, 463) with delta (0, 0)
Screenshot: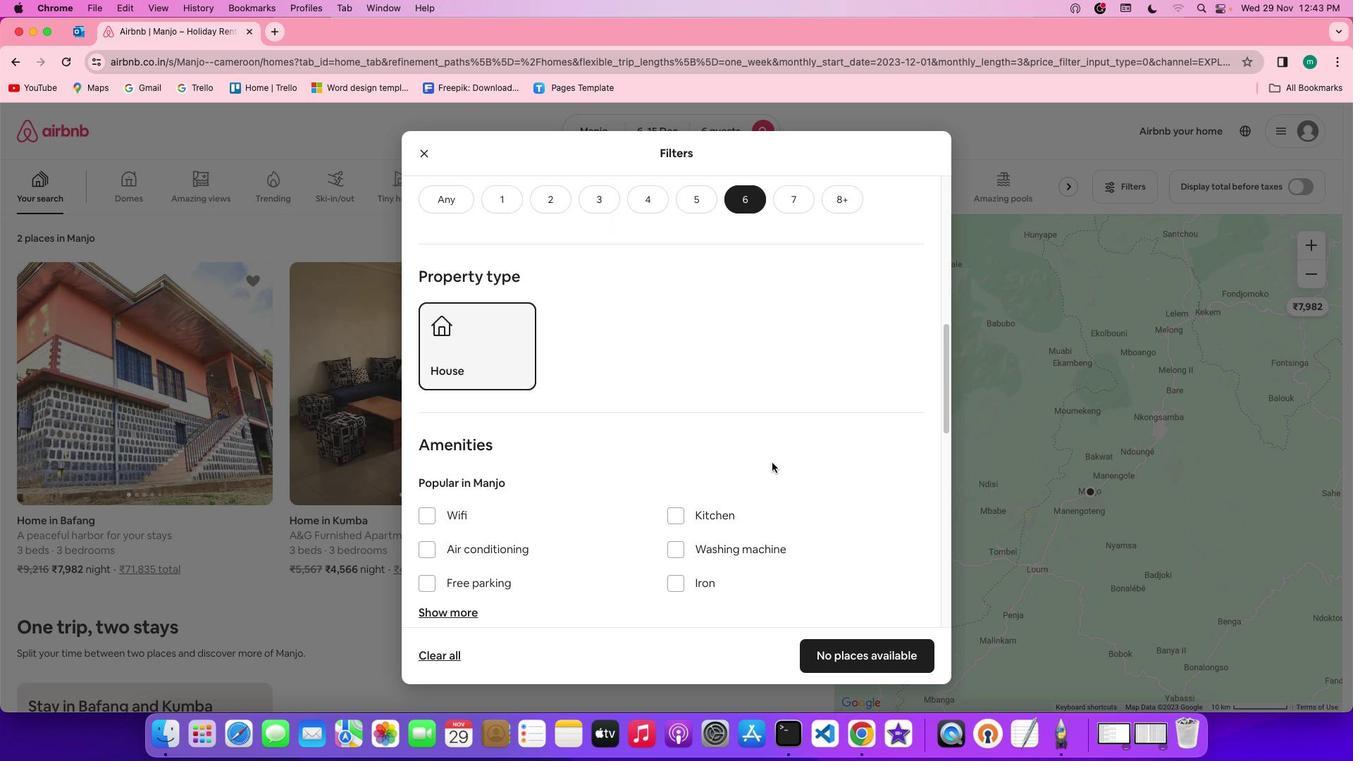 
Action: Mouse scrolled (771, 463) with delta (0, 0)
Screenshot: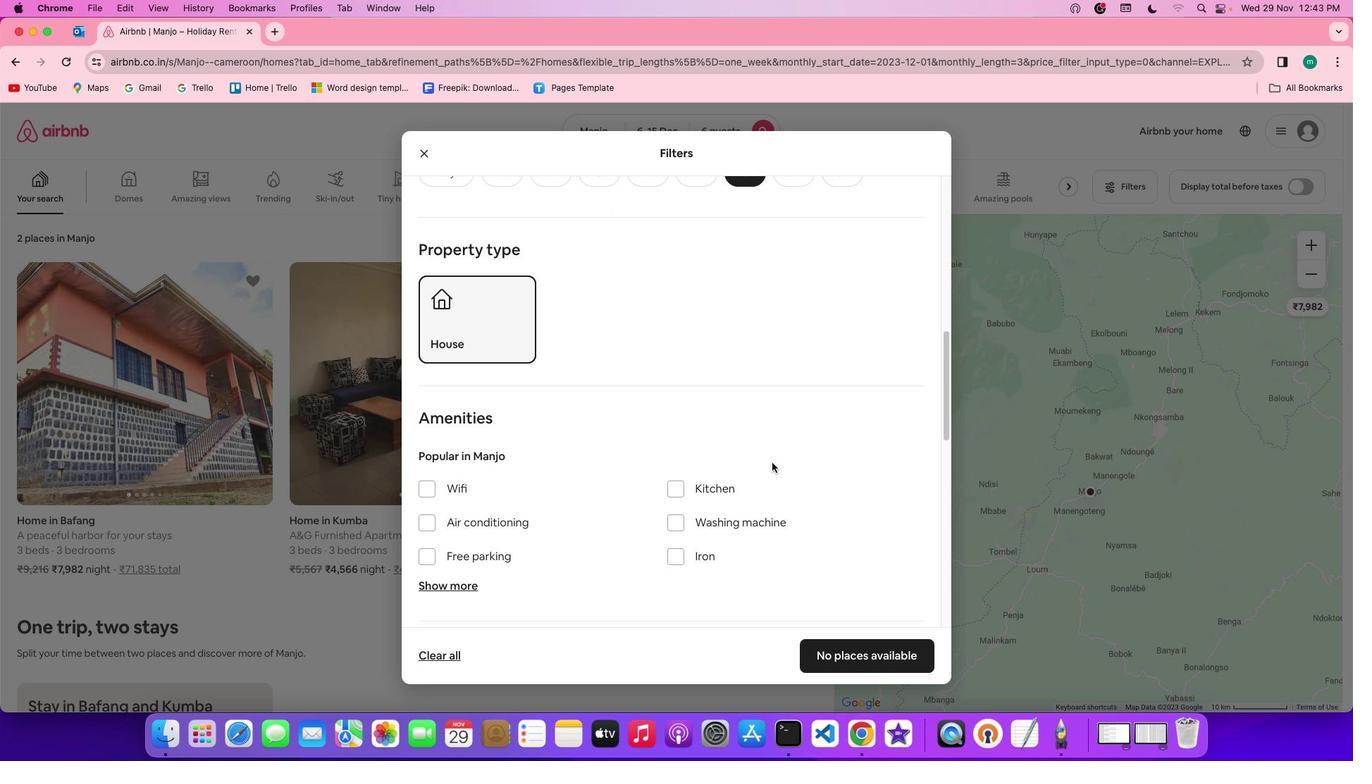 
Action: Mouse scrolled (771, 463) with delta (0, 0)
Screenshot: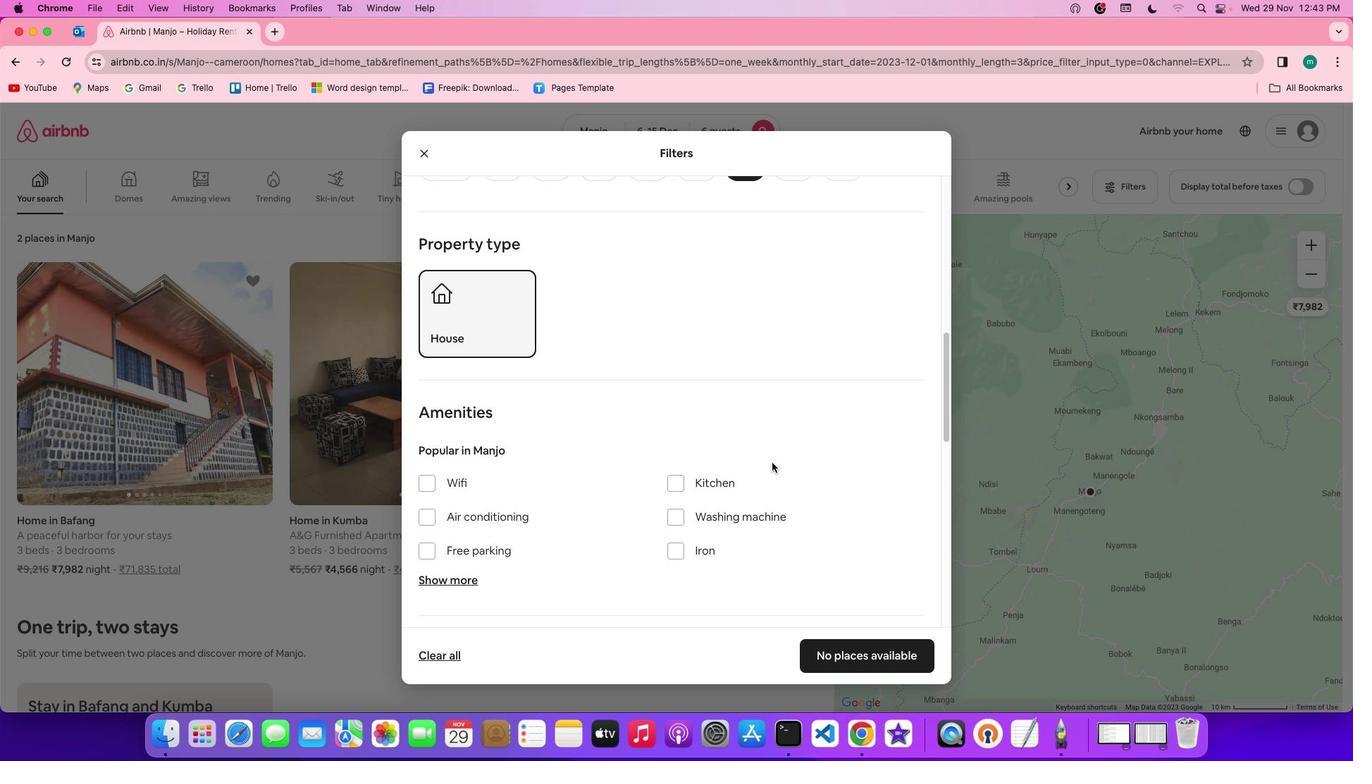 
Action: Mouse scrolled (771, 463) with delta (0, 0)
Screenshot: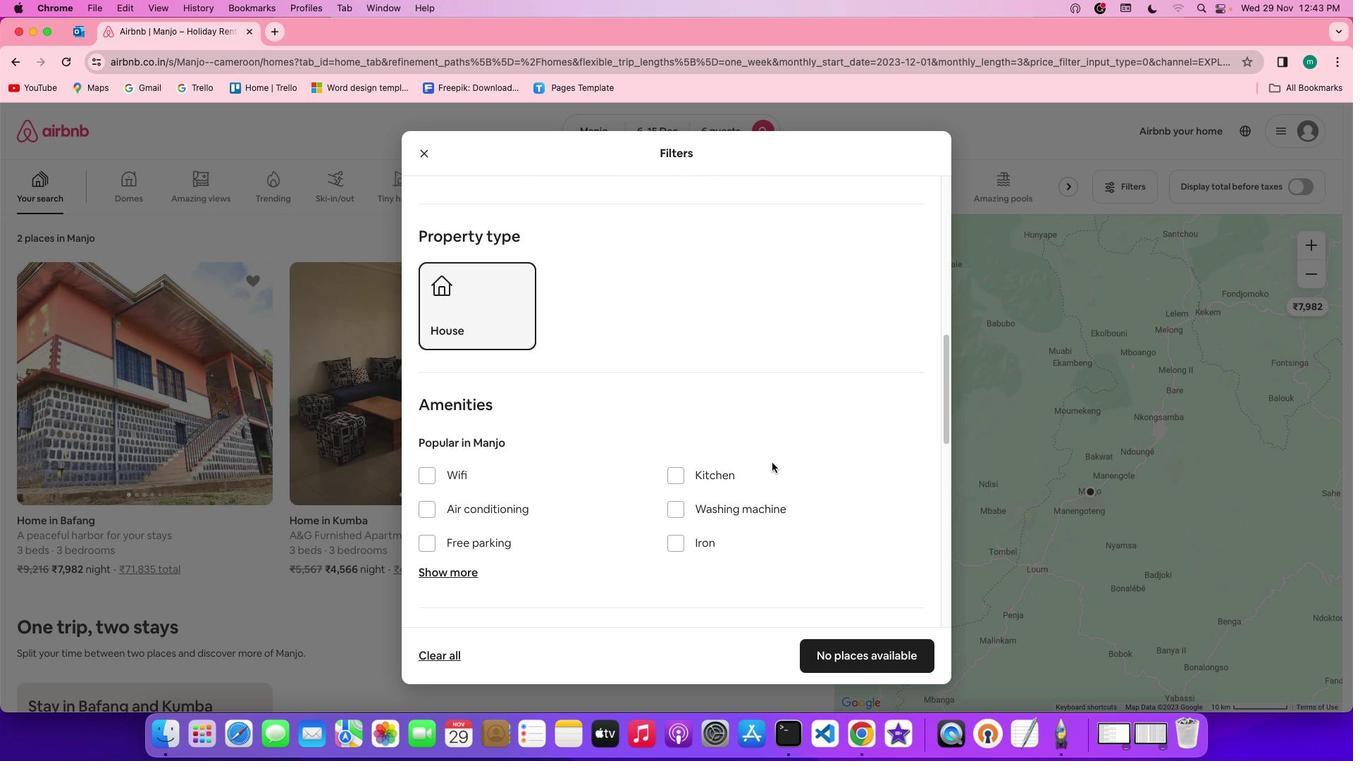
Action: Mouse scrolled (771, 463) with delta (0, 0)
Screenshot: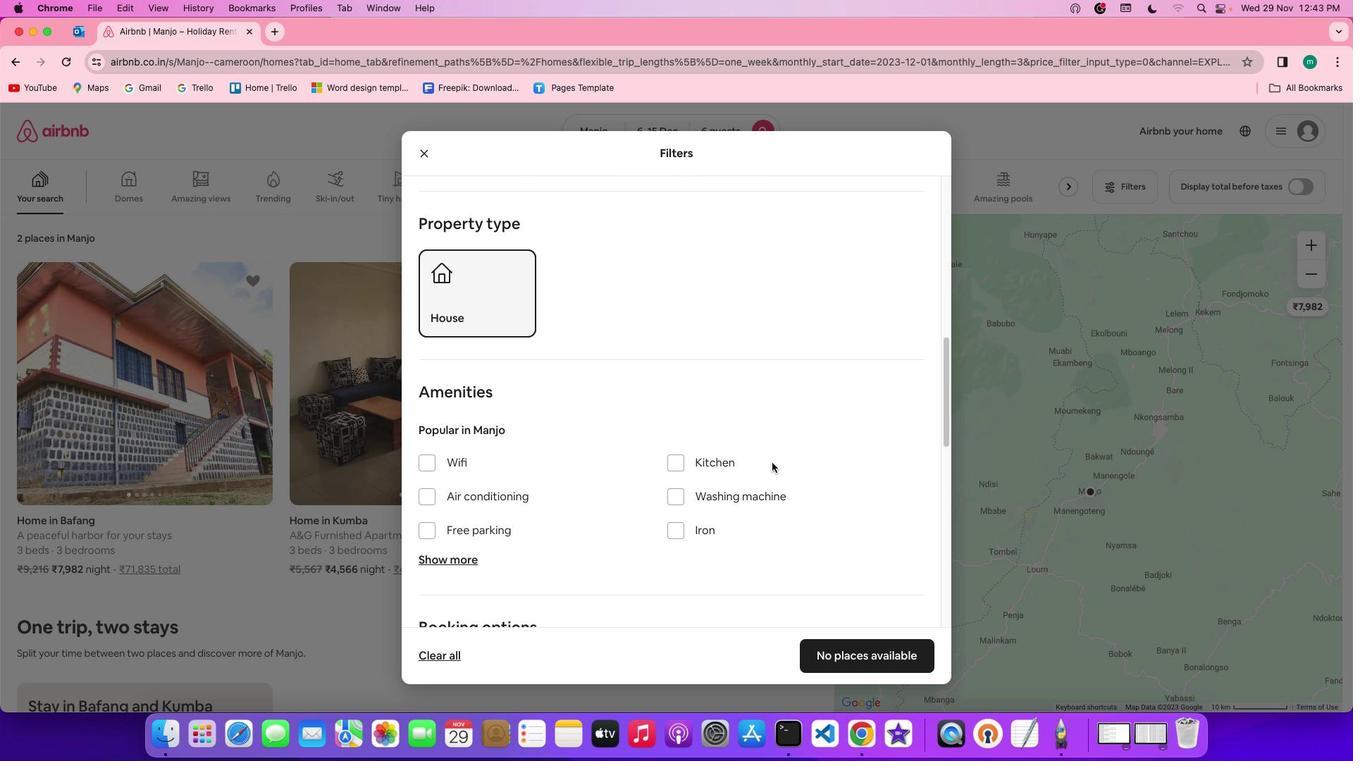 
Action: Mouse scrolled (771, 463) with delta (0, 0)
Screenshot: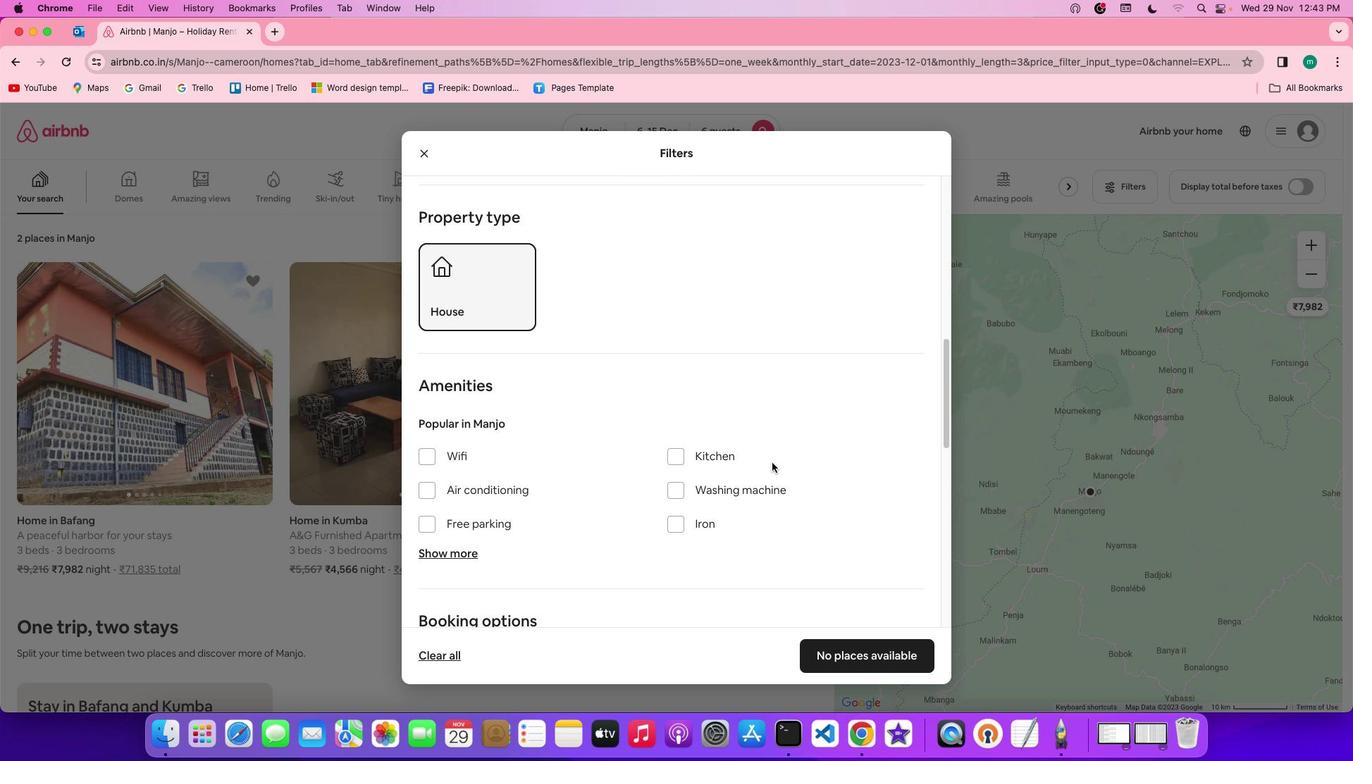 
Action: Mouse scrolled (771, 463) with delta (0, 0)
Screenshot: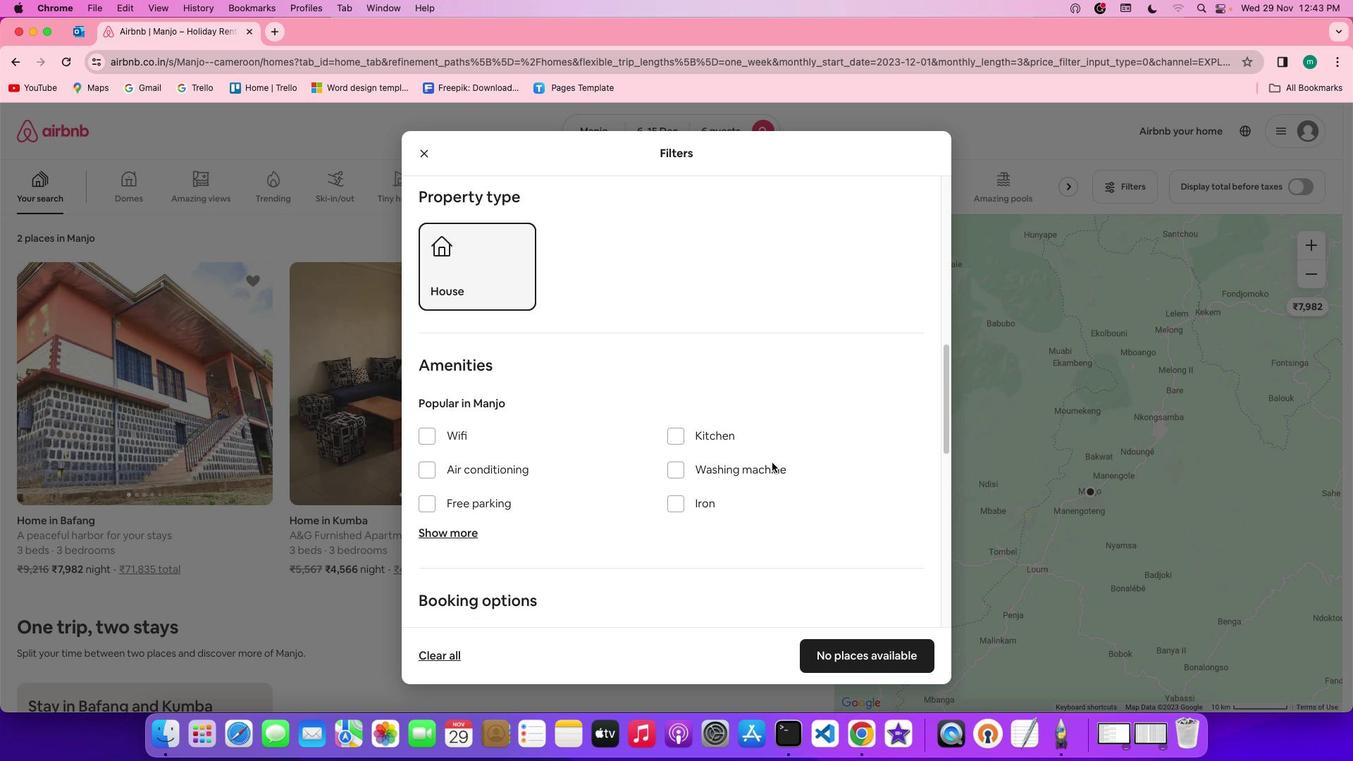 
Action: Mouse moved to (432, 407)
Screenshot: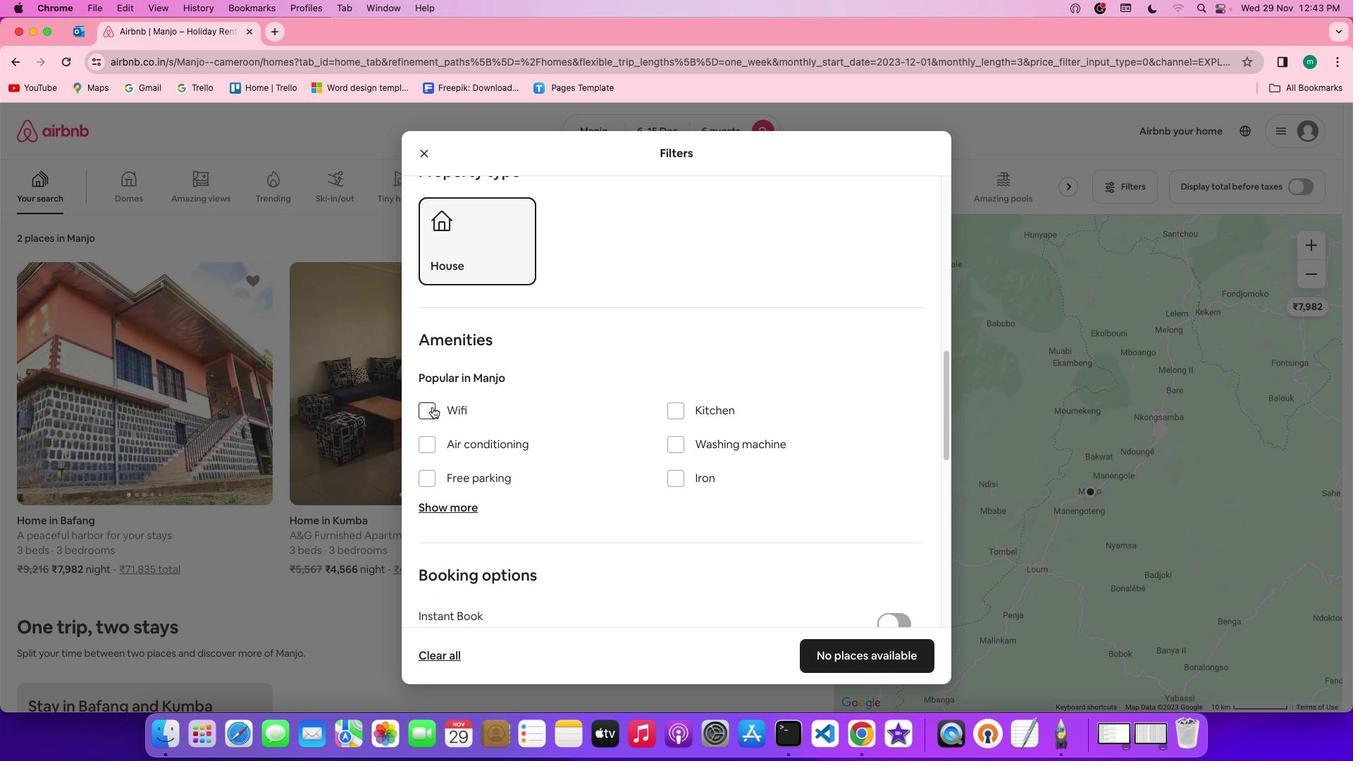 
Action: Mouse pressed left at (432, 407)
Screenshot: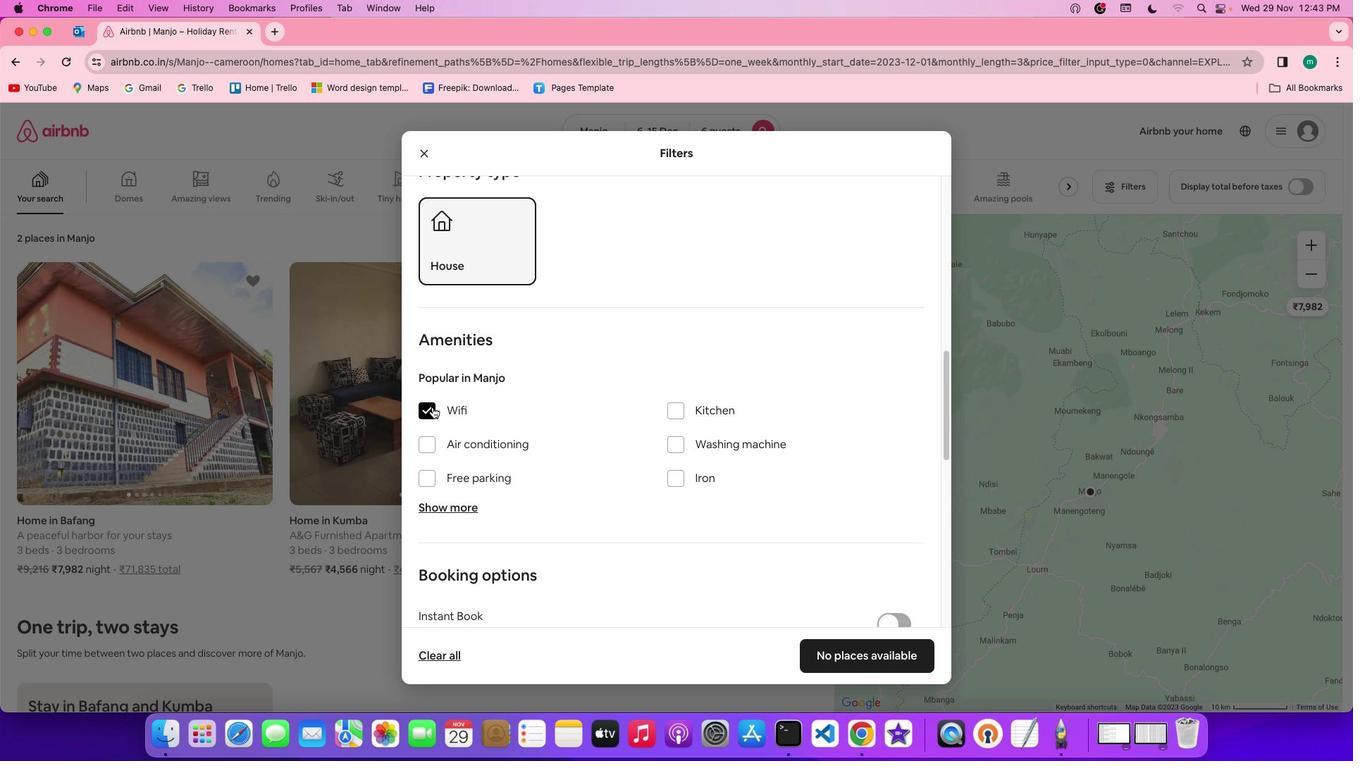 
Action: Mouse moved to (448, 506)
Screenshot: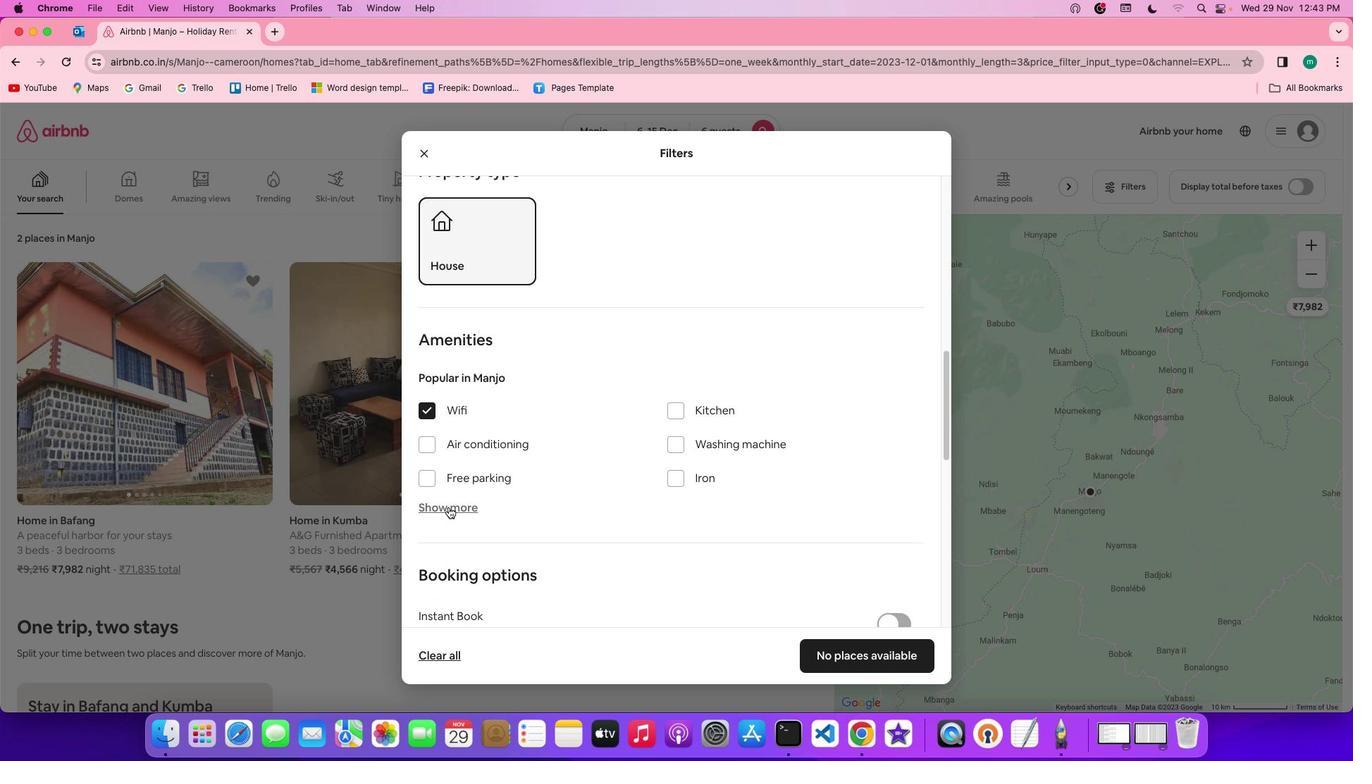 
Action: Mouse pressed left at (448, 506)
Screenshot: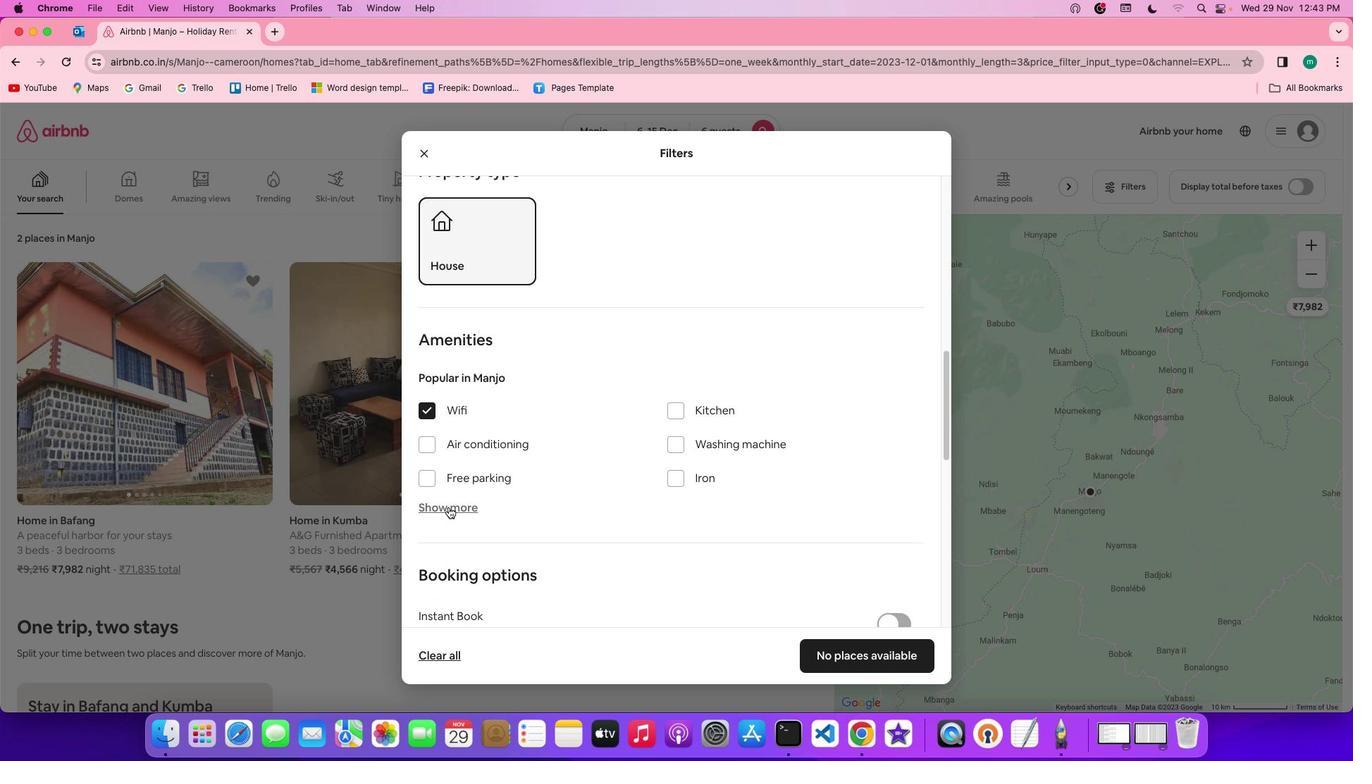 
Action: Mouse moved to (542, 478)
Screenshot: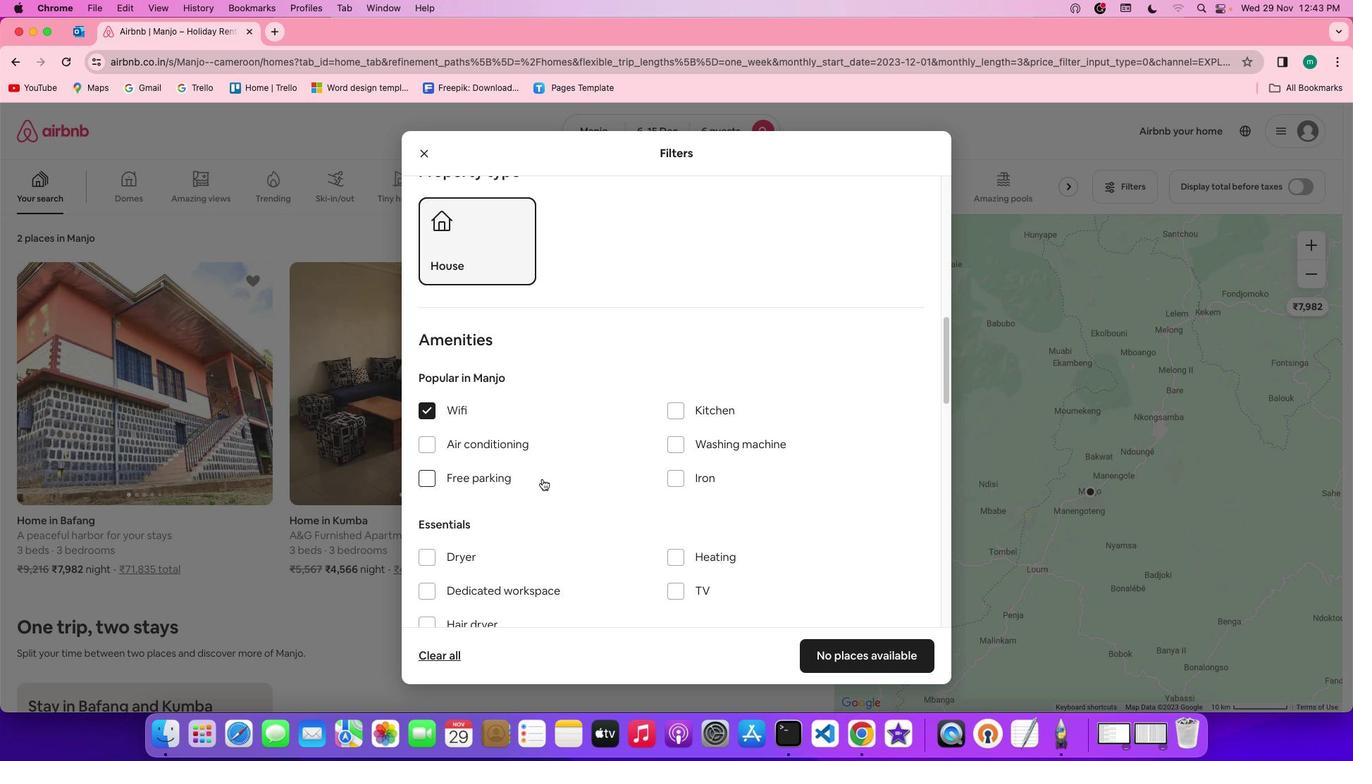 
Action: Mouse scrolled (542, 478) with delta (0, 0)
Screenshot: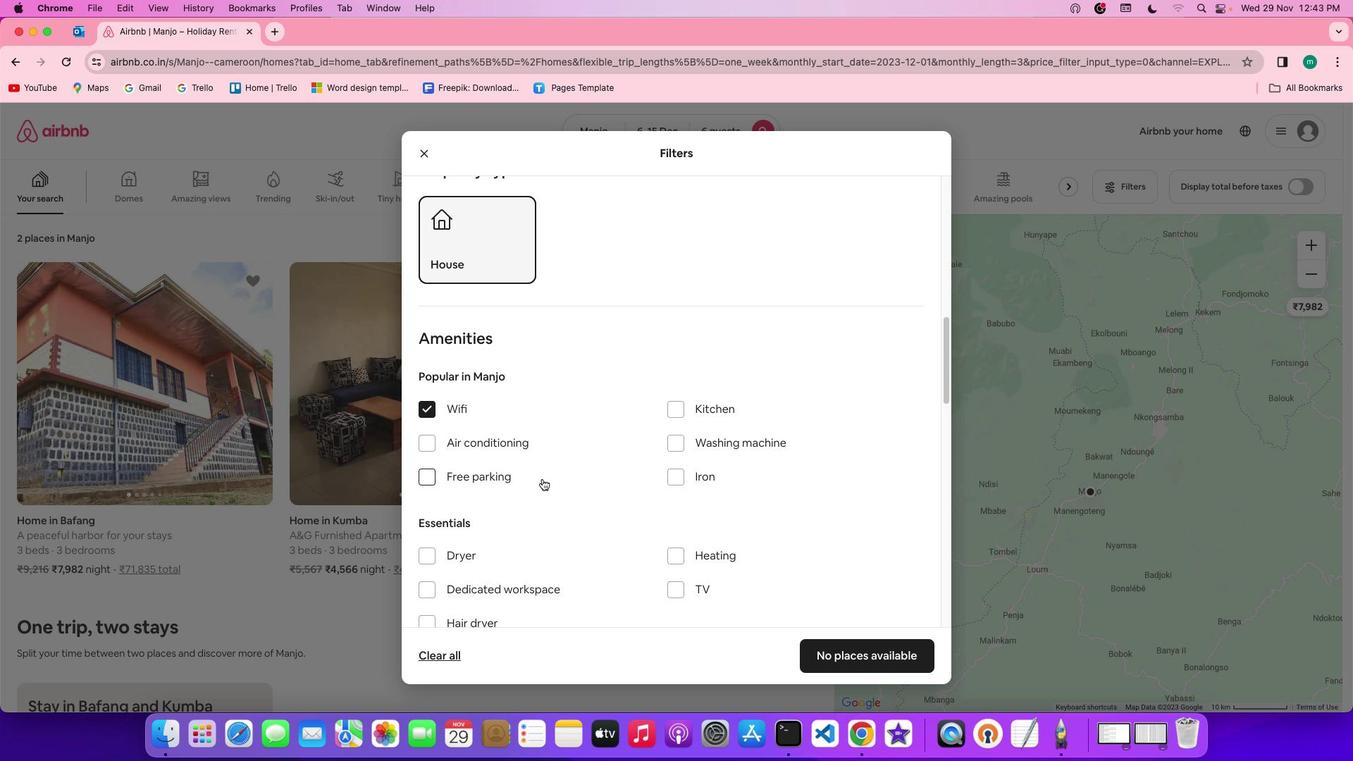 
Action: Mouse scrolled (542, 478) with delta (0, 0)
Screenshot: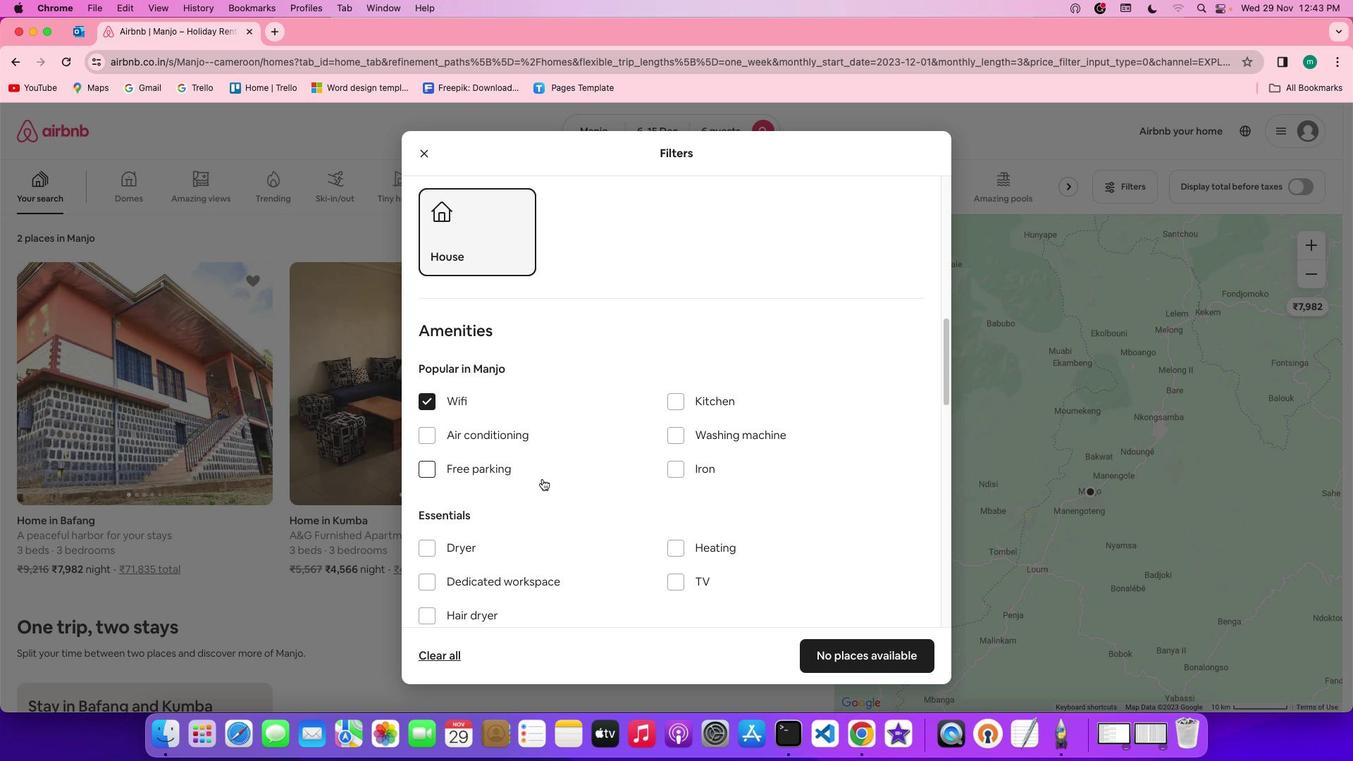 
Action: Mouse scrolled (542, 478) with delta (0, 0)
Screenshot: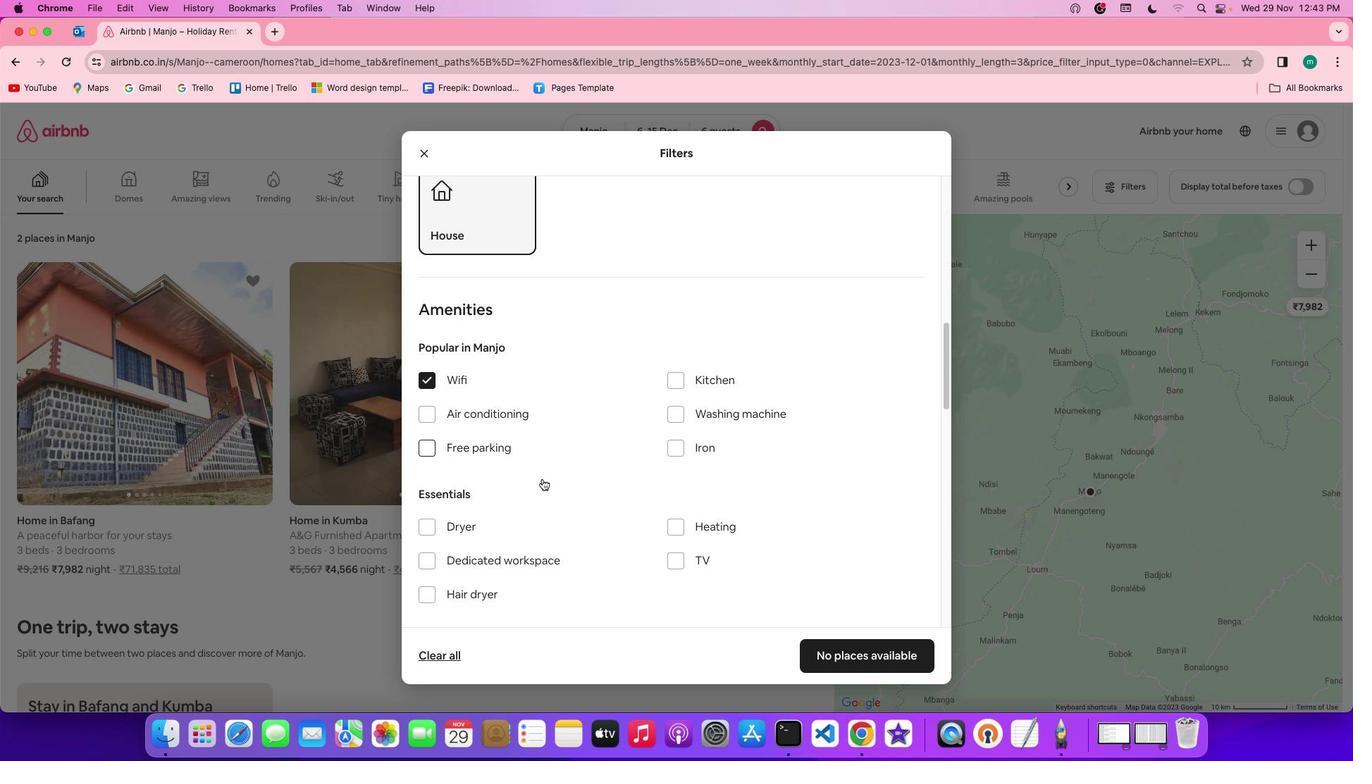 
Action: Mouse scrolled (542, 478) with delta (0, 0)
Screenshot: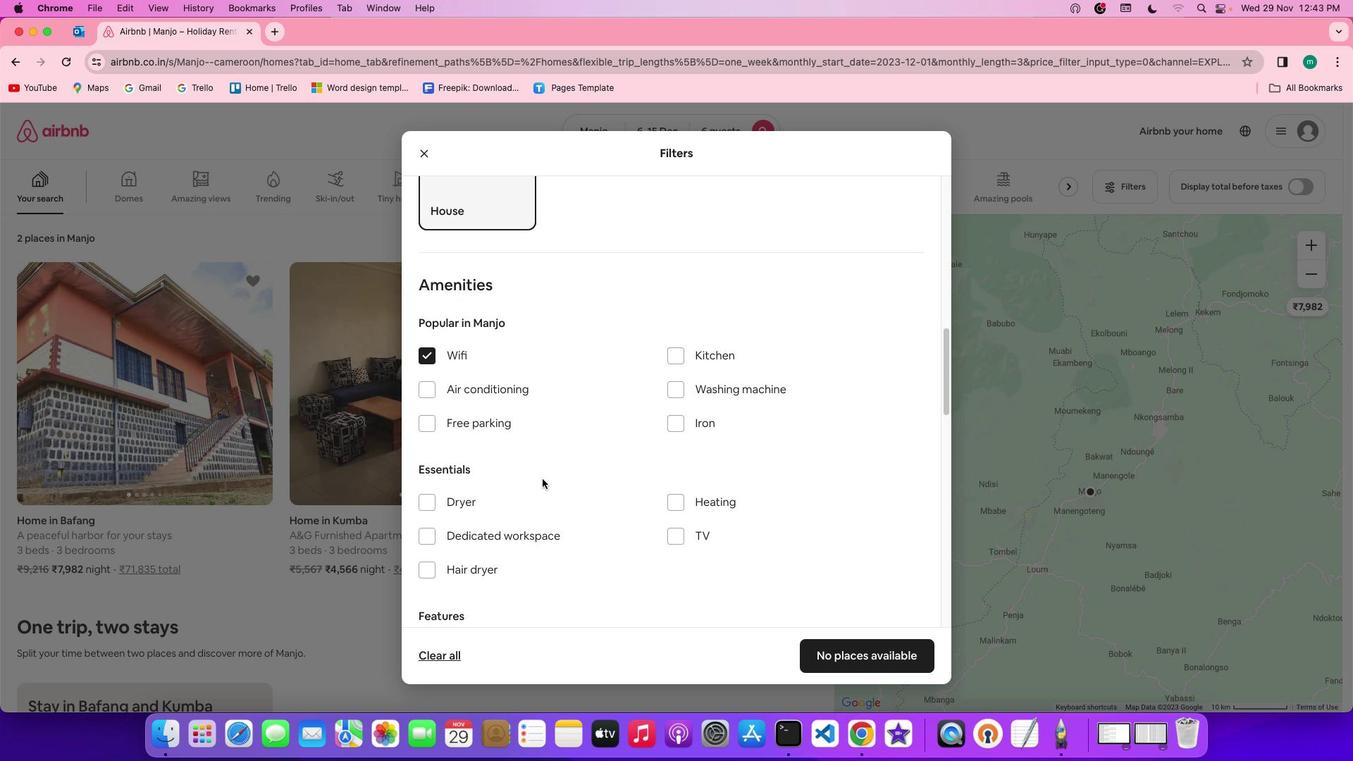 
Action: Mouse scrolled (542, 478) with delta (0, 0)
Screenshot: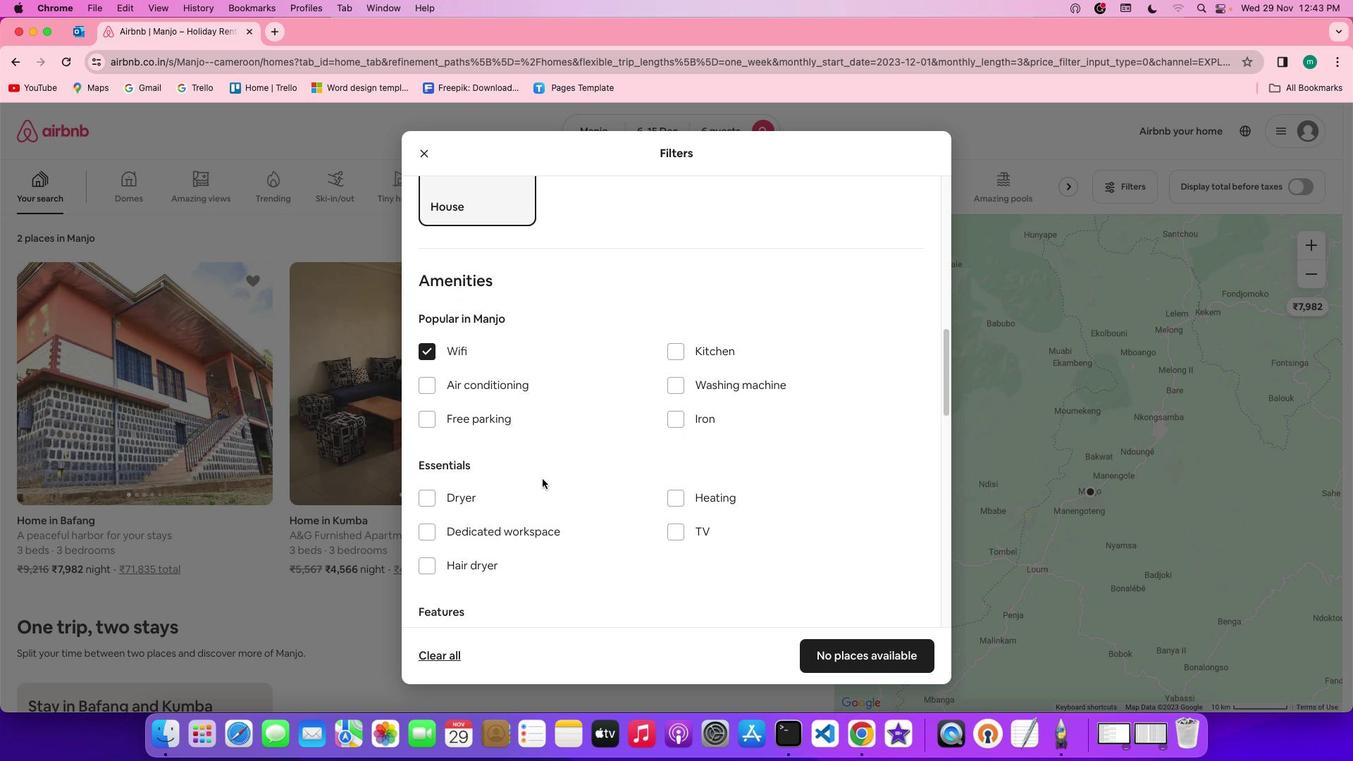 
Action: Mouse scrolled (542, 478) with delta (0, 0)
Screenshot: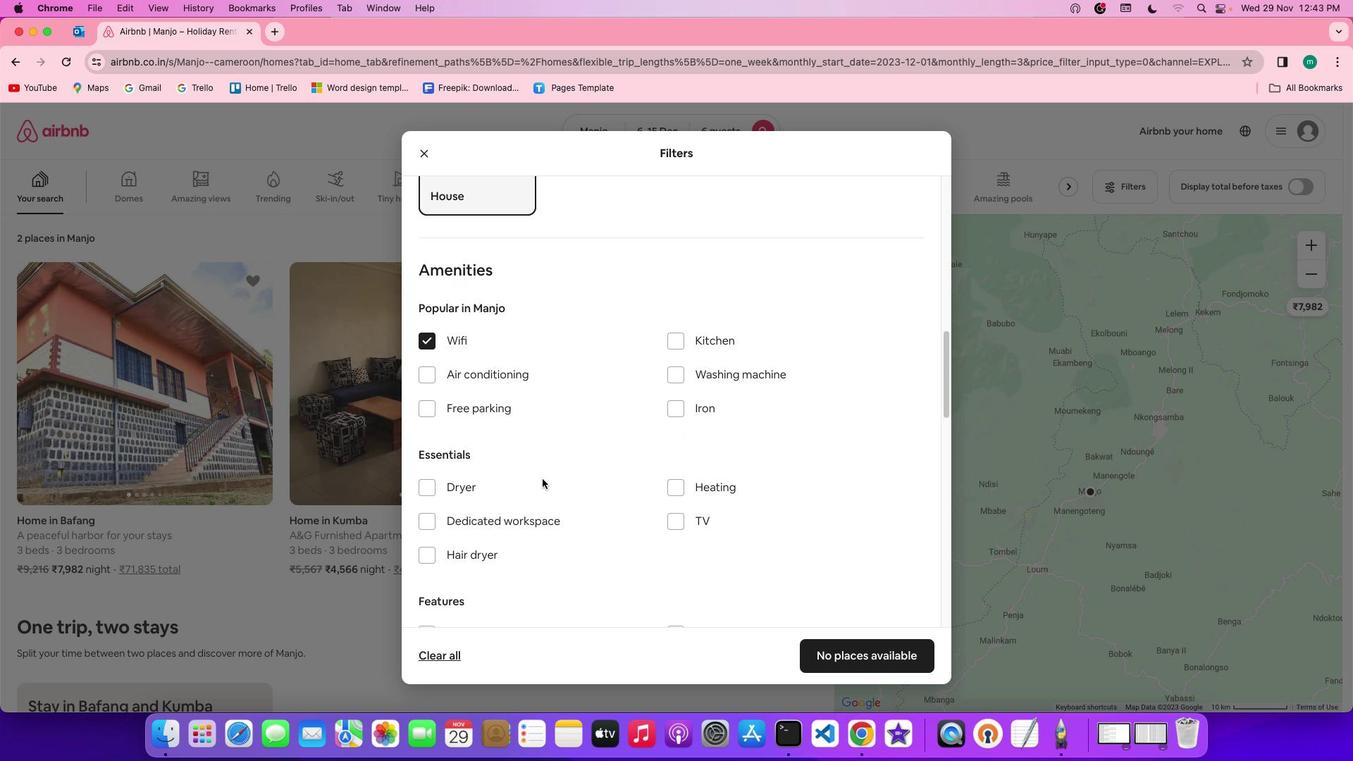 
Action: Mouse moved to (676, 503)
Screenshot: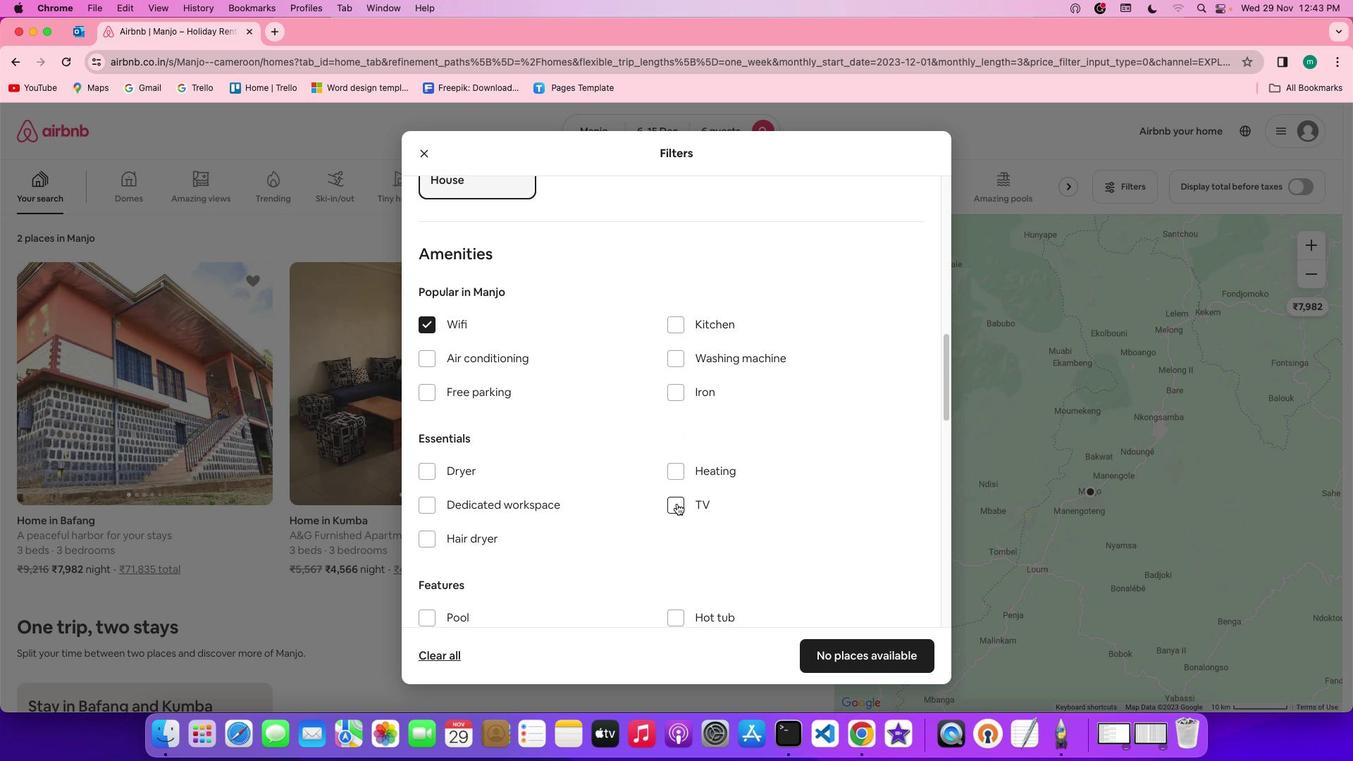 
Action: Mouse pressed left at (676, 503)
Screenshot: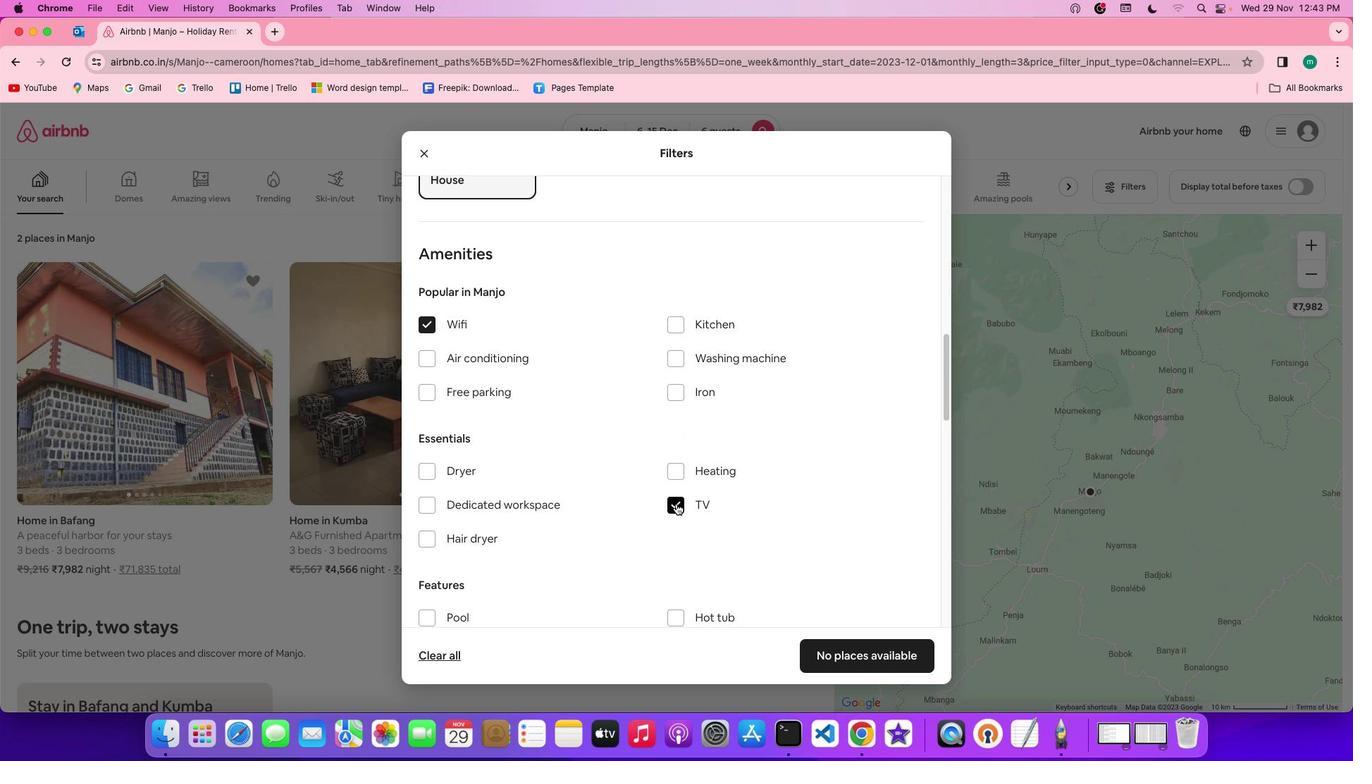 
Action: Mouse moved to (473, 382)
Screenshot: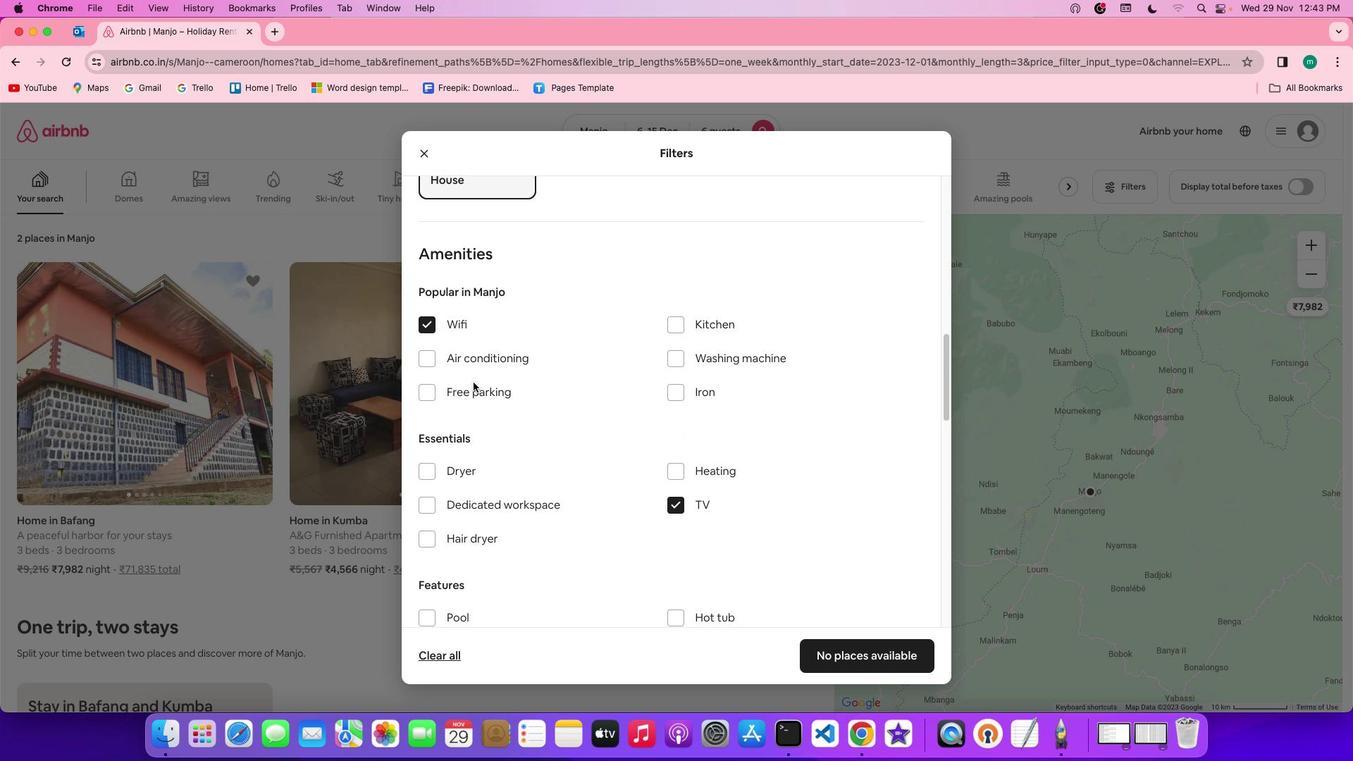 
Action: Mouse pressed left at (473, 382)
Screenshot: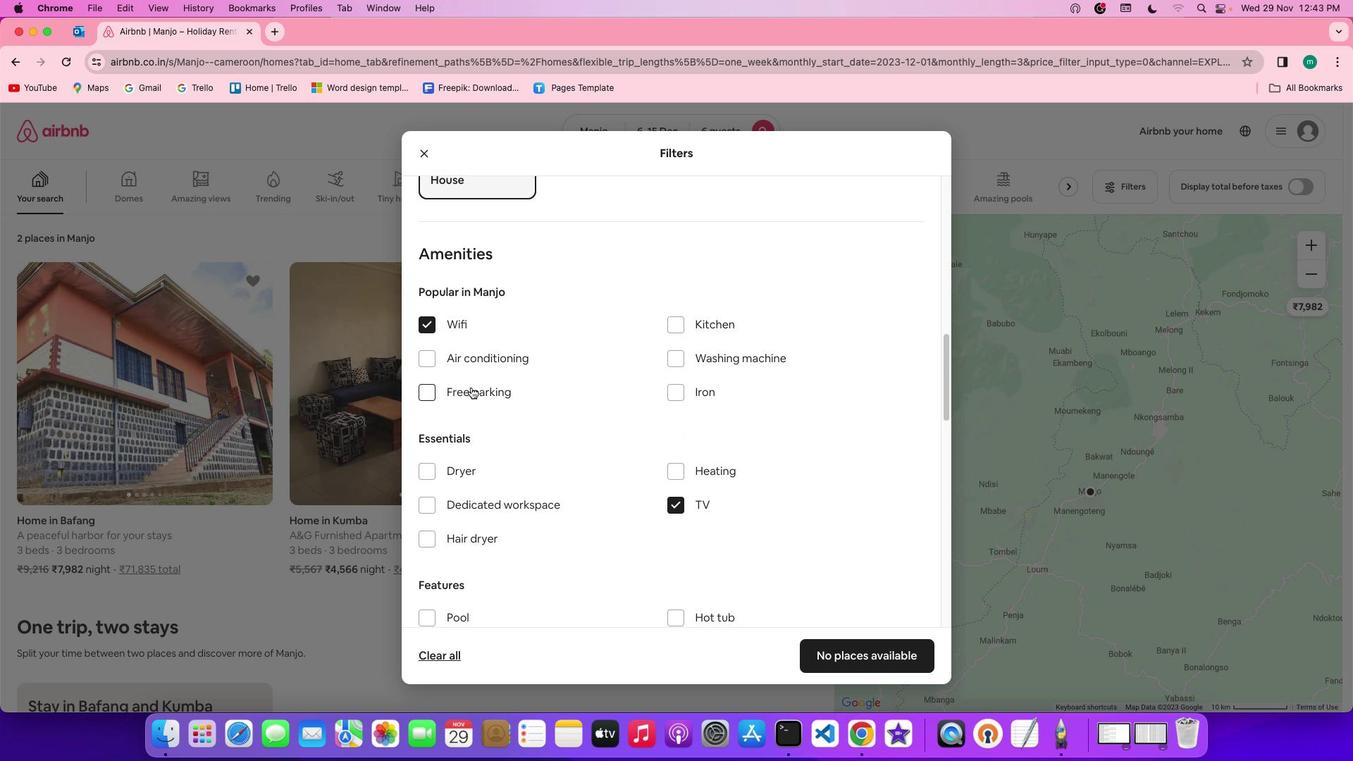 
Action: Mouse moved to (470, 388)
Screenshot: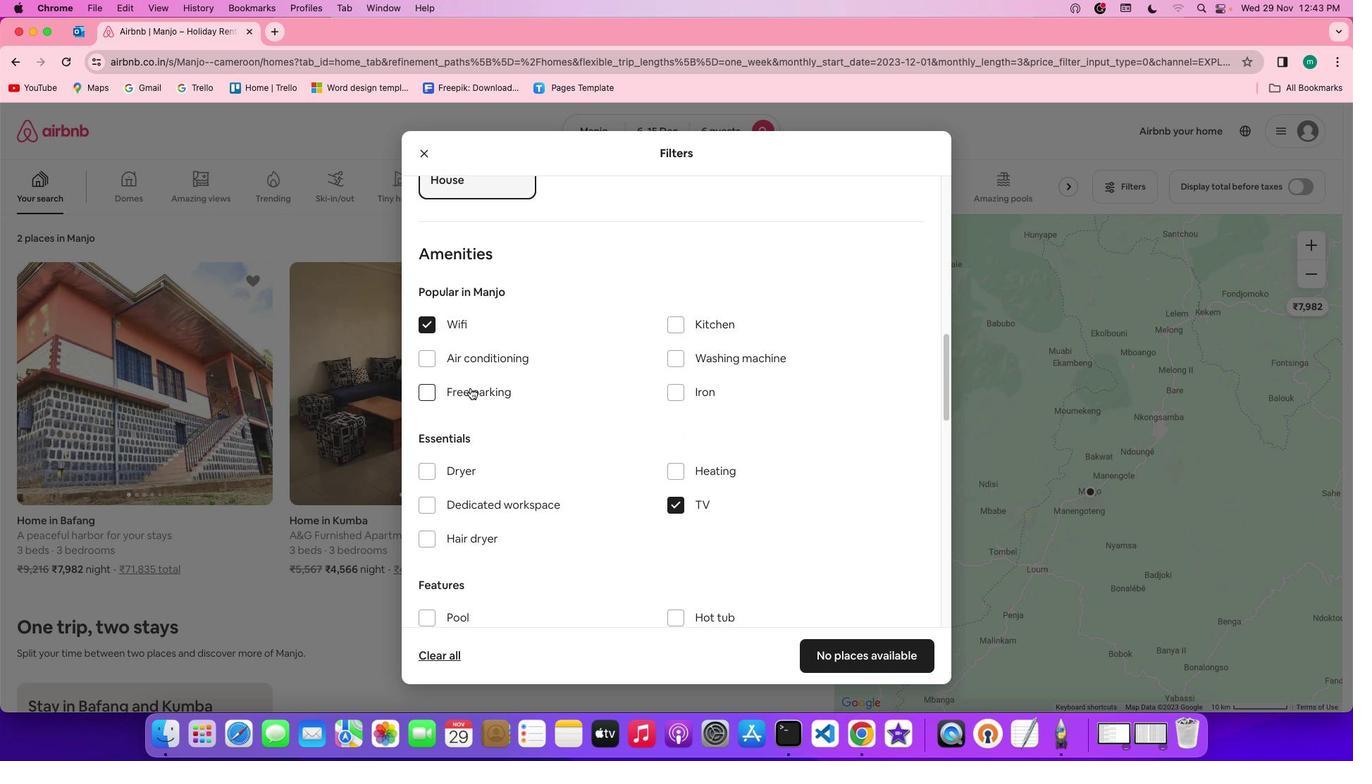 
Action: Mouse pressed left at (470, 388)
Screenshot: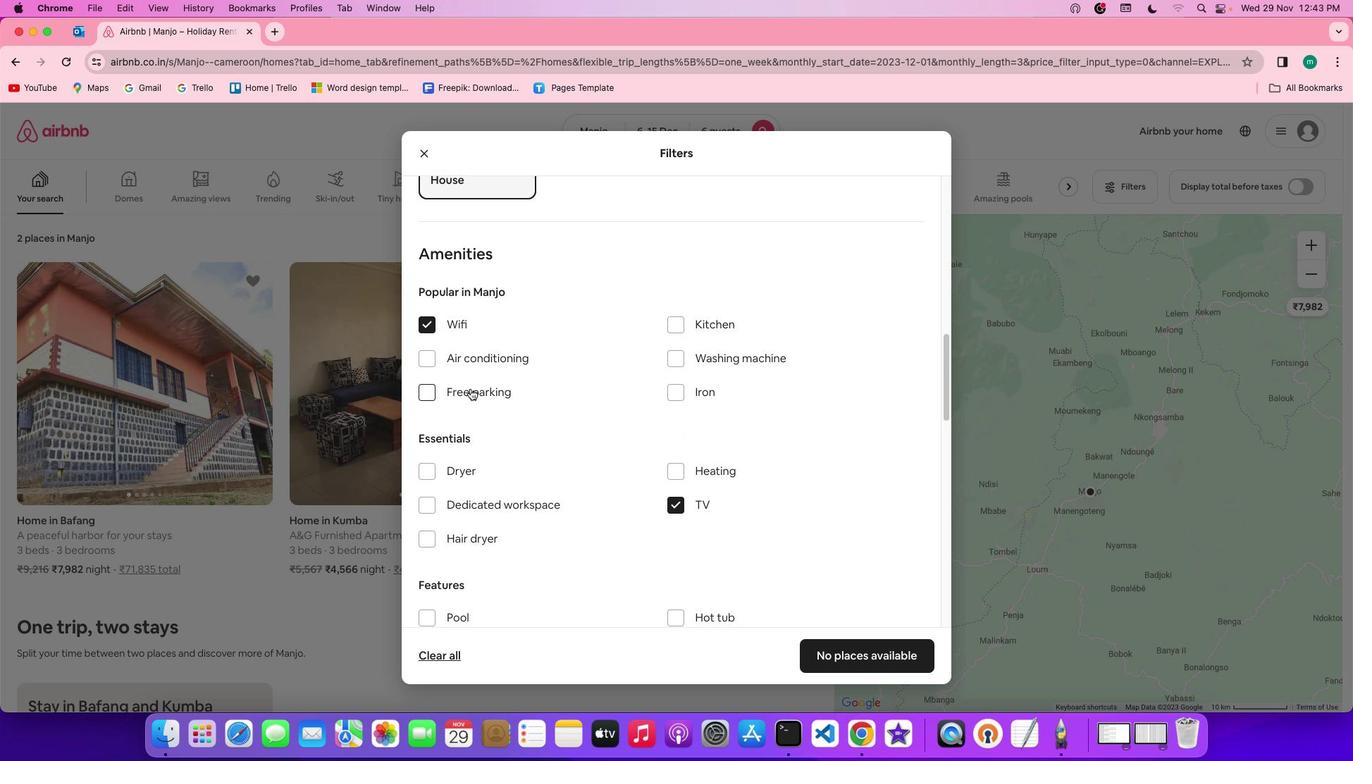 
Action: Mouse moved to (608, 462)
Screenshot: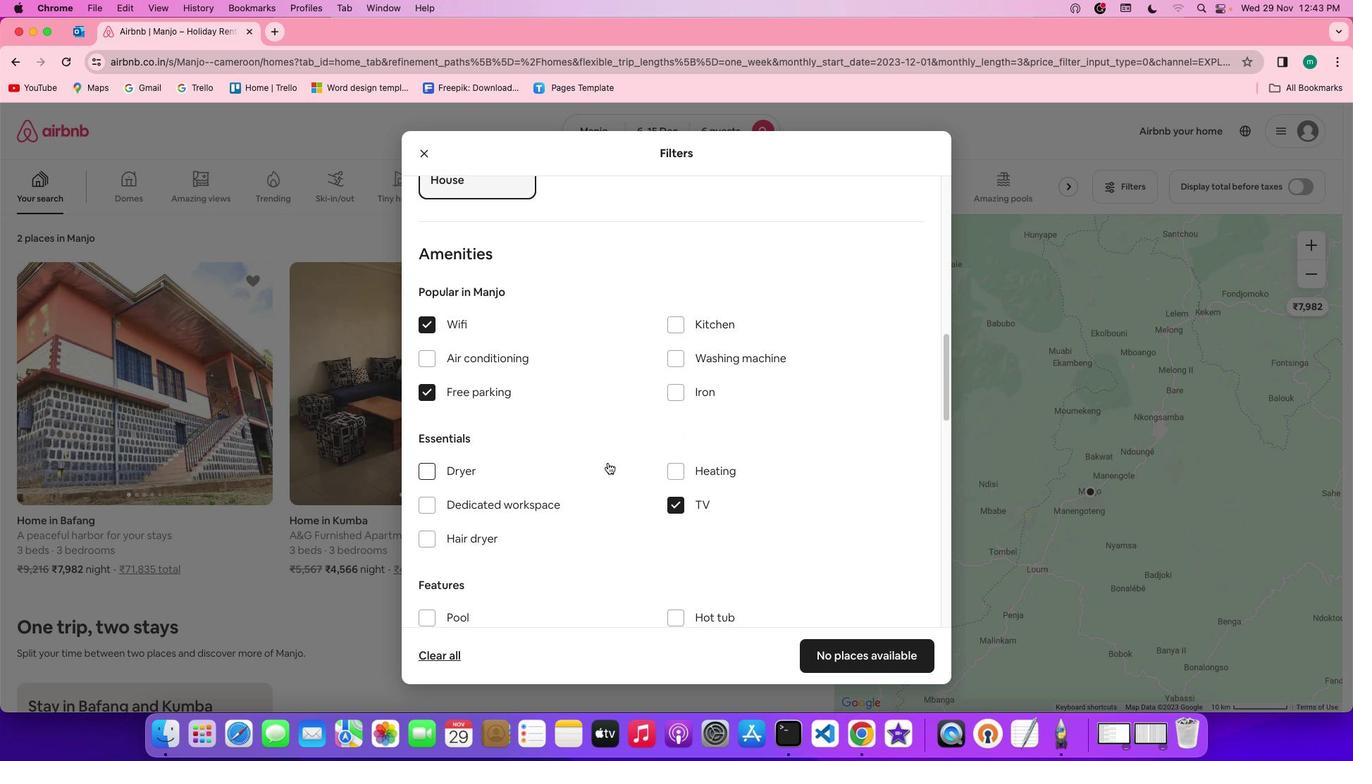 
Action: Mouse scrolled (608, 462) with delta (0, 0)
Screenshot: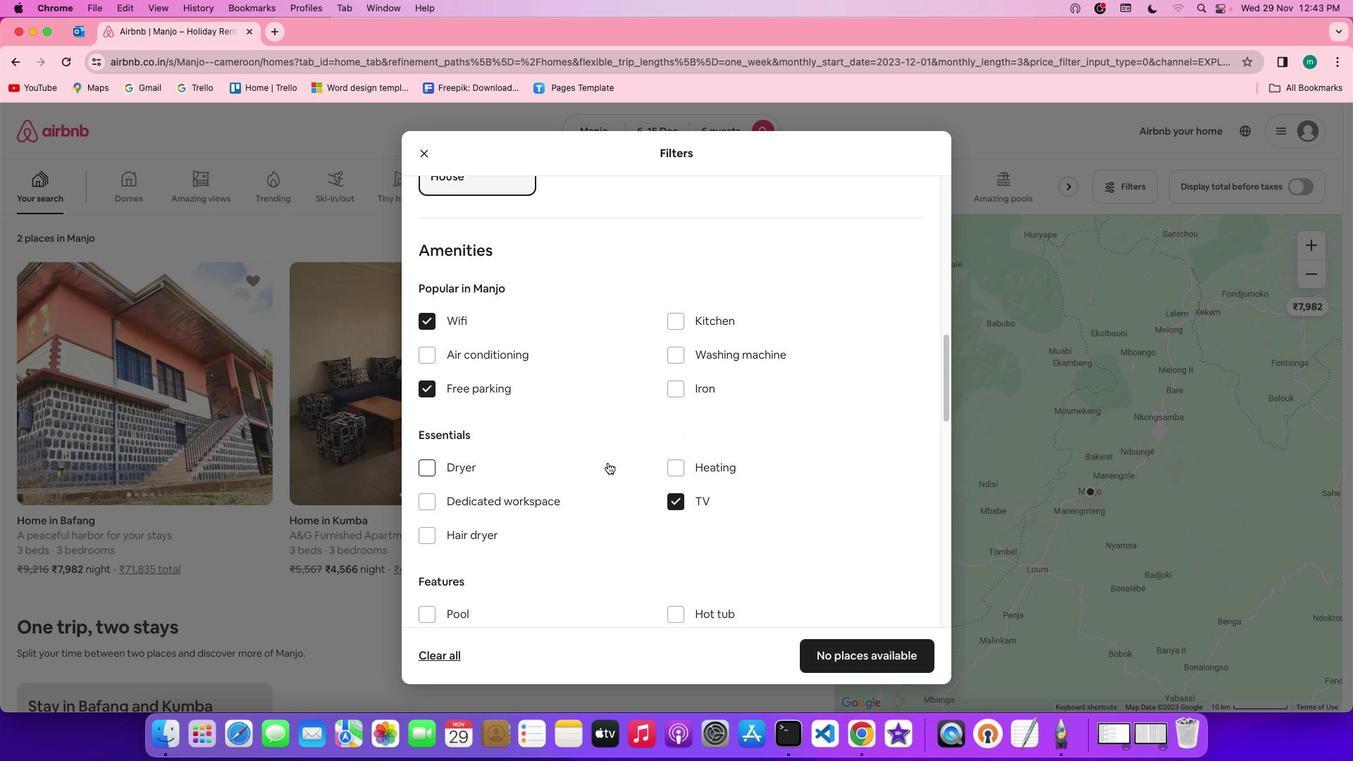 
Action: Mouse scrolled (608, 462) with delta (0, 0)
Screenshot: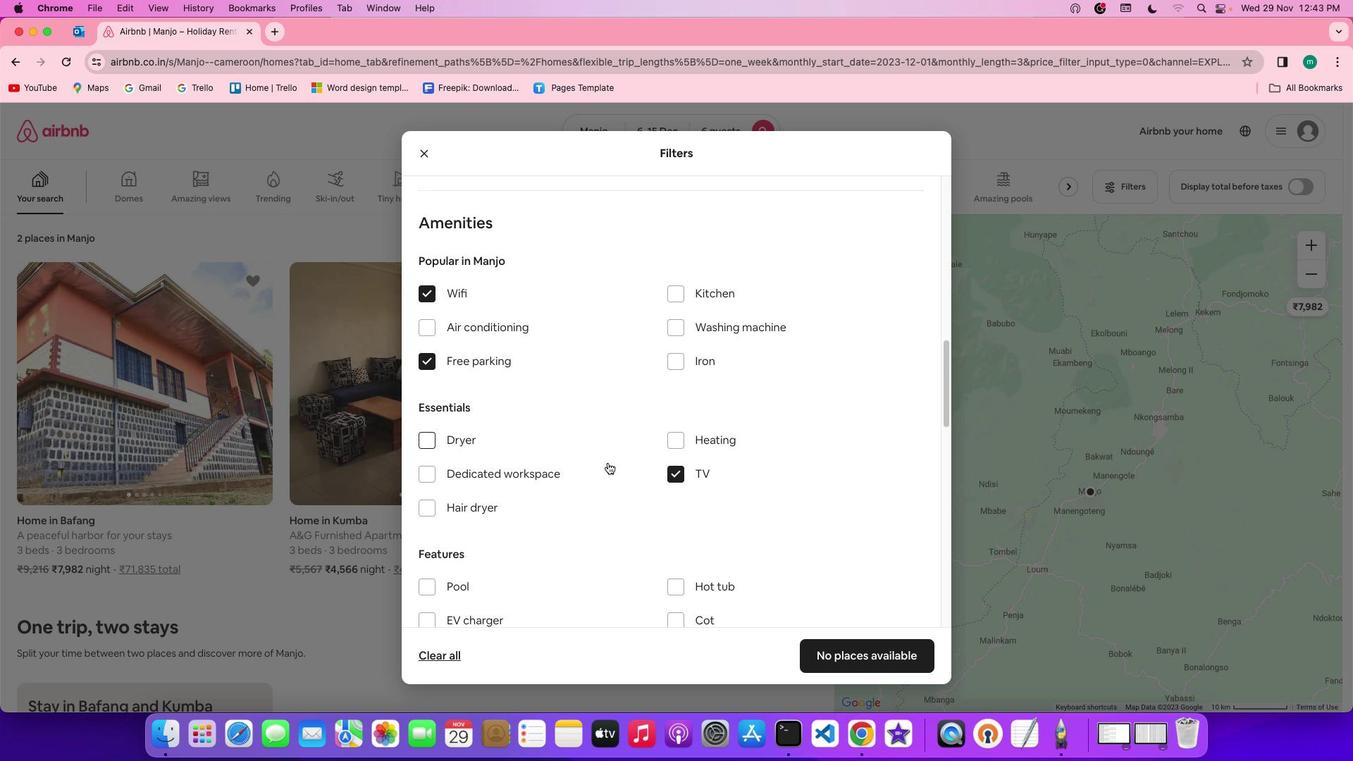 
Action: Mouse scrolled (608, 462) with delta (0, -1)
Screenshot: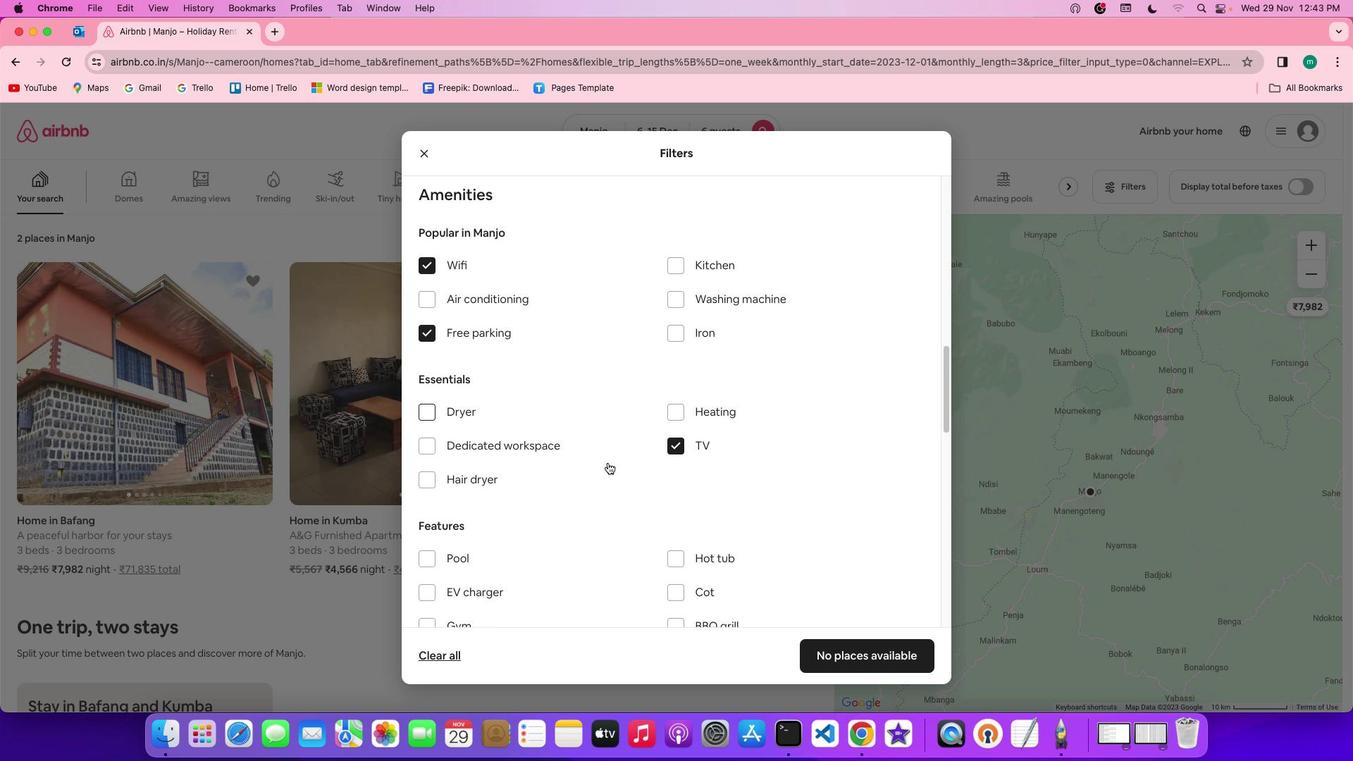 
Action: Mouse scrolled (608, 462) with delta (0, -2)
Screenshot: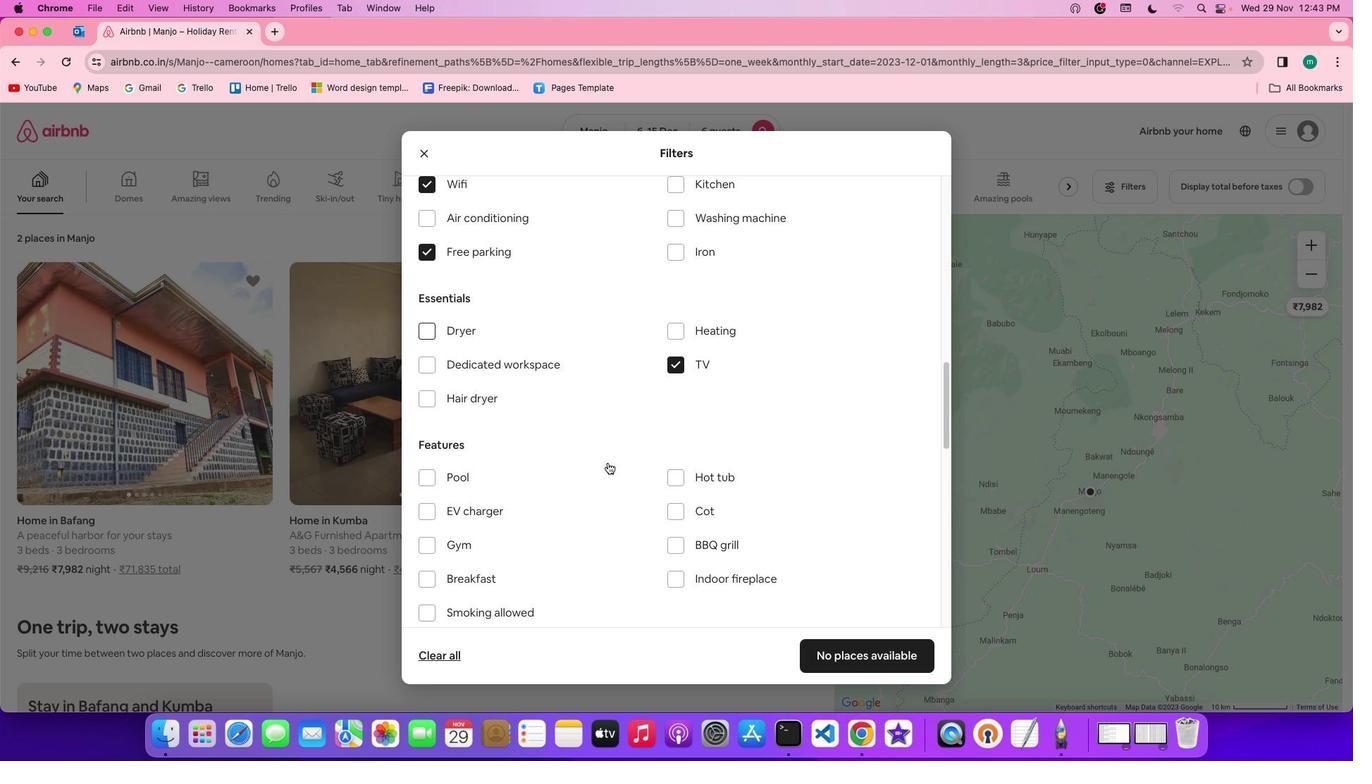 
Action: Mouse scrolled (608, 462) with delta (0, 0)
Screenshot: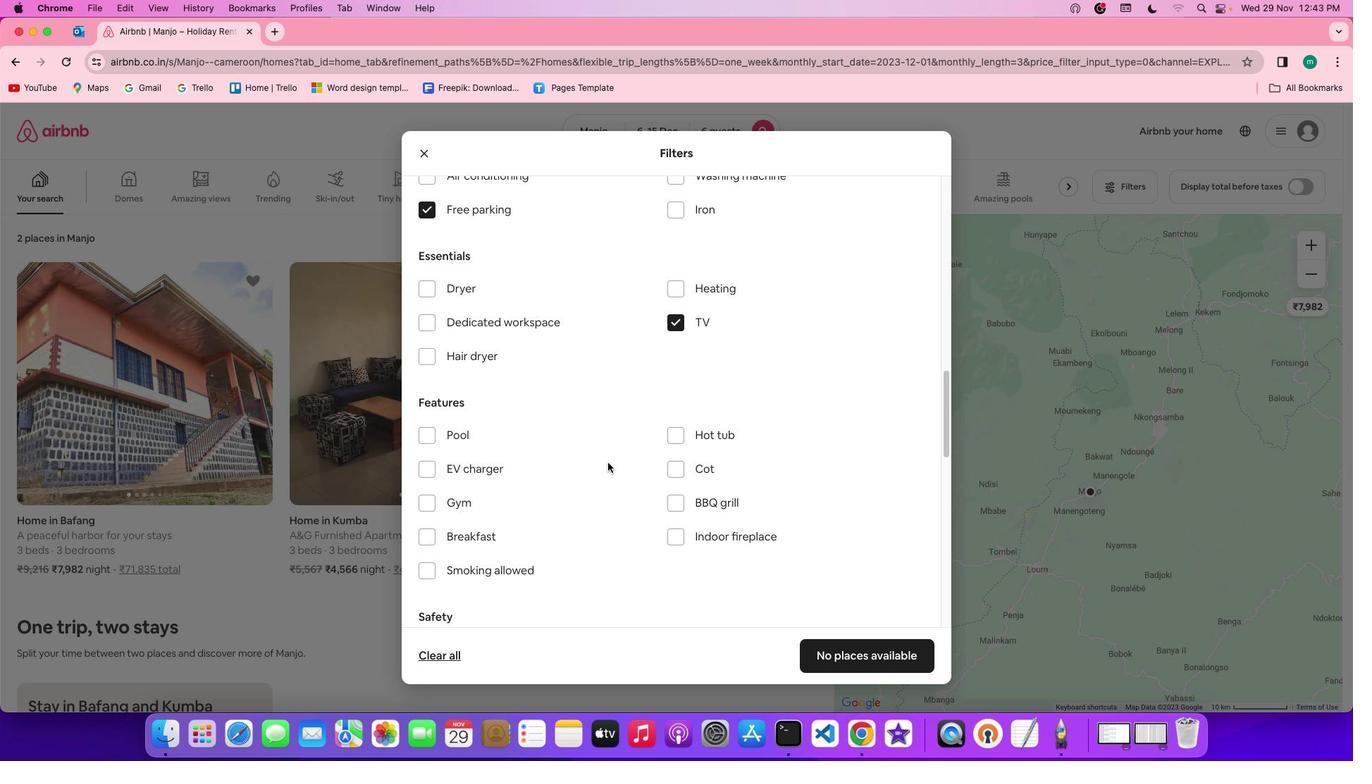 
Action: Mouse scrolled (608, 462) with delta (0, 0)
Screenshot: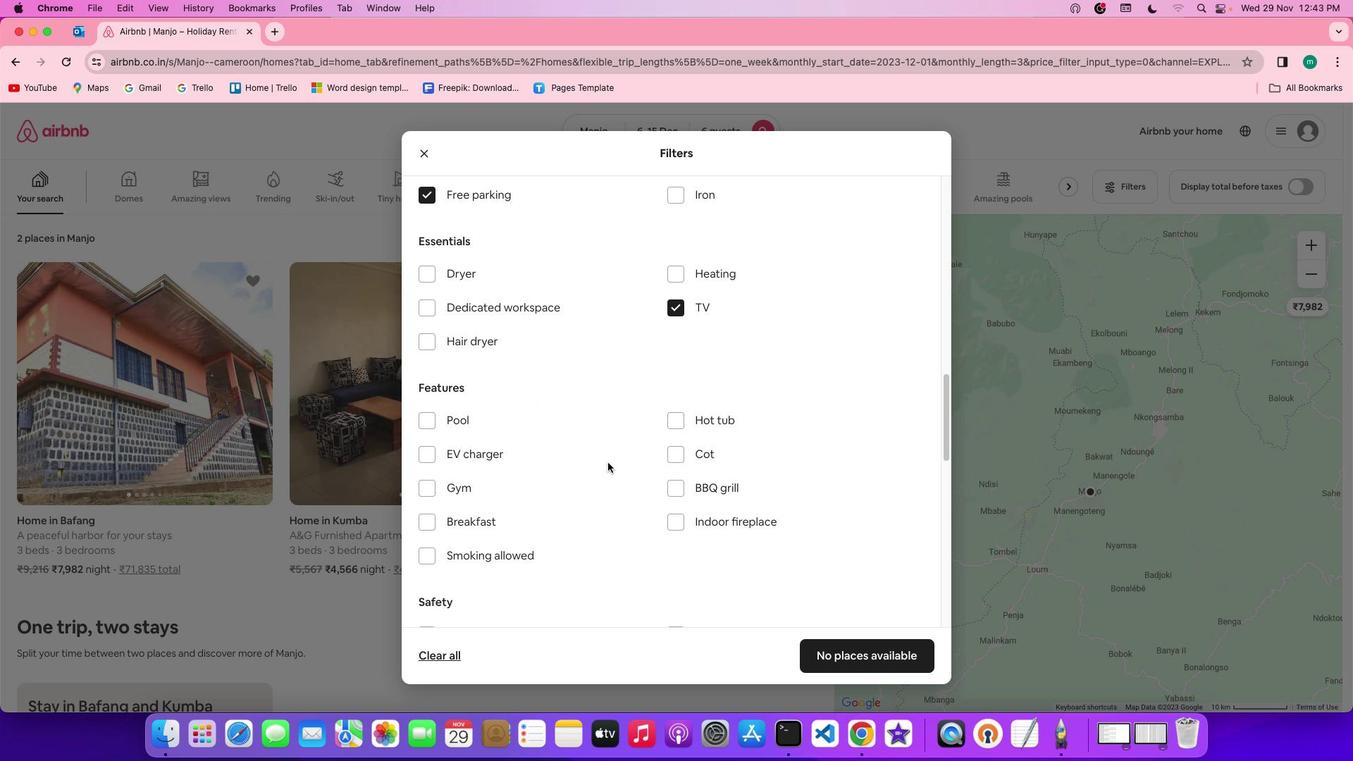 
Action: Mouse scrolled (608, 462) with delta (0, 0)
Screenshot: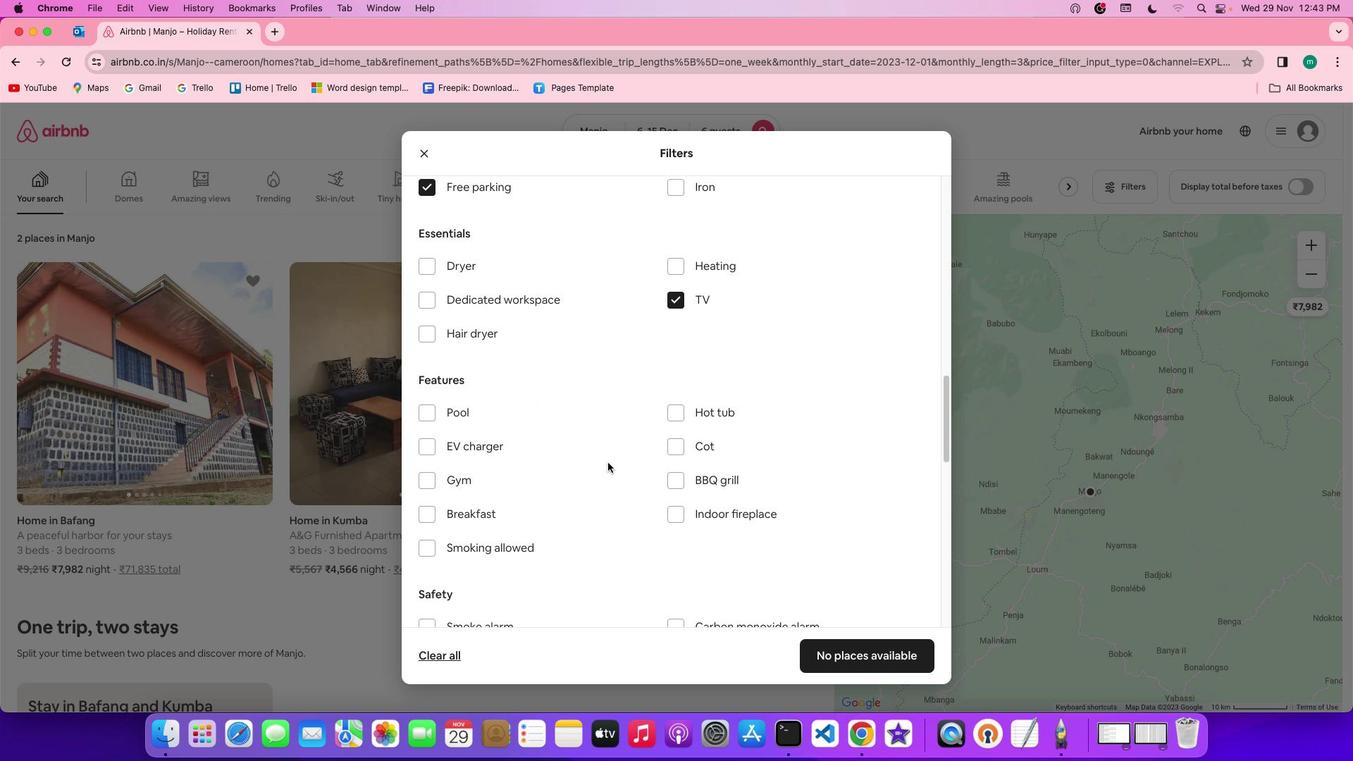 
Action: Mouse scrolled (608, 462) with delta (0, 0)
Screenshot: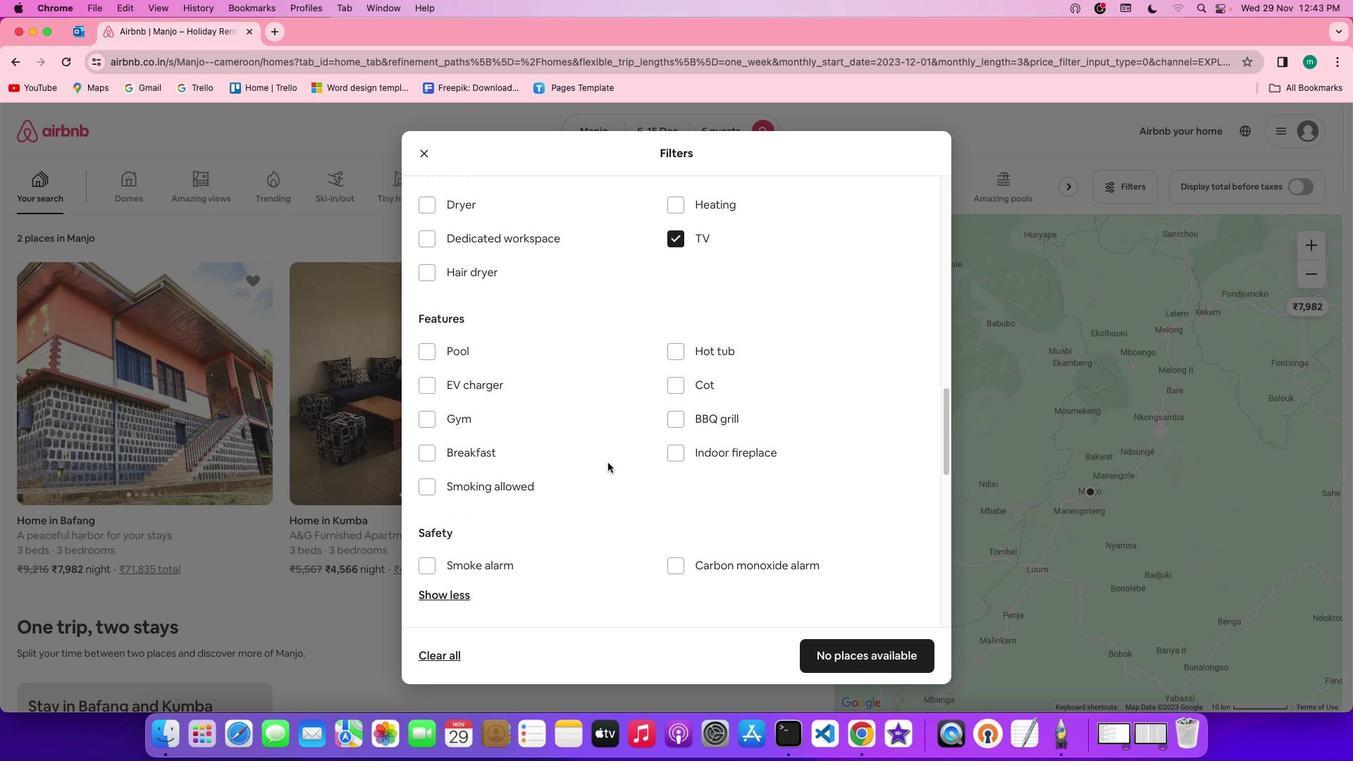 
Action: Mouse scrolled (608, 462) with delta (0, 0)
Screenshot: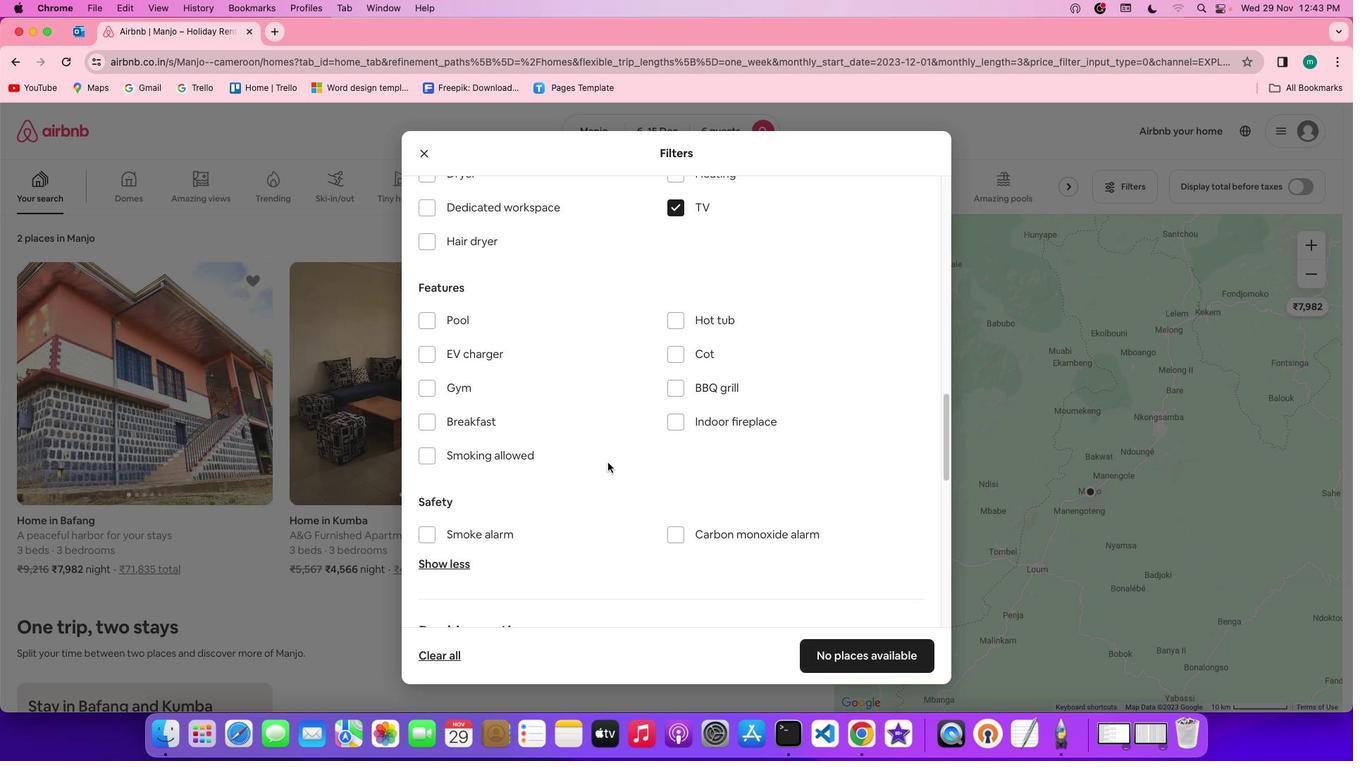 
Action: Mouse scrolled (608, 462) with delta (0, 0)
Screenshot: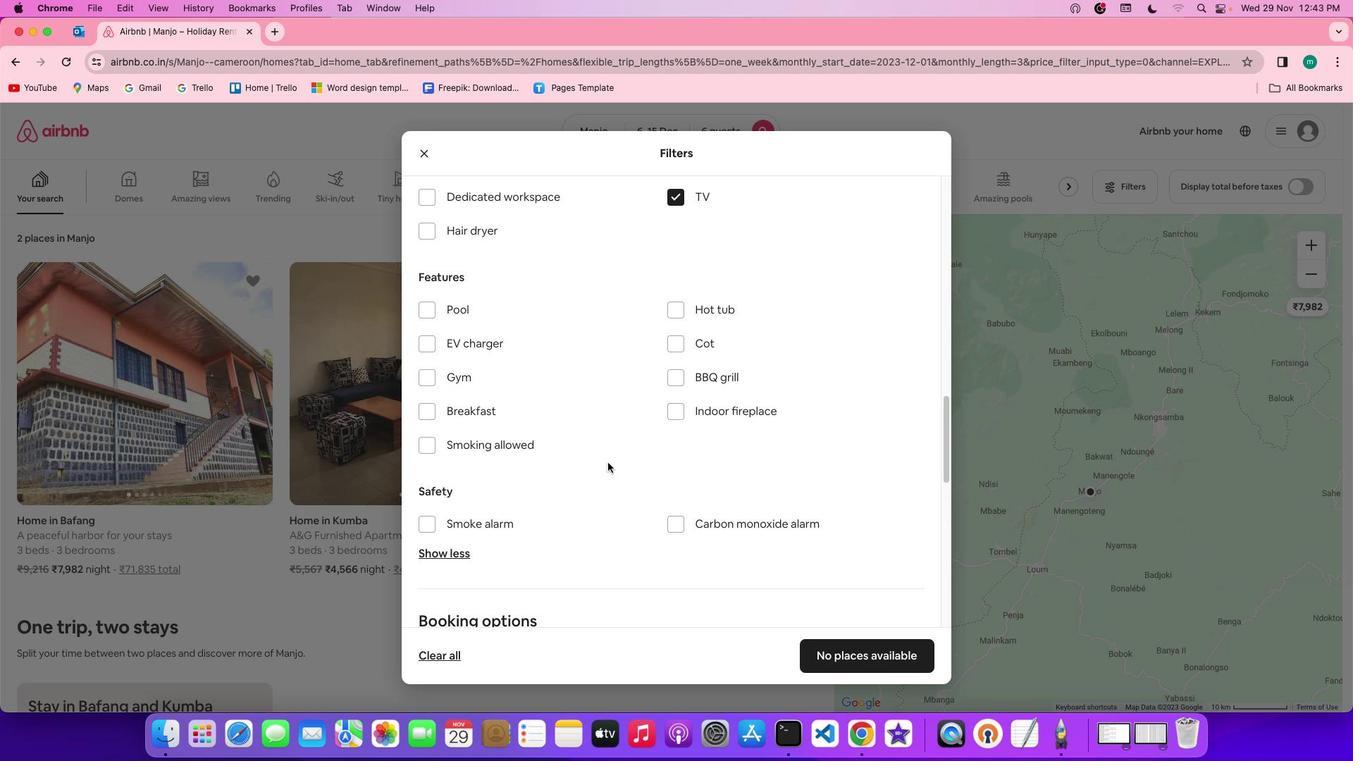 
Action: Mouse scrolled (608, 462) with delta (0, 0)
Screenshot: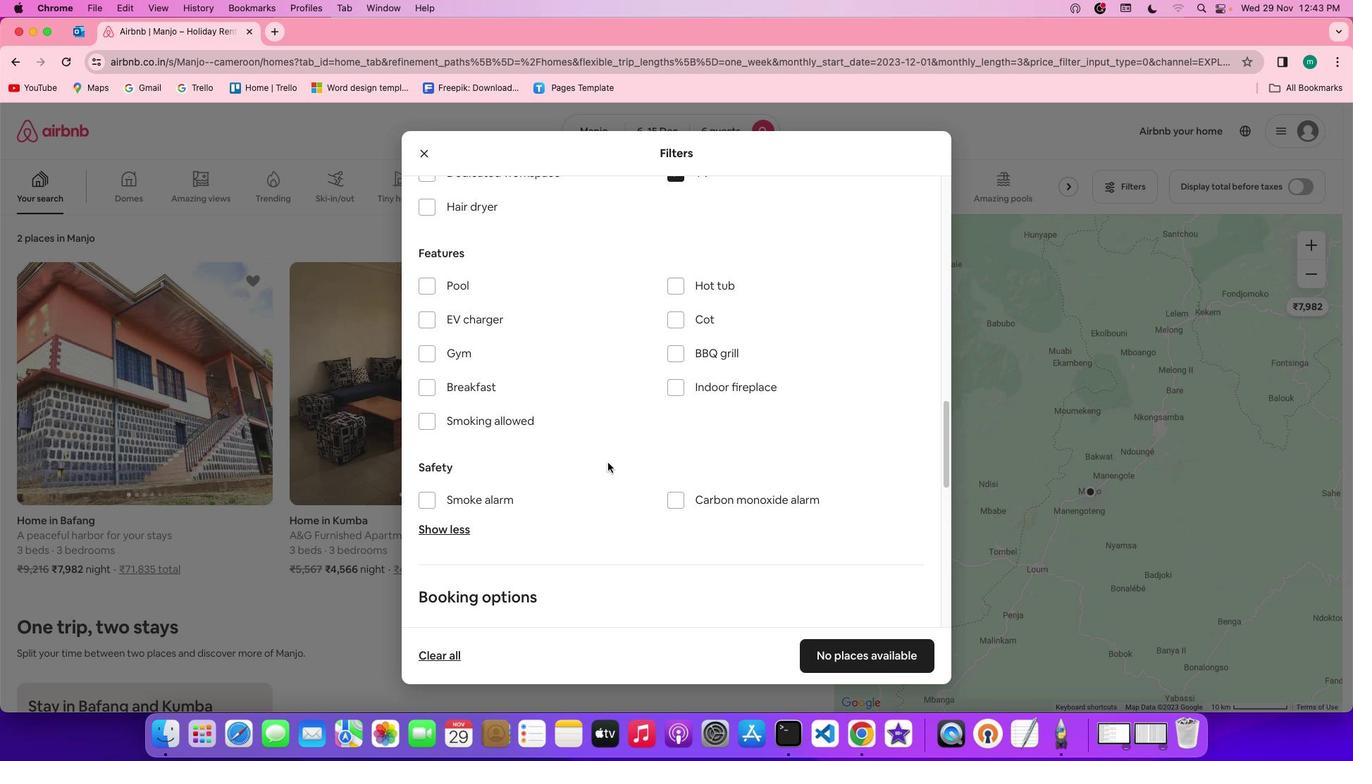 
Action: Mouse moved to (424, 322)
Screenshot: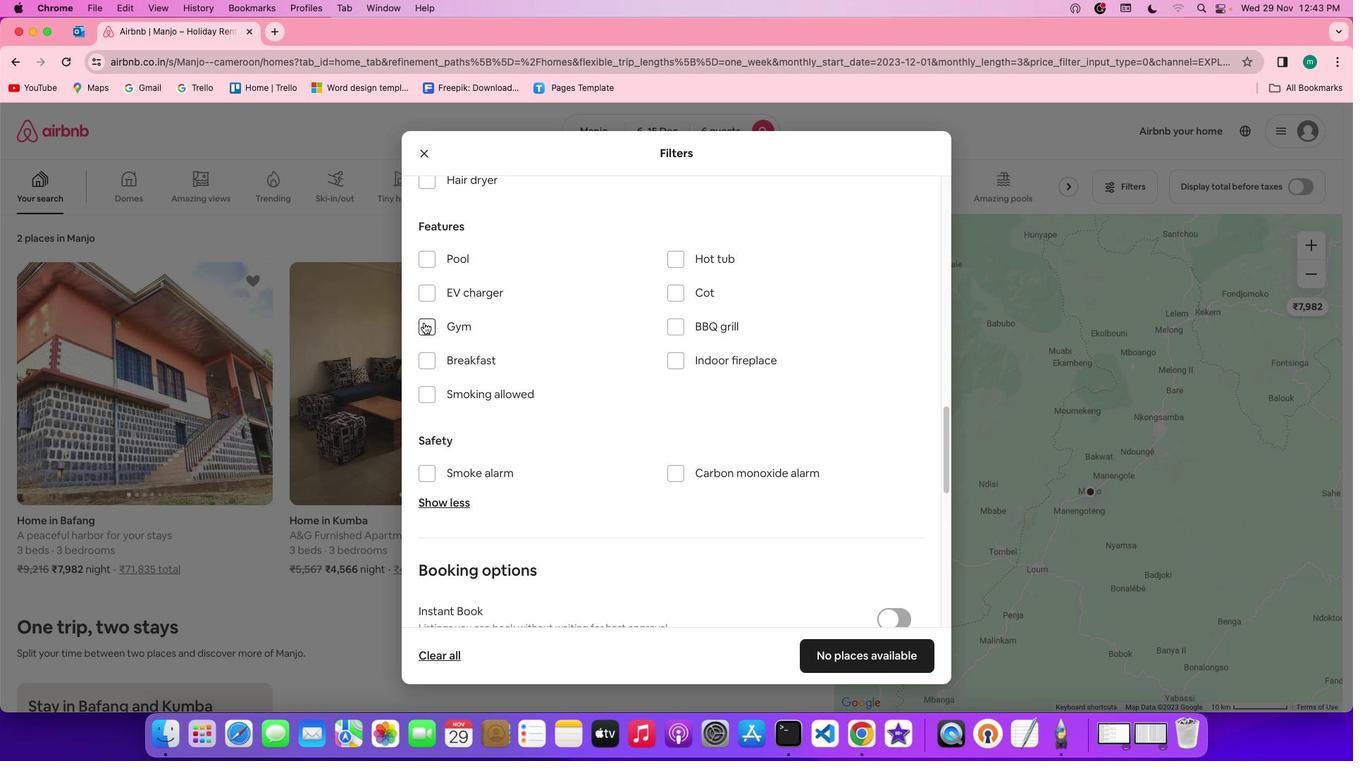 
Action: Mouse pressed left at (424, 322)
Screenshot: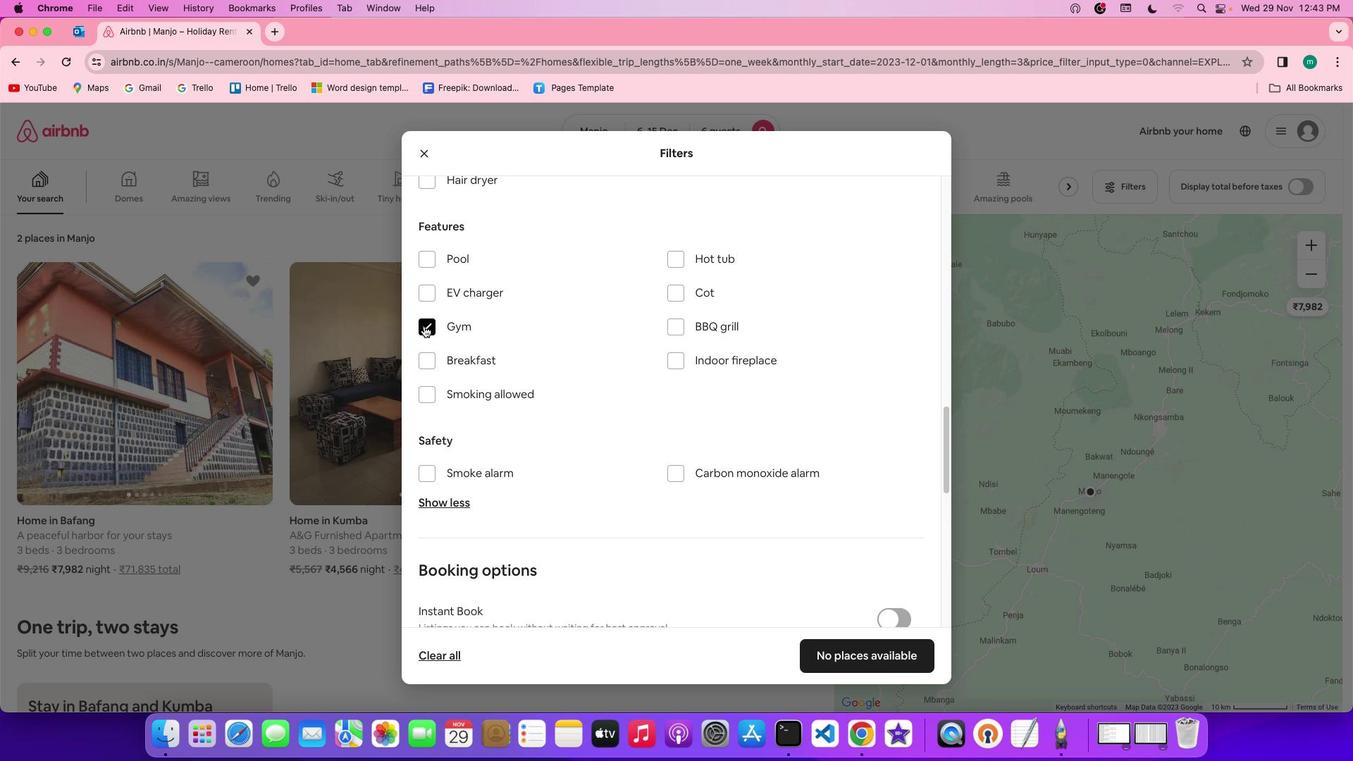 
Action: Mouse moved to (434, 360)
Screenshot: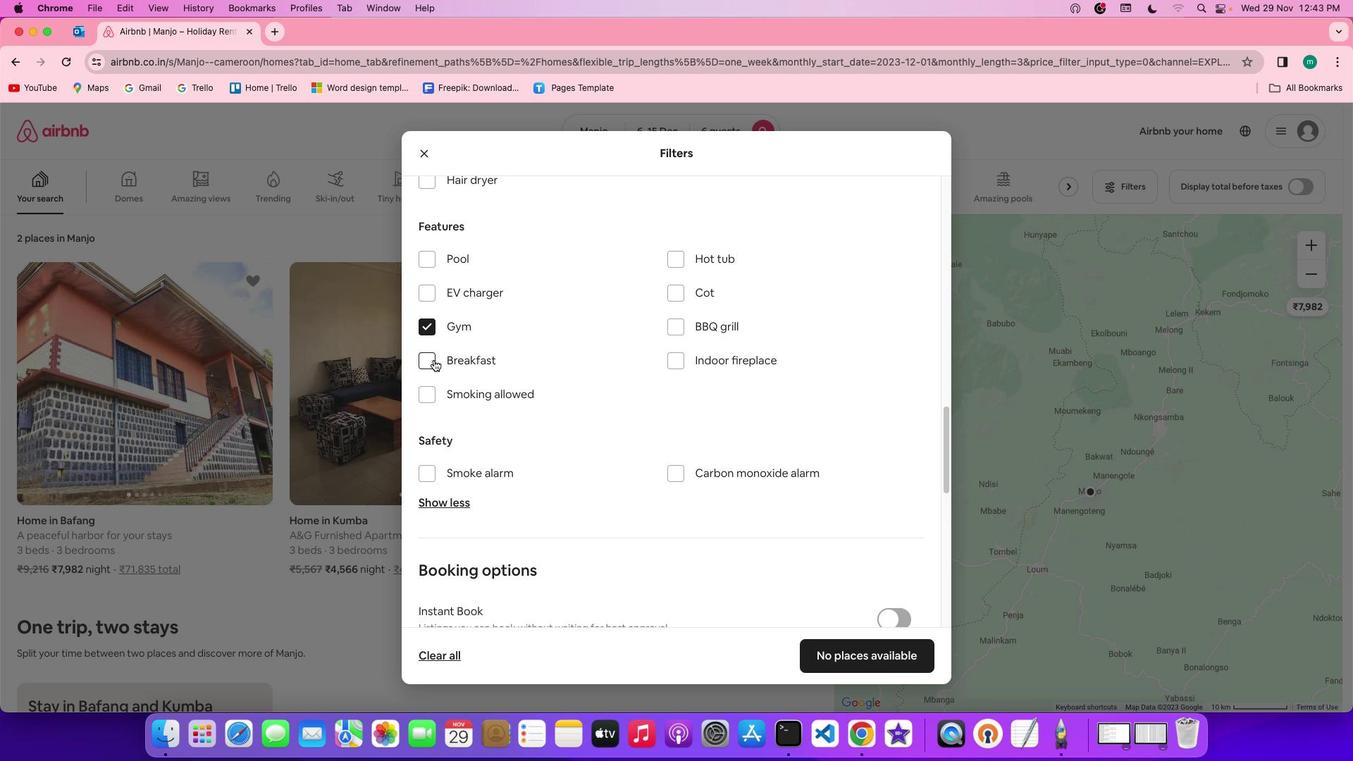 
Action: Mouse pressed left at (434, 360)
Screenshot: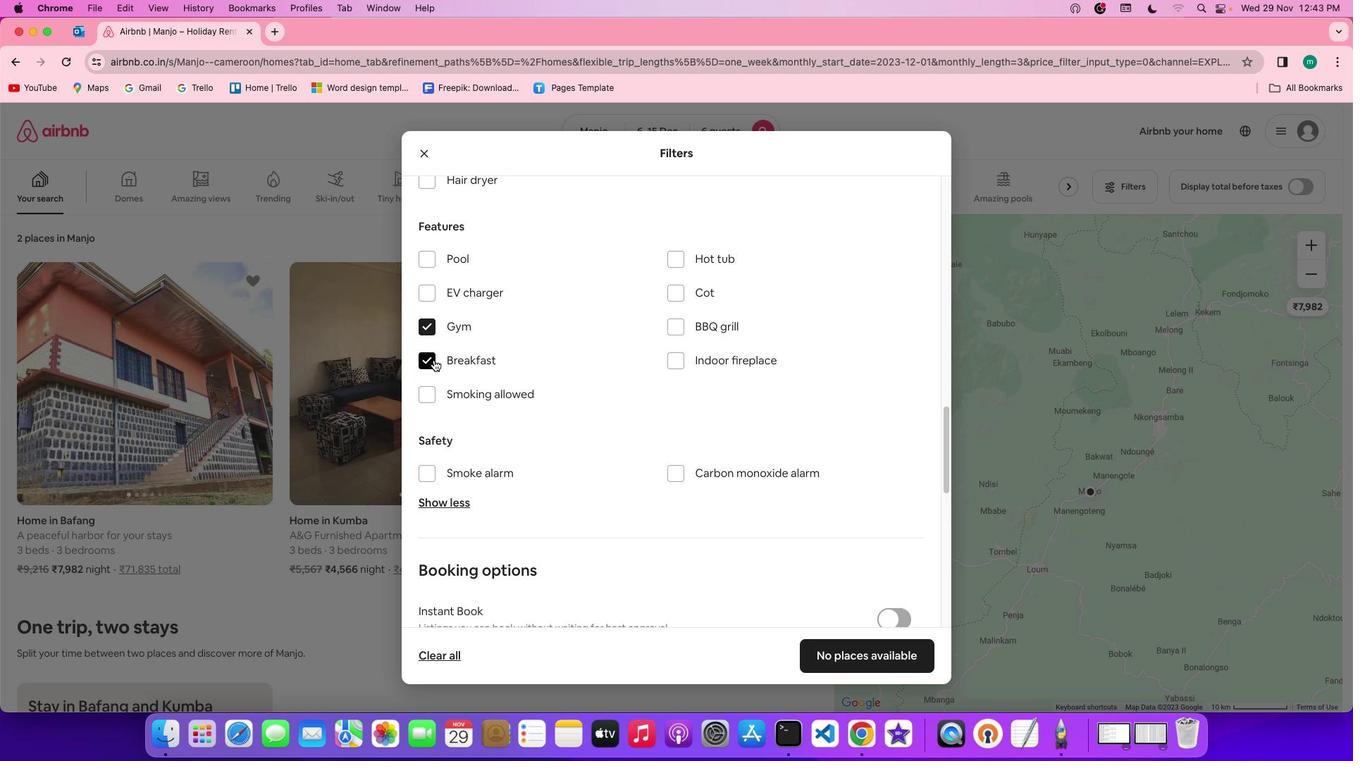 
Action: Mouse moved to (649, 463)
Screenshot: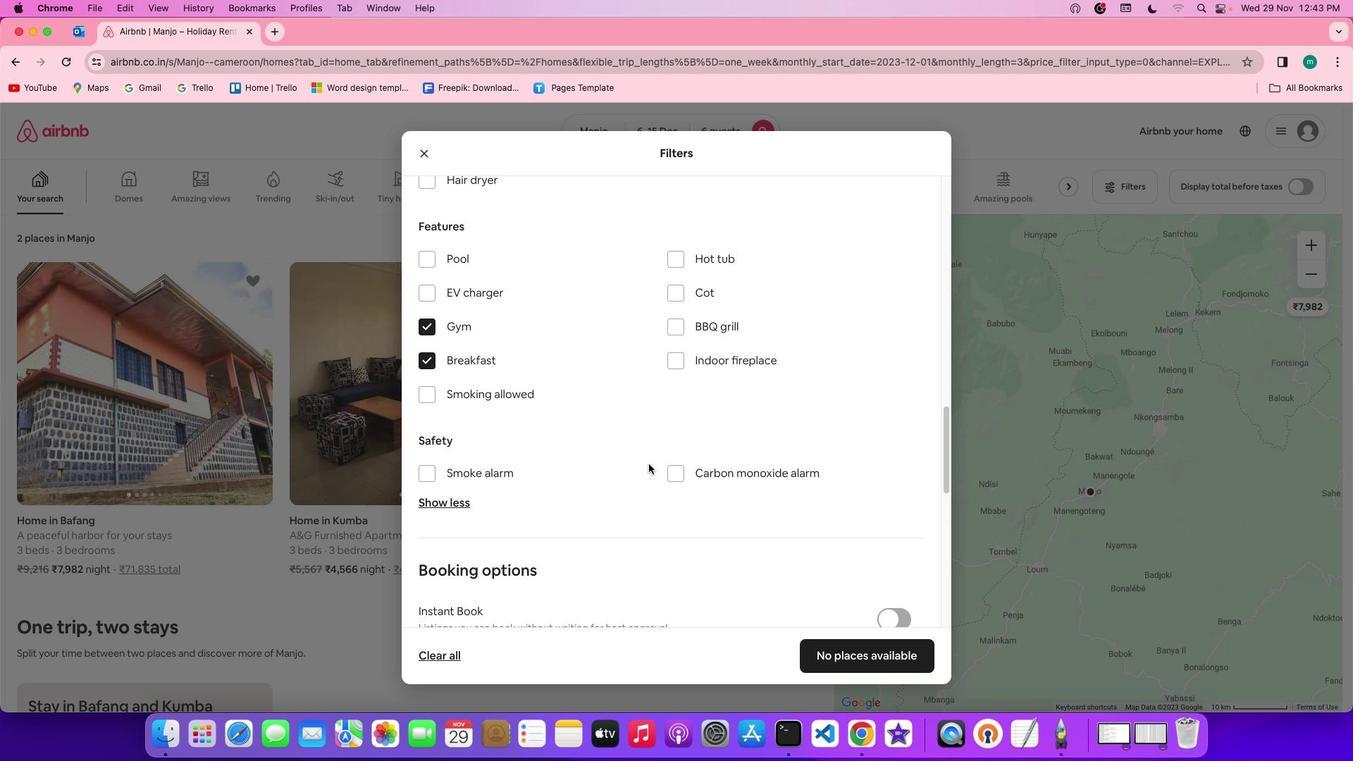 
Action: Mouse scrolled (649, 463) with delta (0, 0)
Screenshot: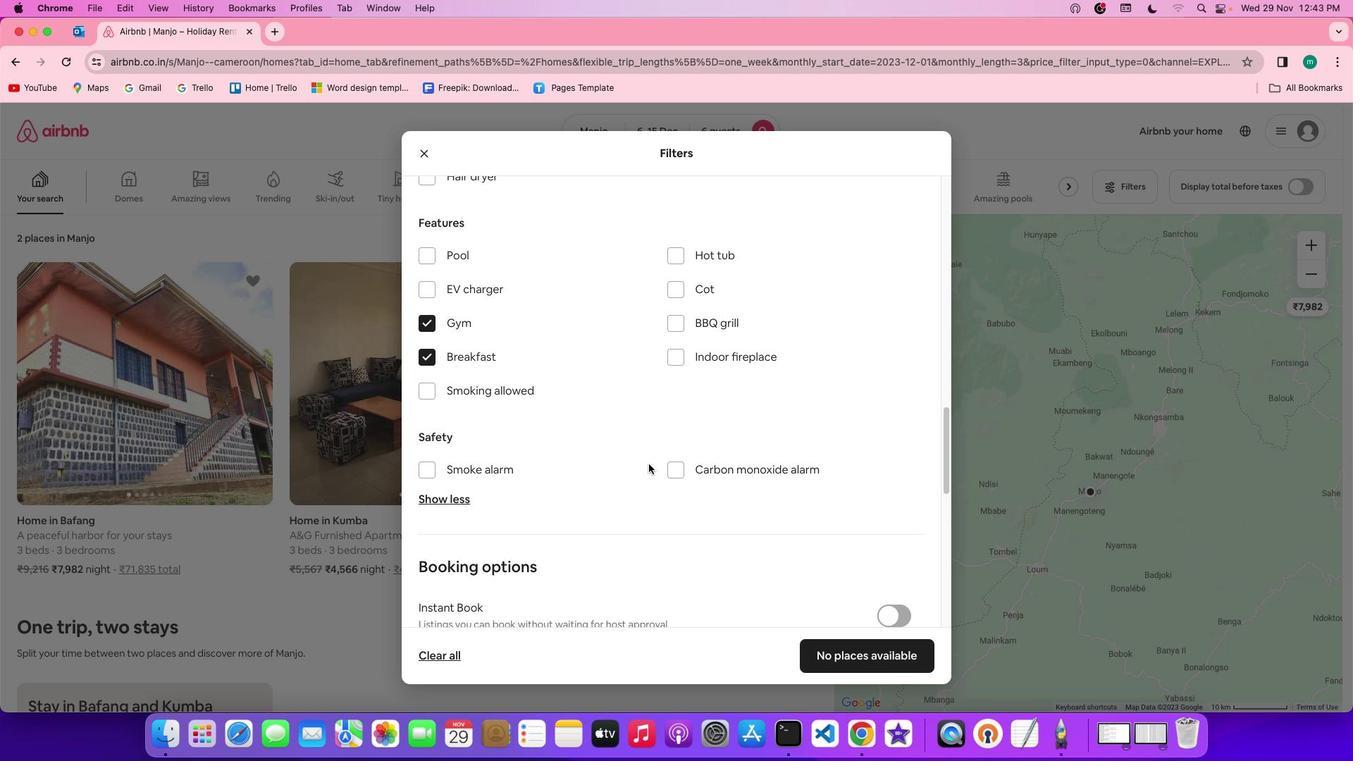 
Action: Mouse scrolled (649, 463) with delta (0, 0)
Screenshot: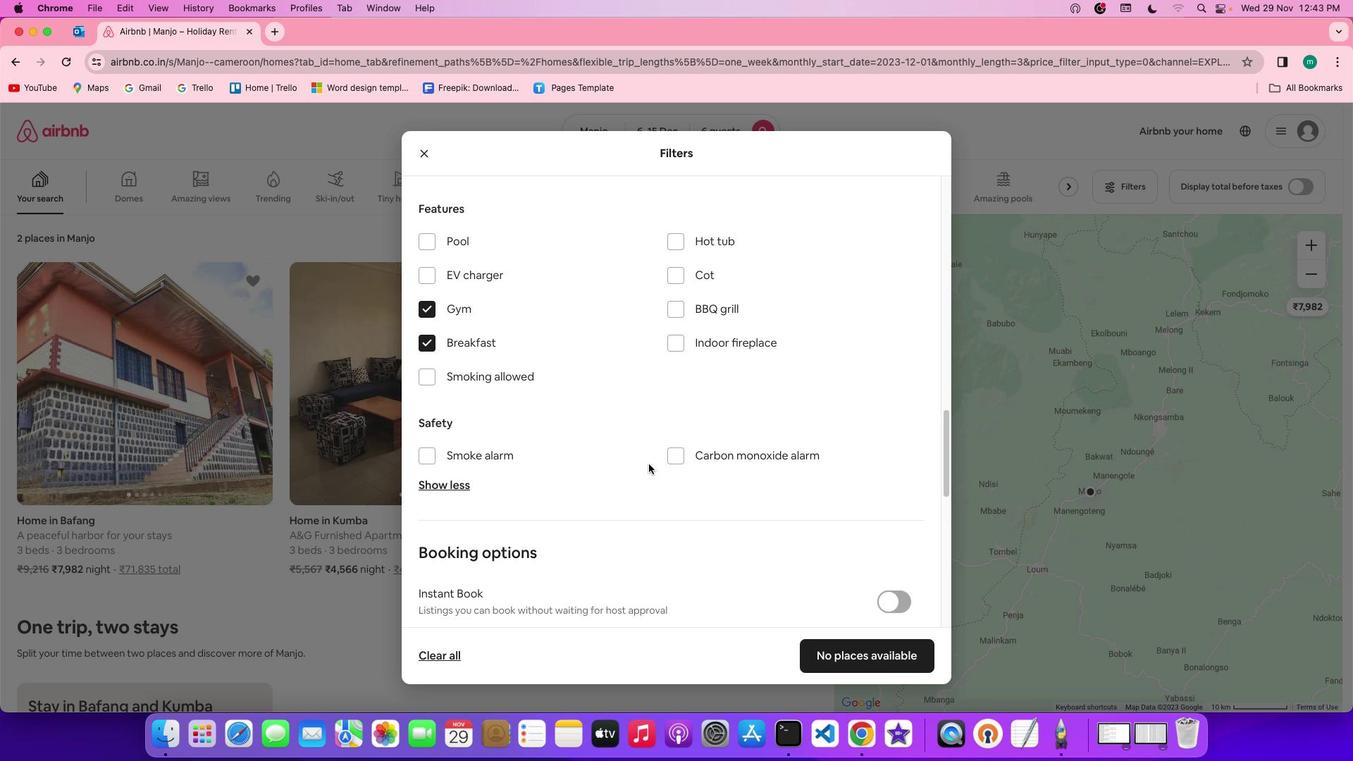 
Action: Mouse scrolled (649, 463) with delta (0, -1)
Screenshot: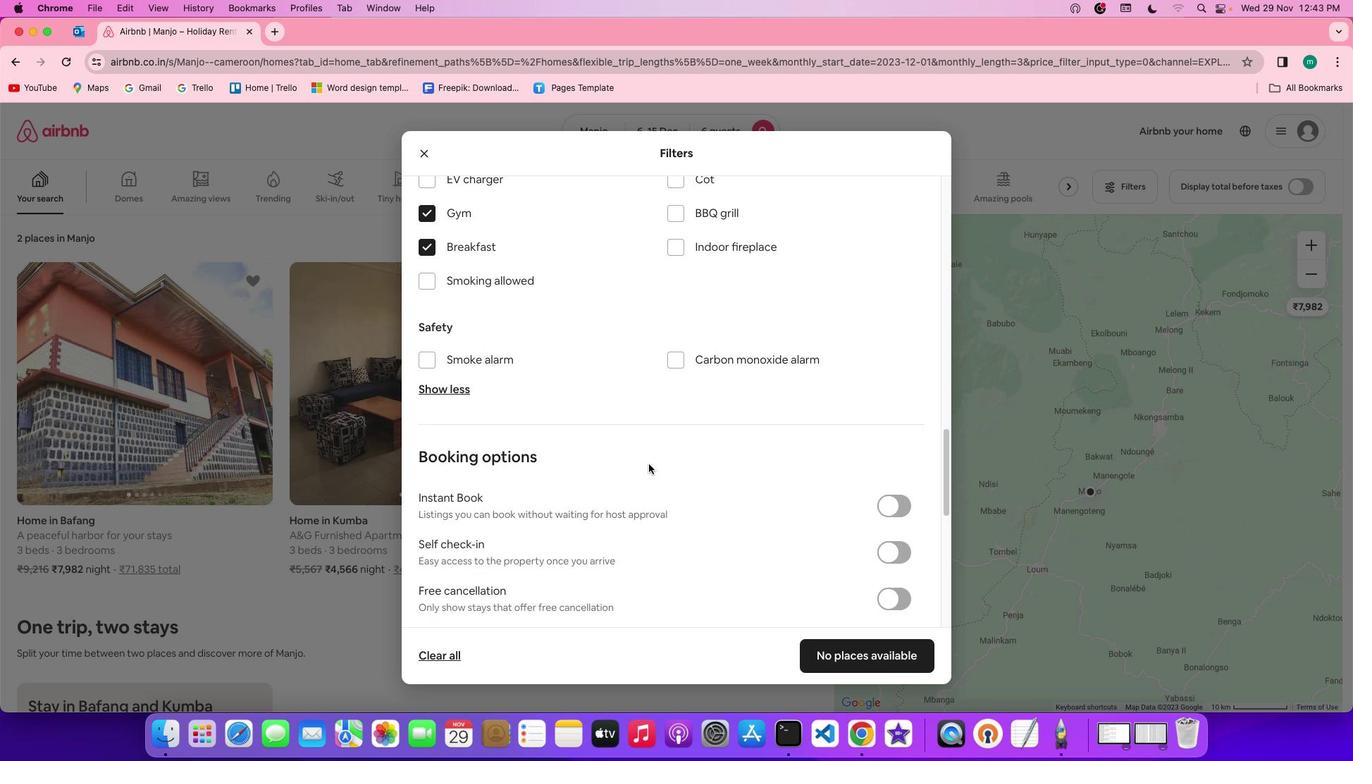 
Action: Mouse scrolled (649, 463) with delta (0, -2)
Screenshot: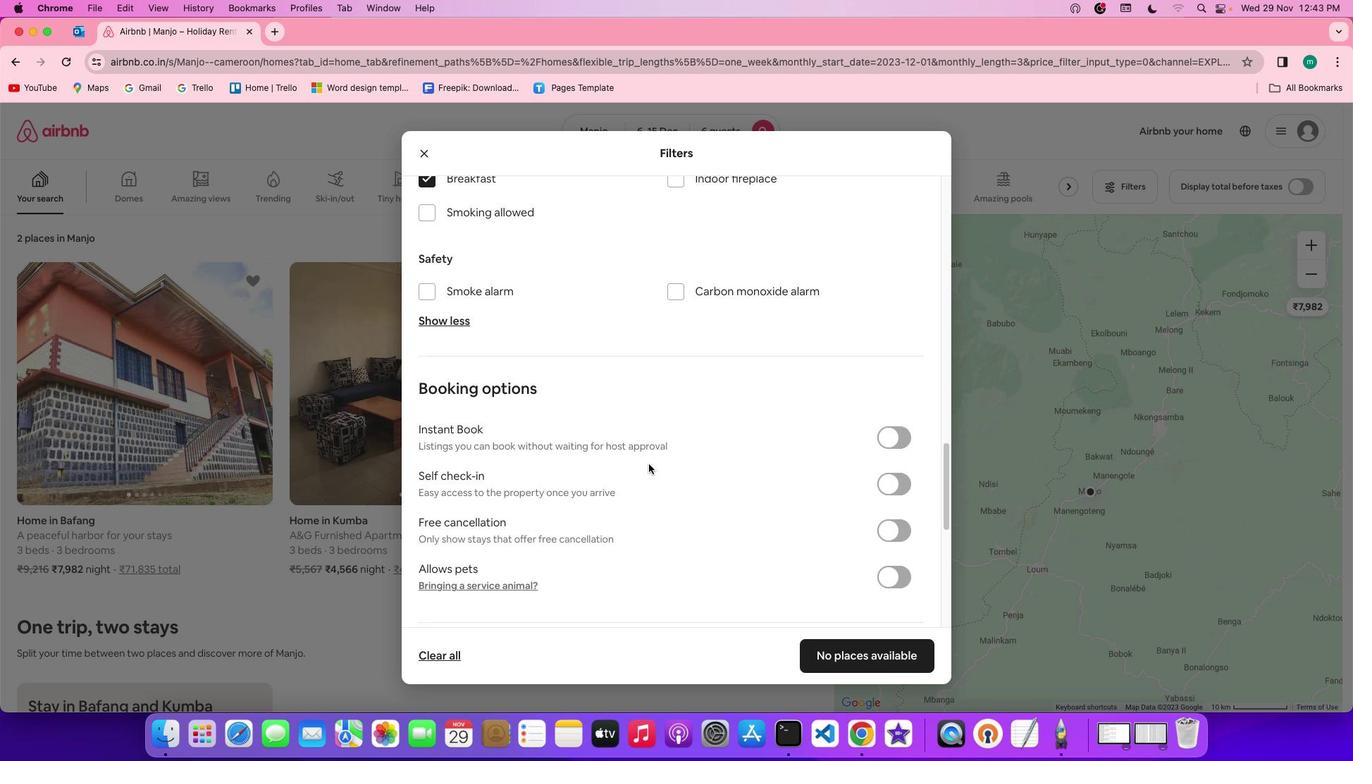 
Action: Mouse moved to (852, 583)
Screenshot: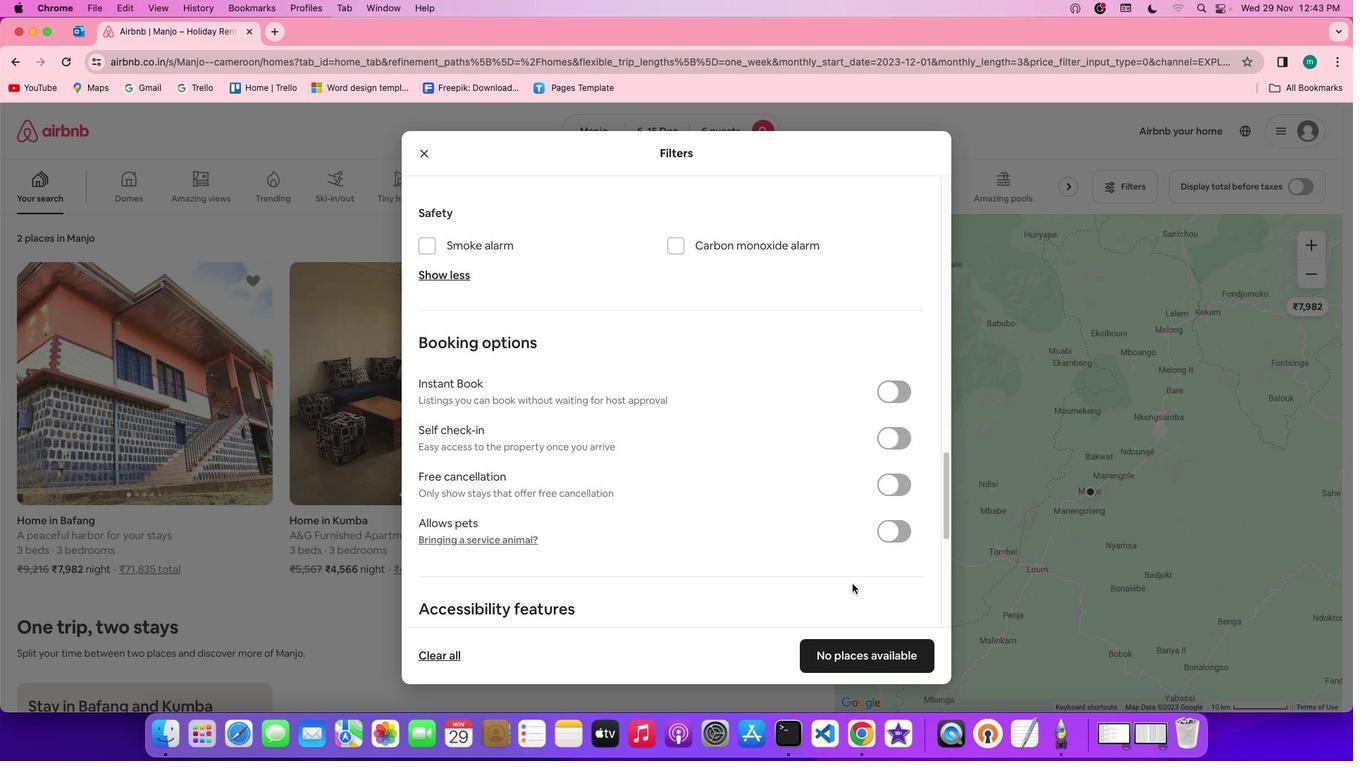 
Action: Mouse scrolled (852, 583) with delta (0, 0)
Screenshot: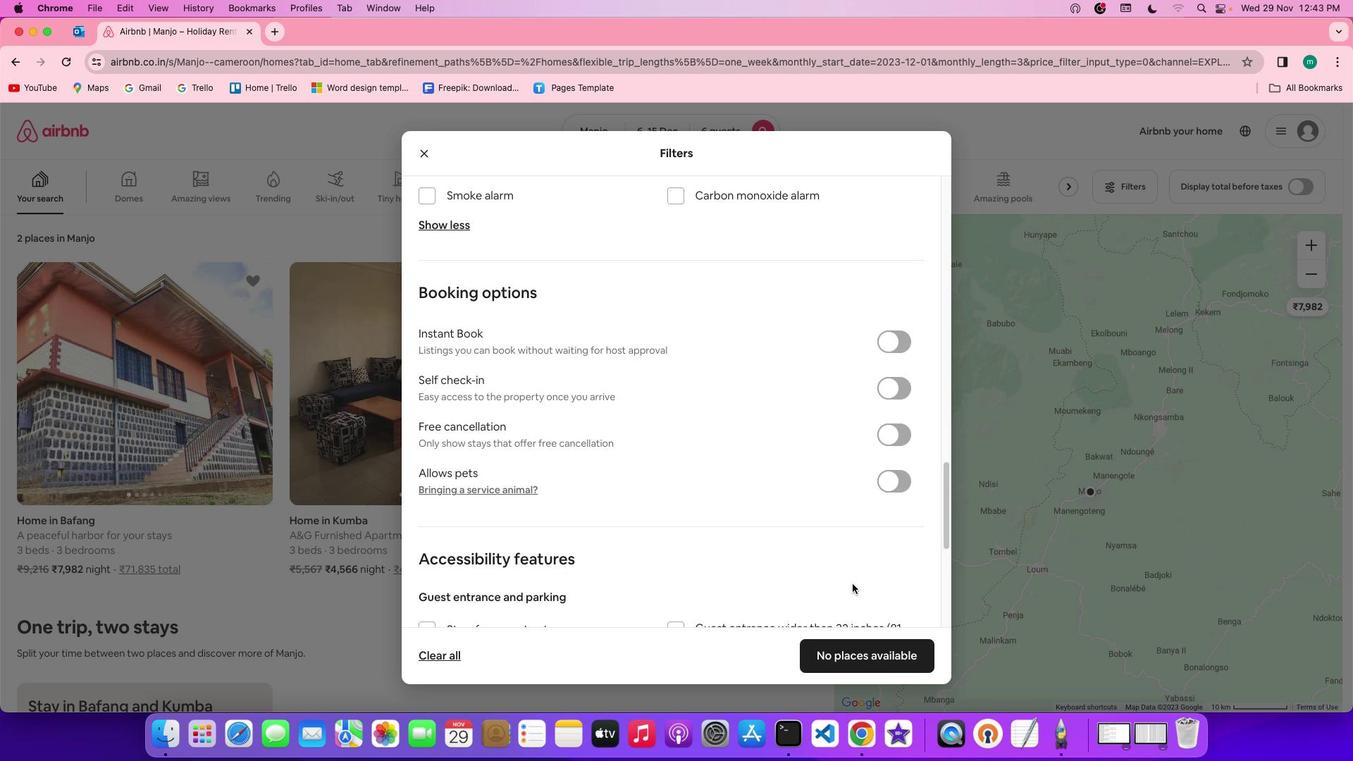 
Action: Mouse scrolled (852, 583) with delta (0, 0)
Screenshot: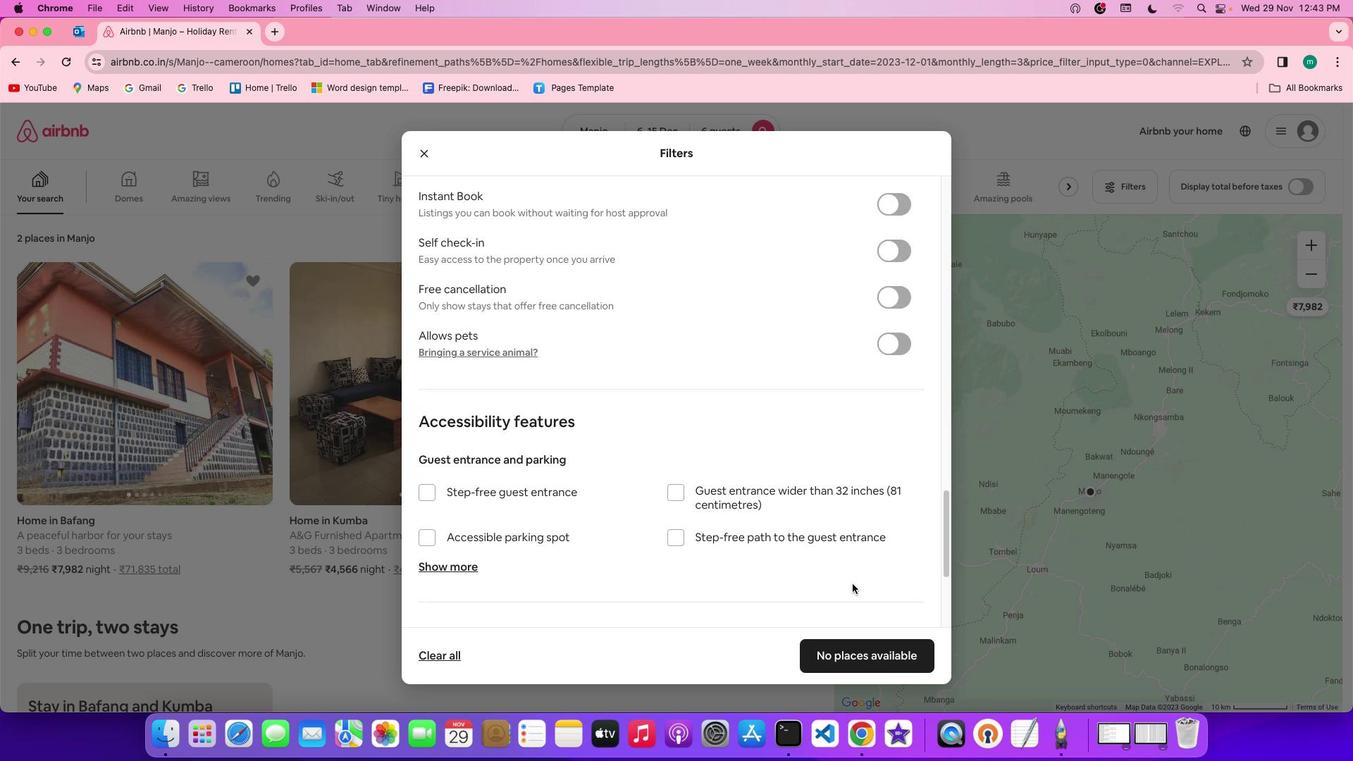 
Action: Mouse scrolled (852, 583) with delta (0, -2)
Screenshot: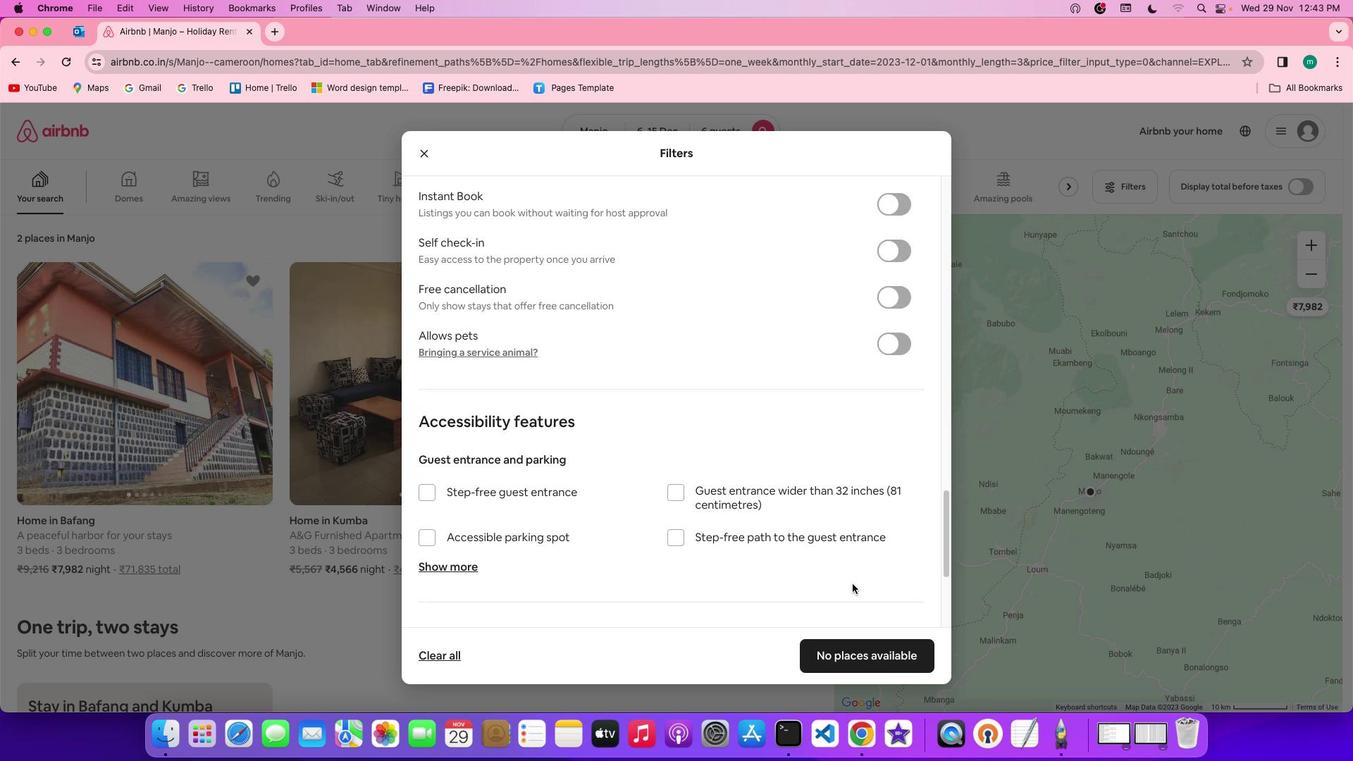 
Action: Mouse scrolled (852, 583) with delta (0, -3)
Screenshot: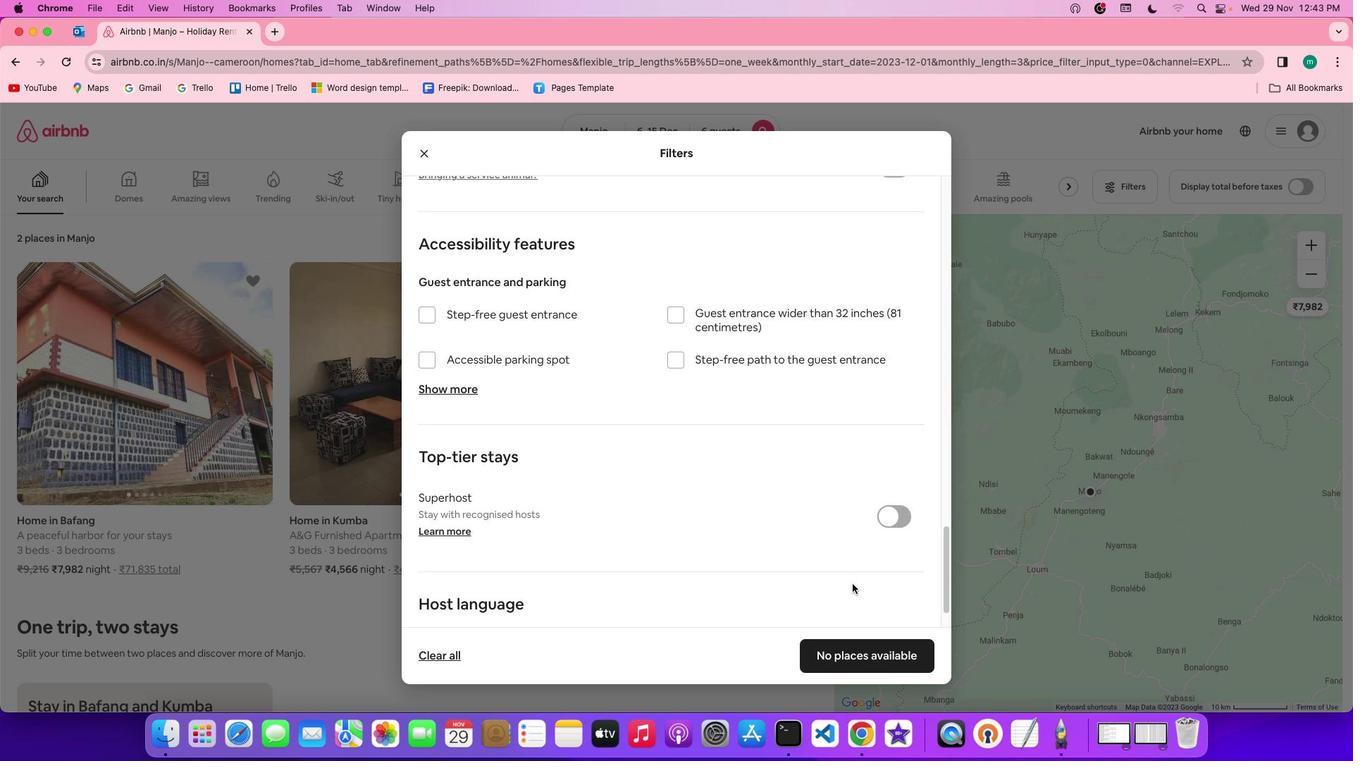 
Action: Mouse scrolled (852, 583) with delta (0, -3)
Screenshot: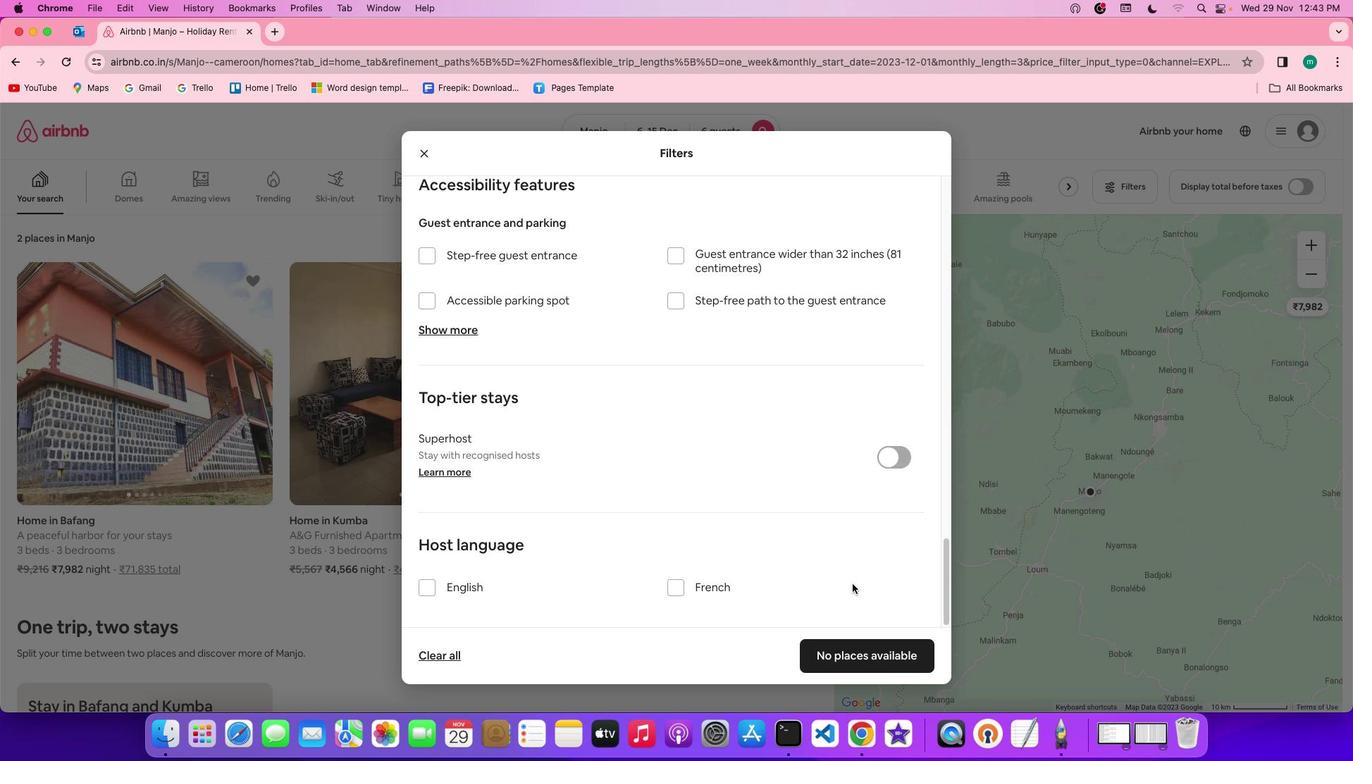 
Action: Mouse scrolled (852, 583) with delta (0, 0)
Screenshot: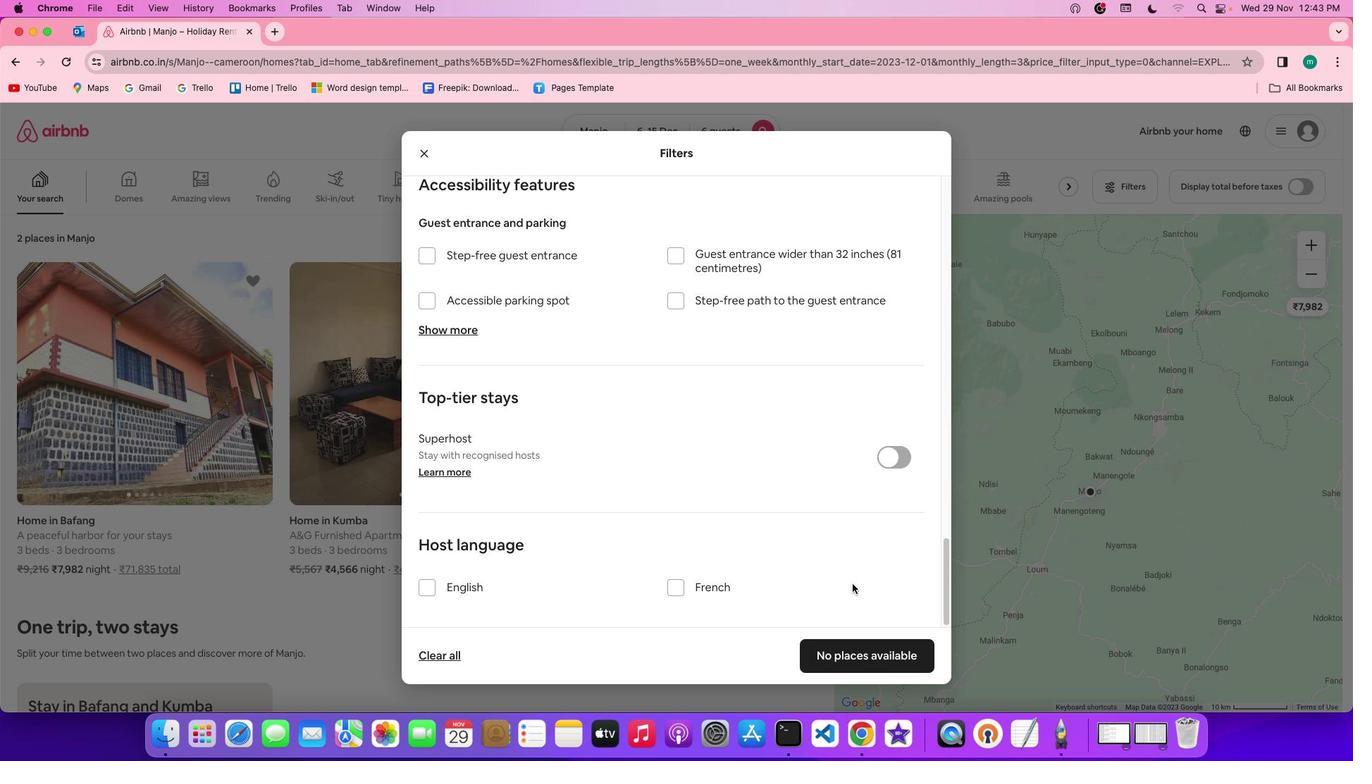 
Action: Mouse scrolled (852, 583) with delta (0, 0)
Screenshot: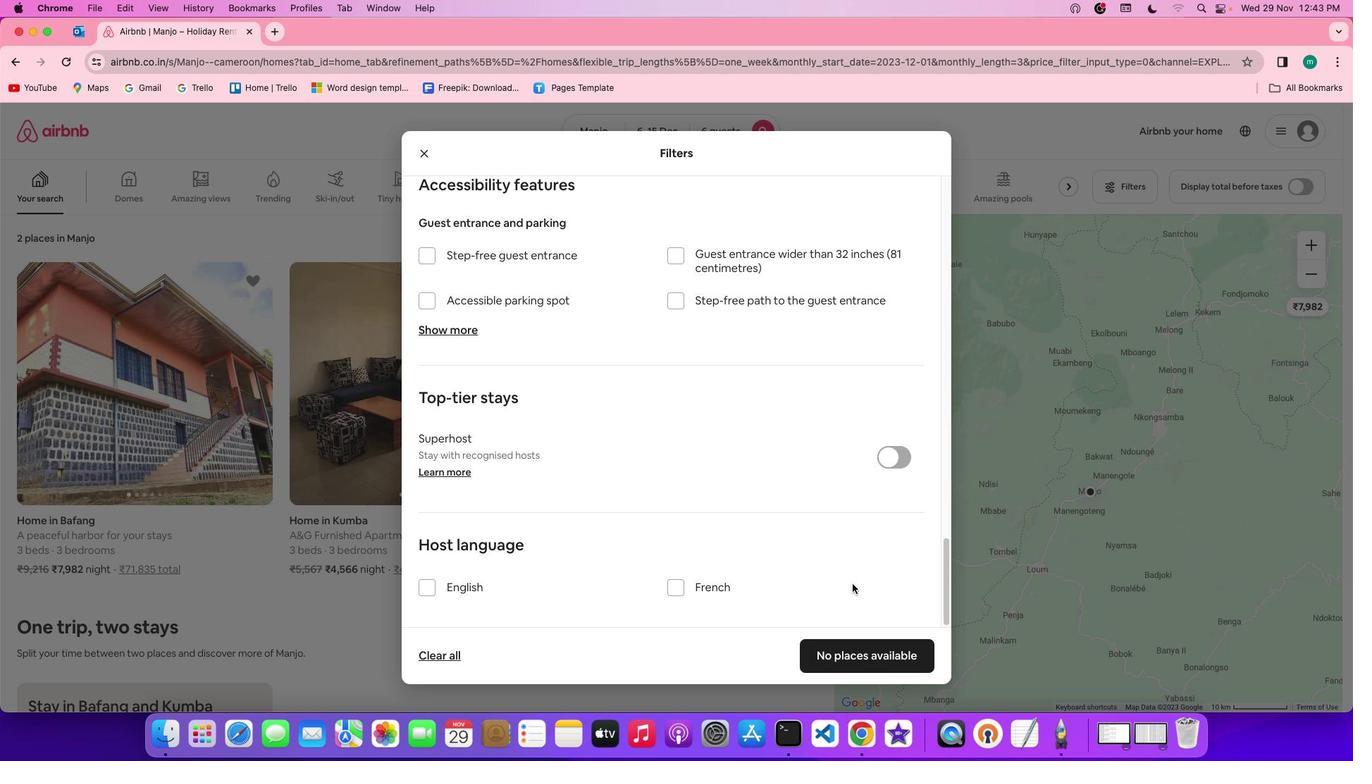 
Action: Mouse scrolled (852, 583) with delta (0, -2)
Screenshot: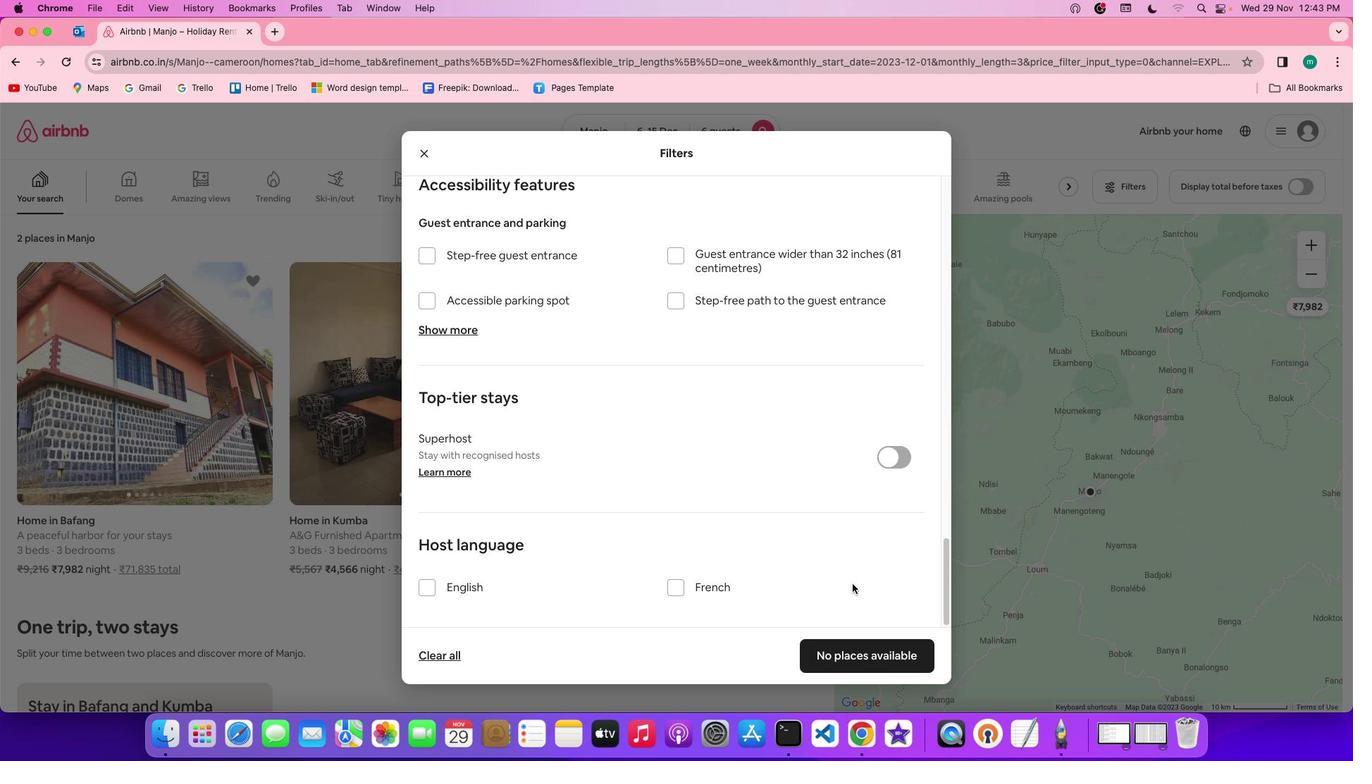 
Action: Mouse scrolled (852, 583) with delta (0, -3)
Screenshot: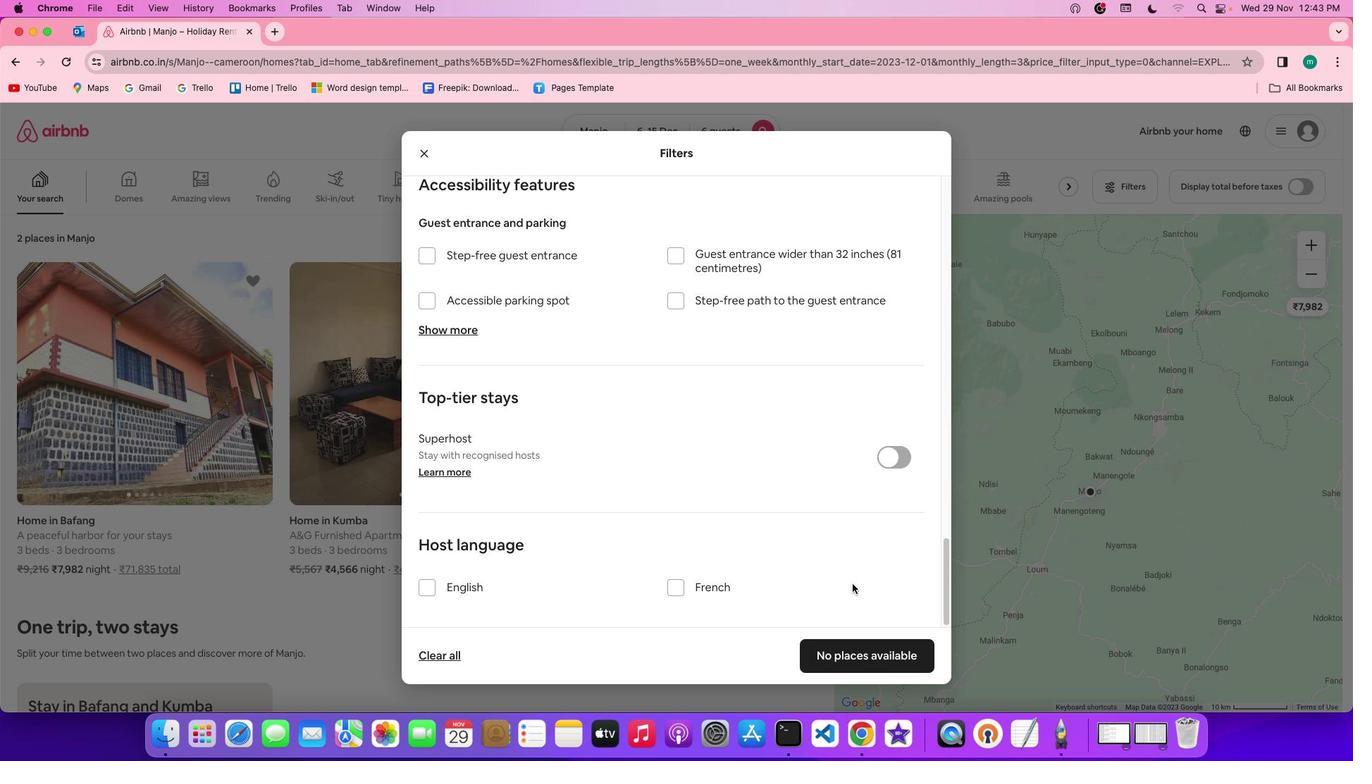 
Action: Mouse scrolled (852, 583) with delta (0, -4)
Screenshot: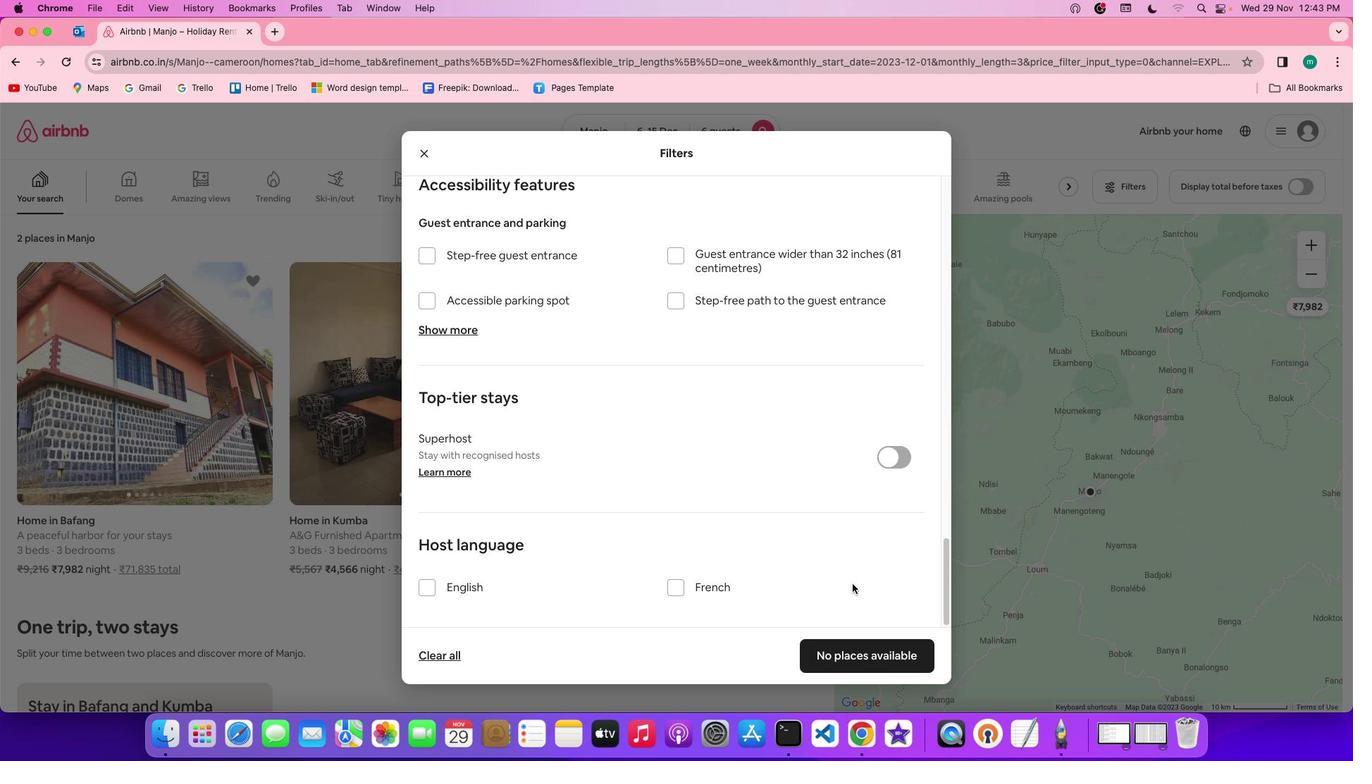 
Action: Mouse scrolled (852, 583) with delta (0, -4)
Screenshot: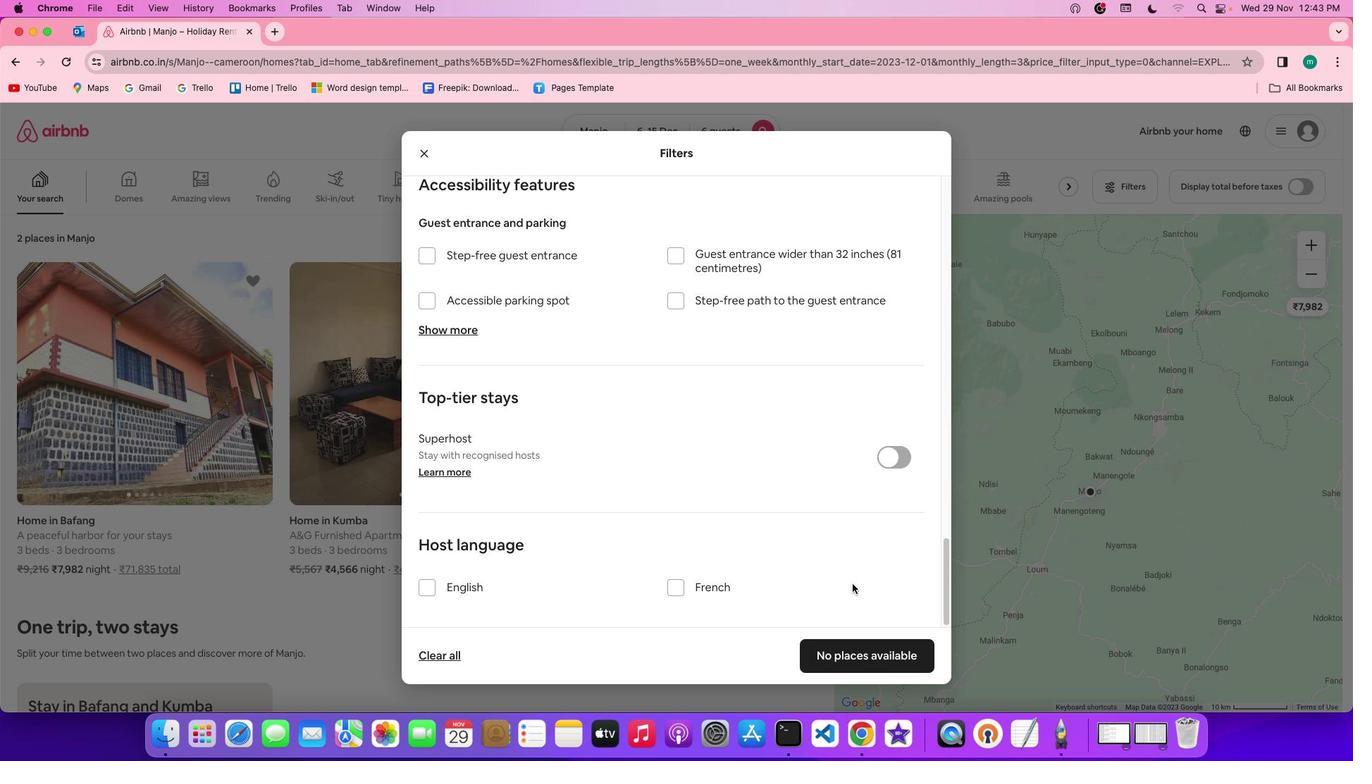 
Action: Mouse moved to (914, 663)
Screenshot: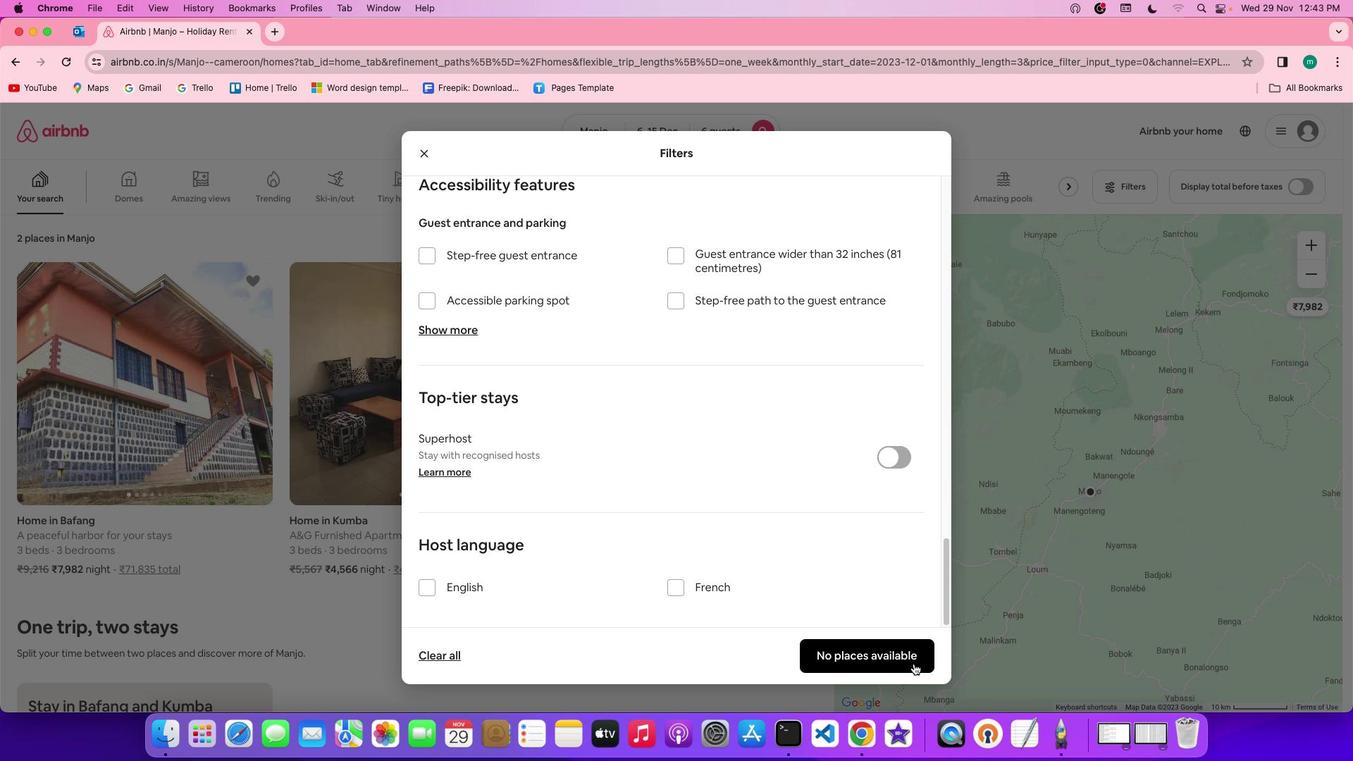 
Action: Mouse pressed left at (914, 663)
Screenshot: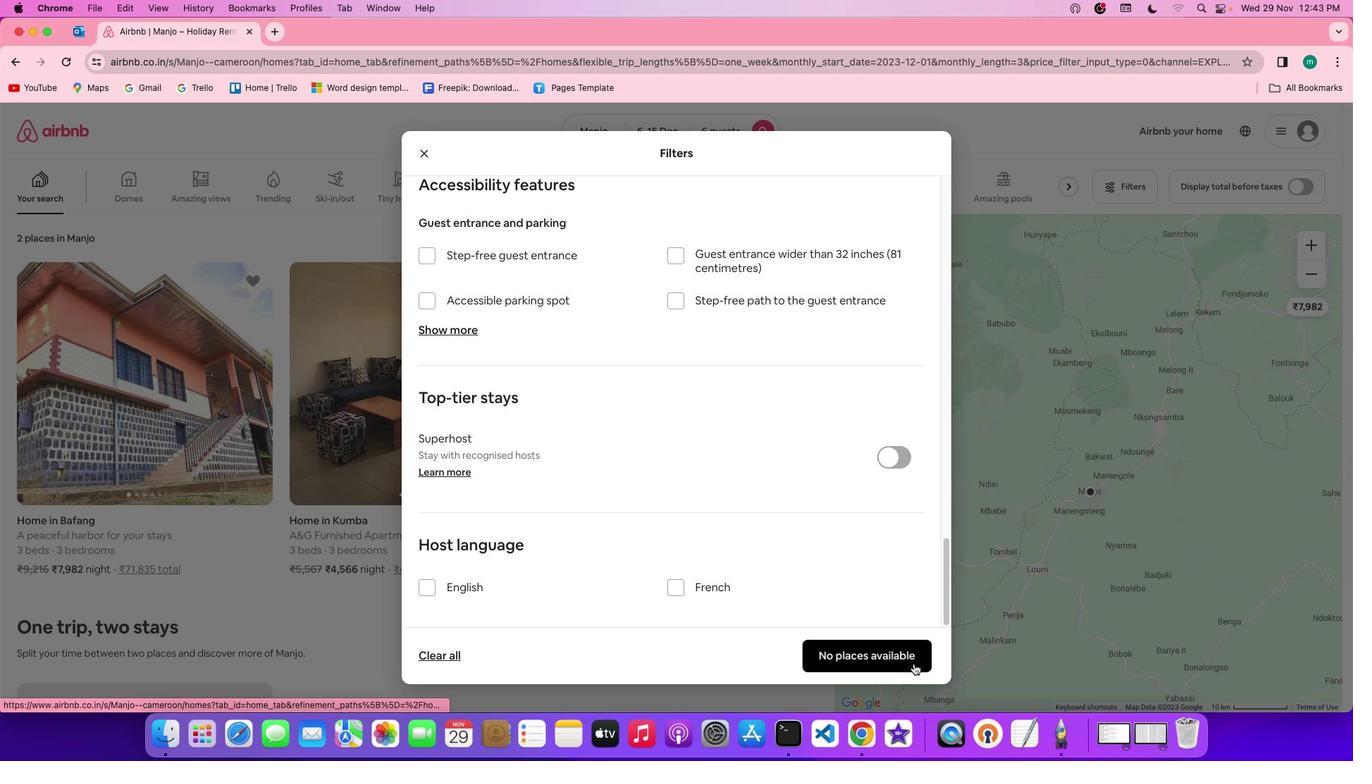 
Action: Mouse moved to (508, 485)
Screenshot: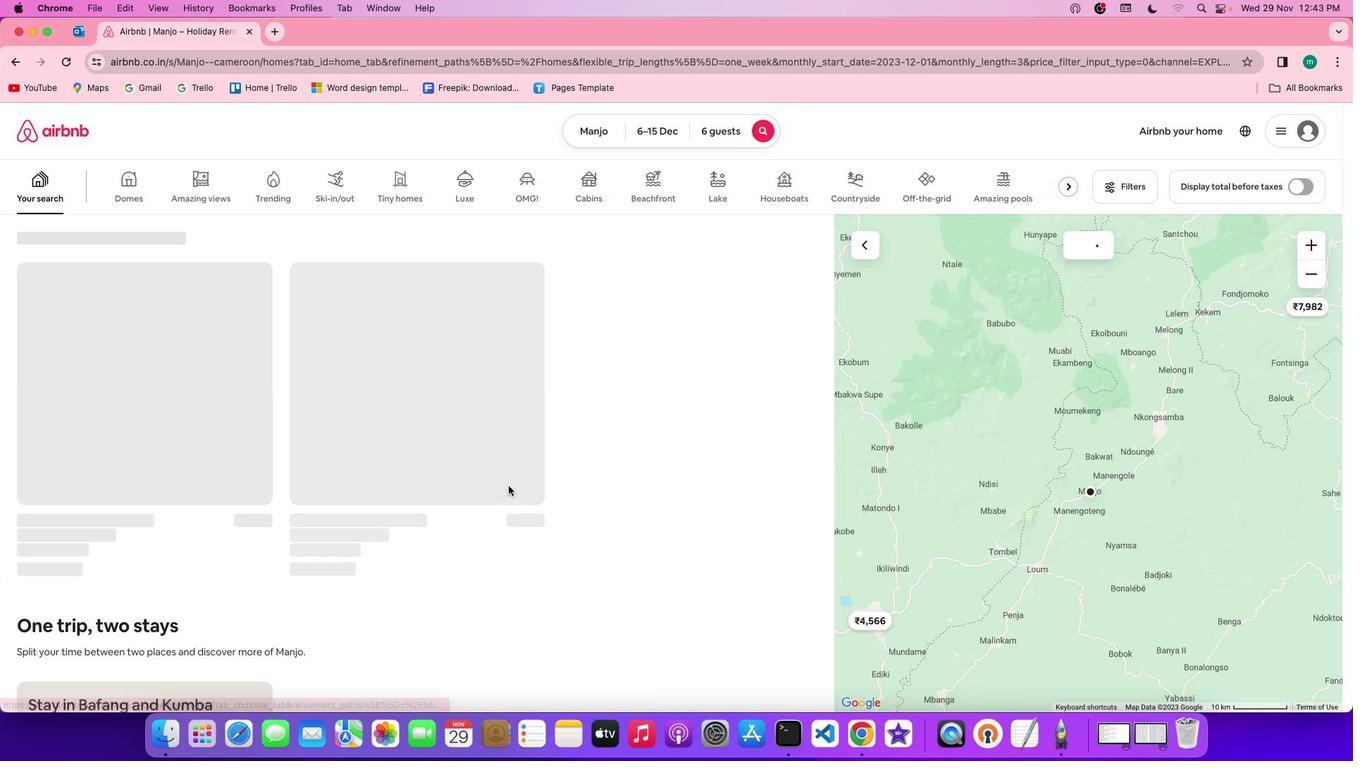 
